 Task: Search one way flight ticket for 3 adults, 3 children in business from Brunswick: Brunswick Golden Isles Airport to Riverton: Central Wyoming Regional Airport (was Riverton Regional) on 5-4-2023. Choice of flights is Frontier. Number of bags: 1 carry on bag and 3 checked bags. Price is upto 79000. Outbound departure time preference is 21:45.
Action: Mouse moved to (387, 353)
Screenshot: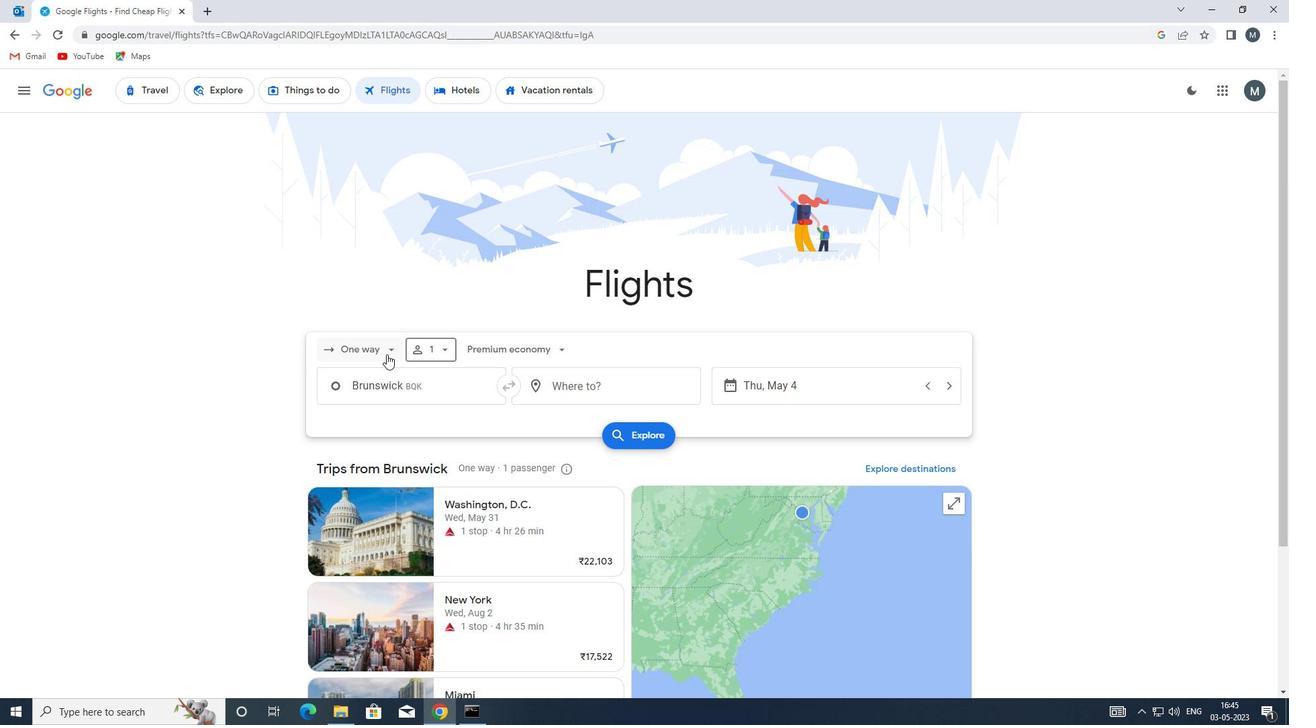 
Action: Mouse pressed left at (387, 353)
Screenshot: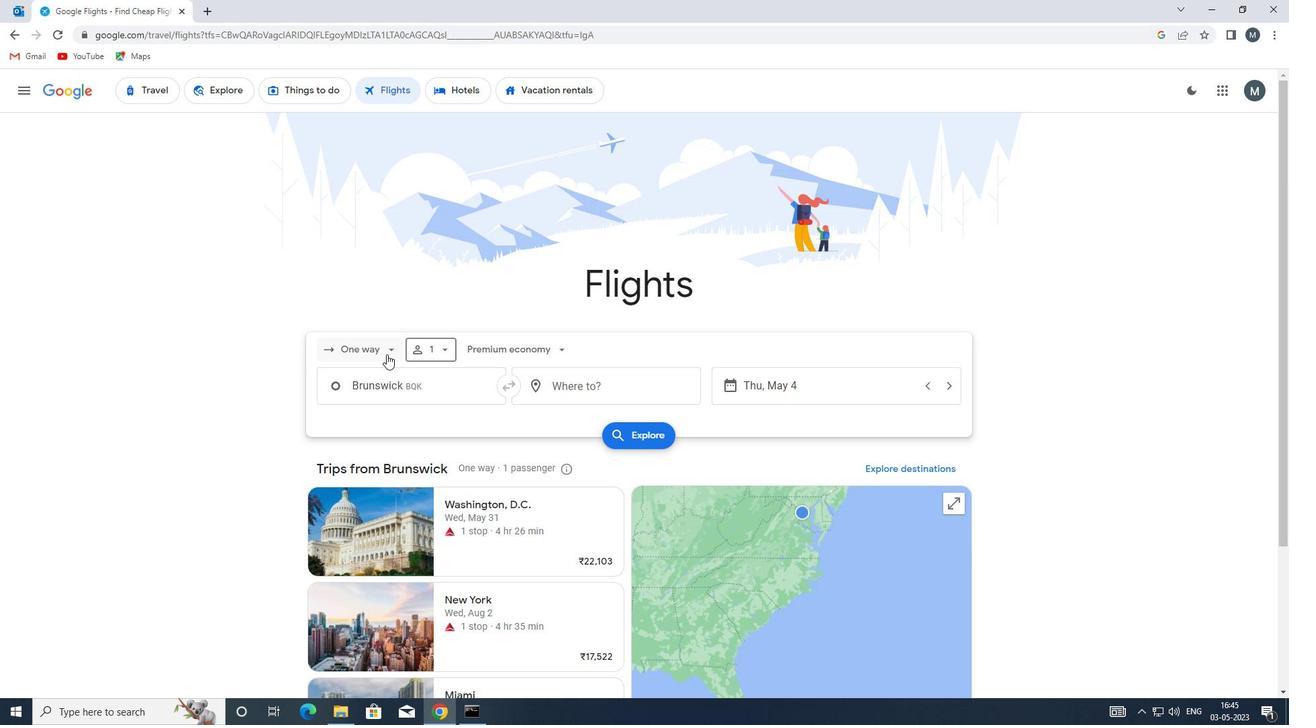 
Action: Mouse moved to (378, 349)
Screenshot: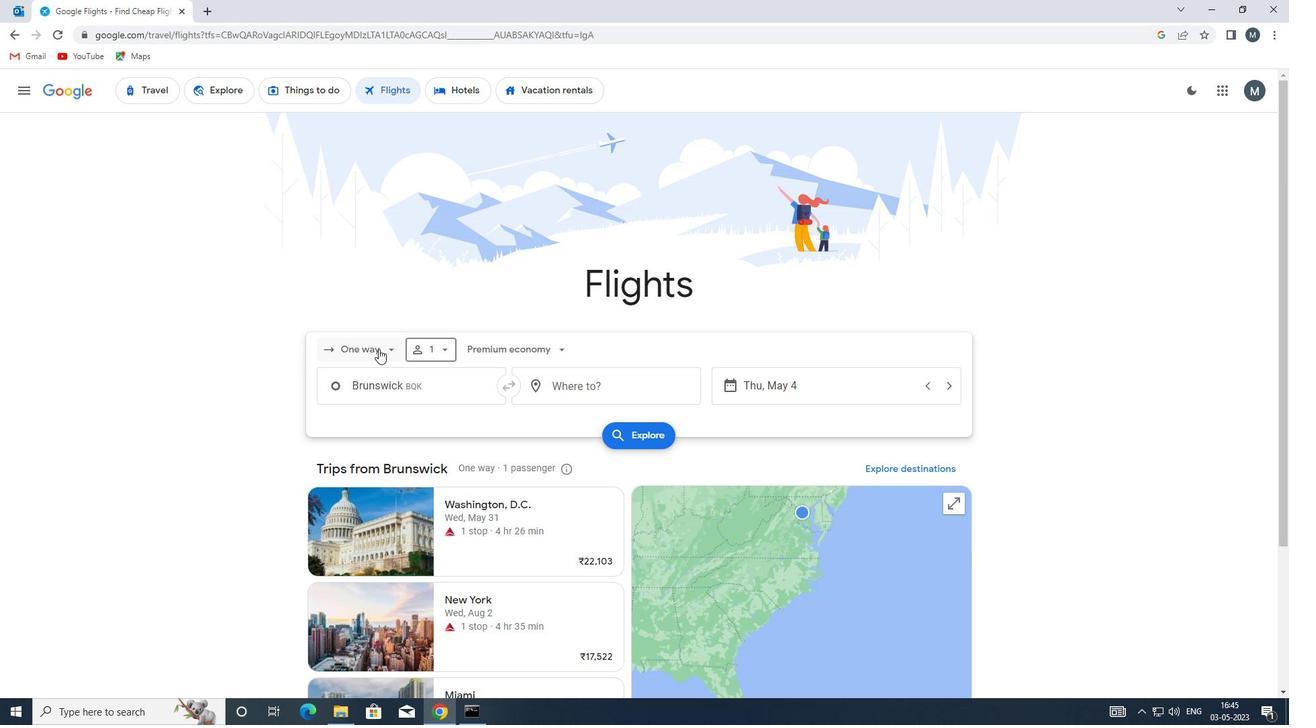 
Action: Mouse pressed left at (378, 349)
Screenshot: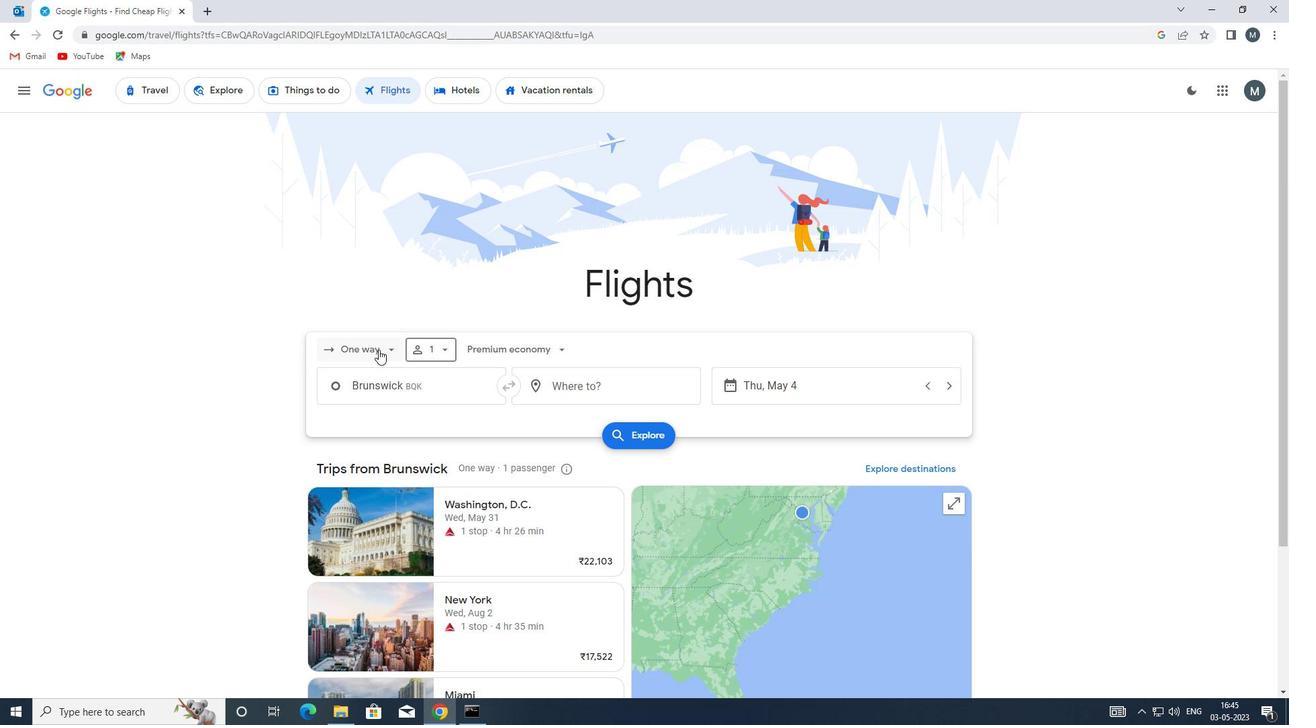 
Action: Mouse pressed left at (378, 349)
Screenshot: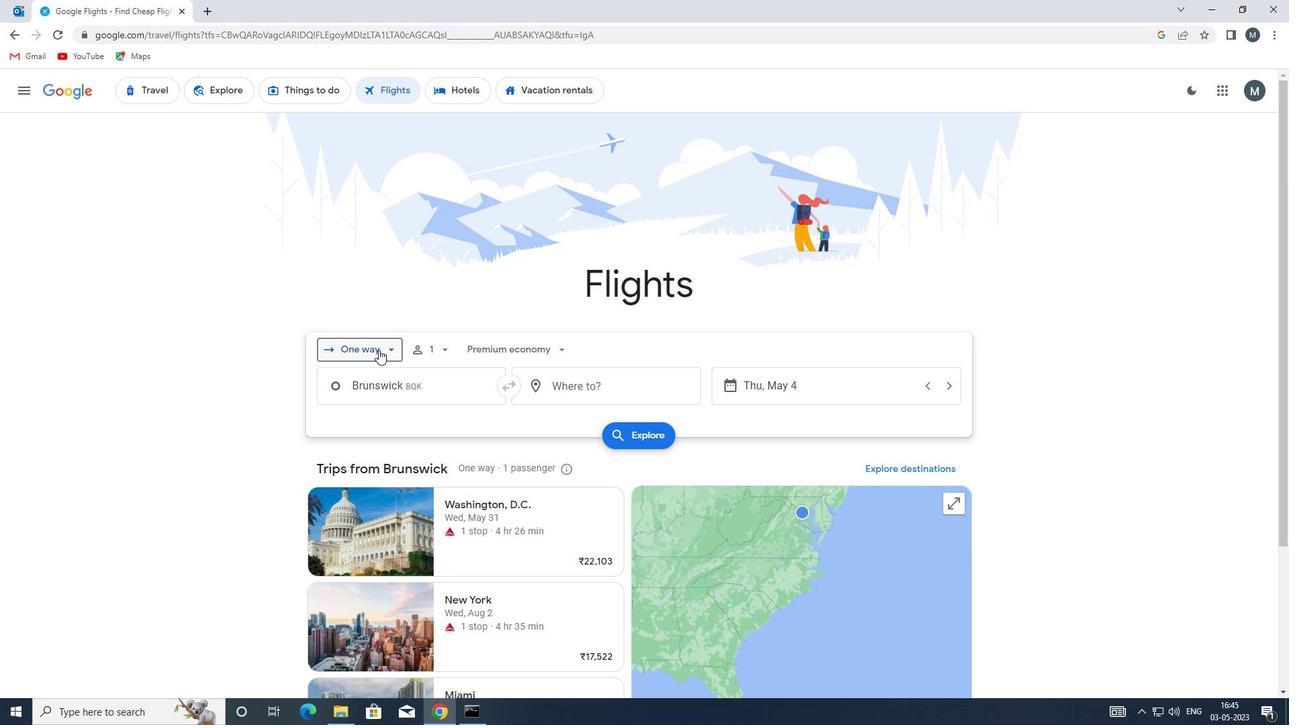 
Action: Mouse moved to (378, 409)
Screenshot: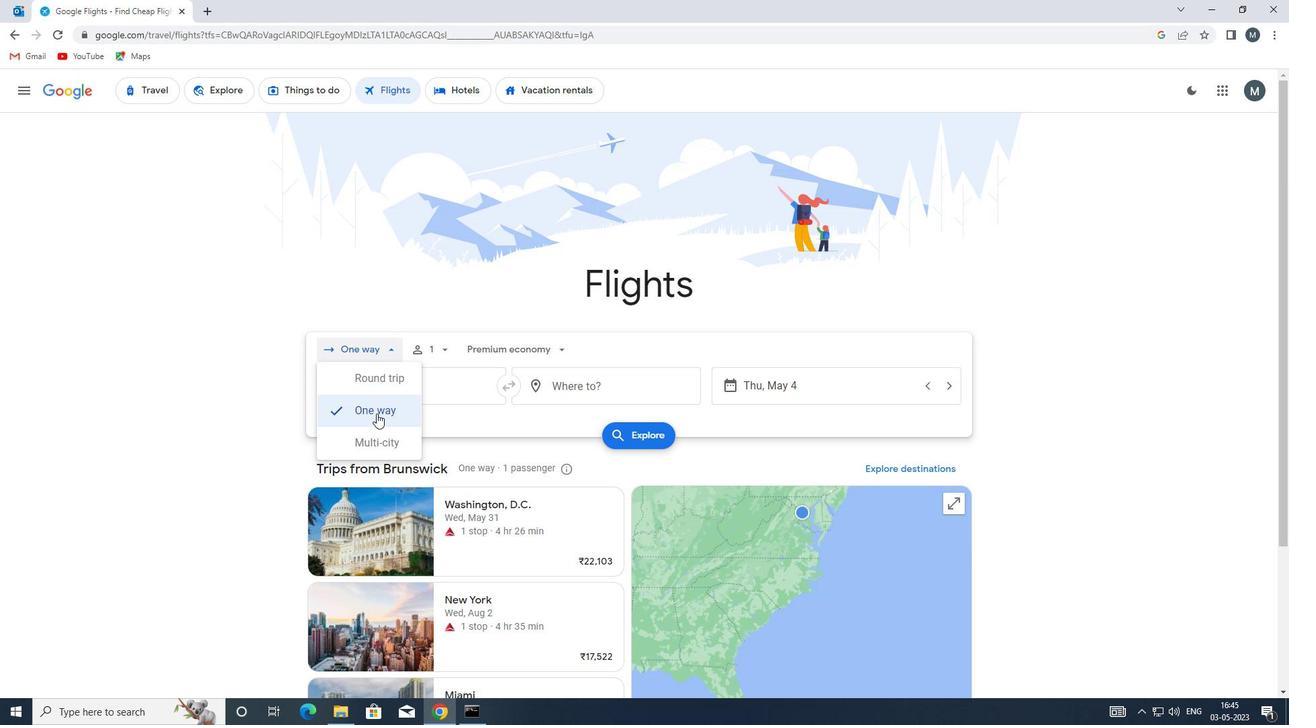 
Action: Mouse pressed left at (378, 409)
Screenshot: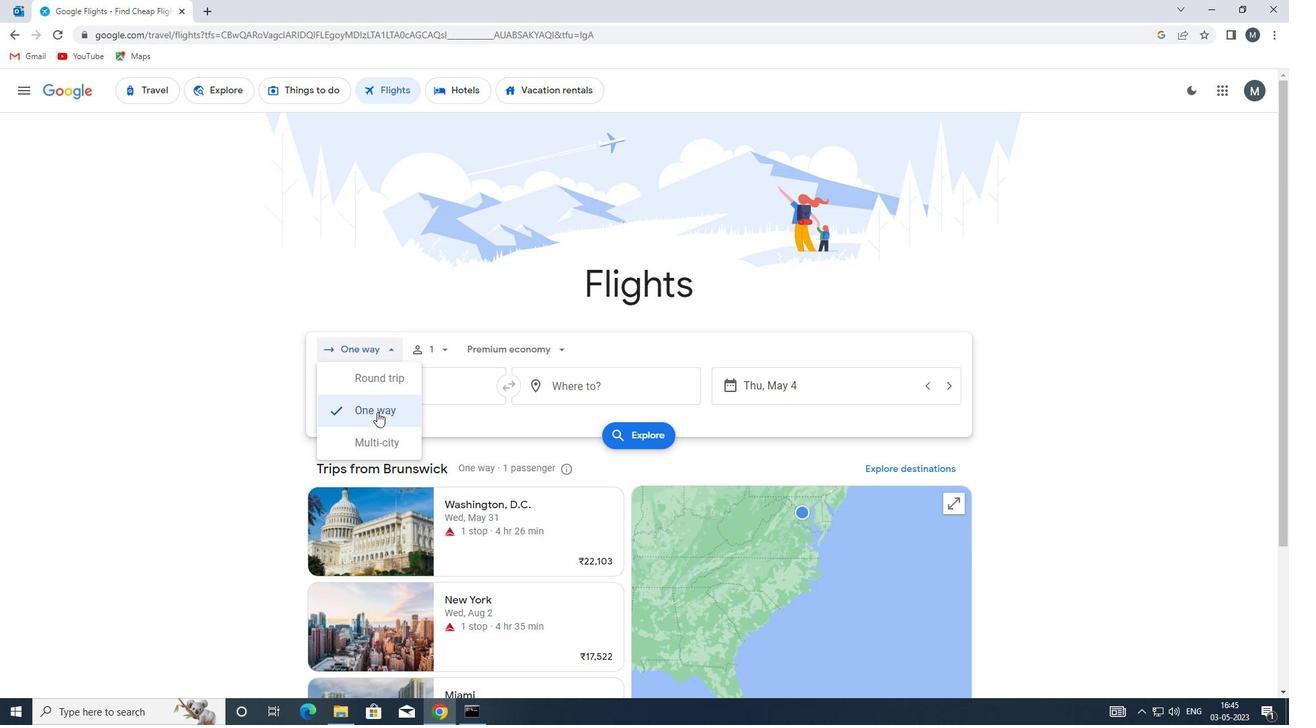 
Action: Mouse moved to (439, 347)
Screenshot: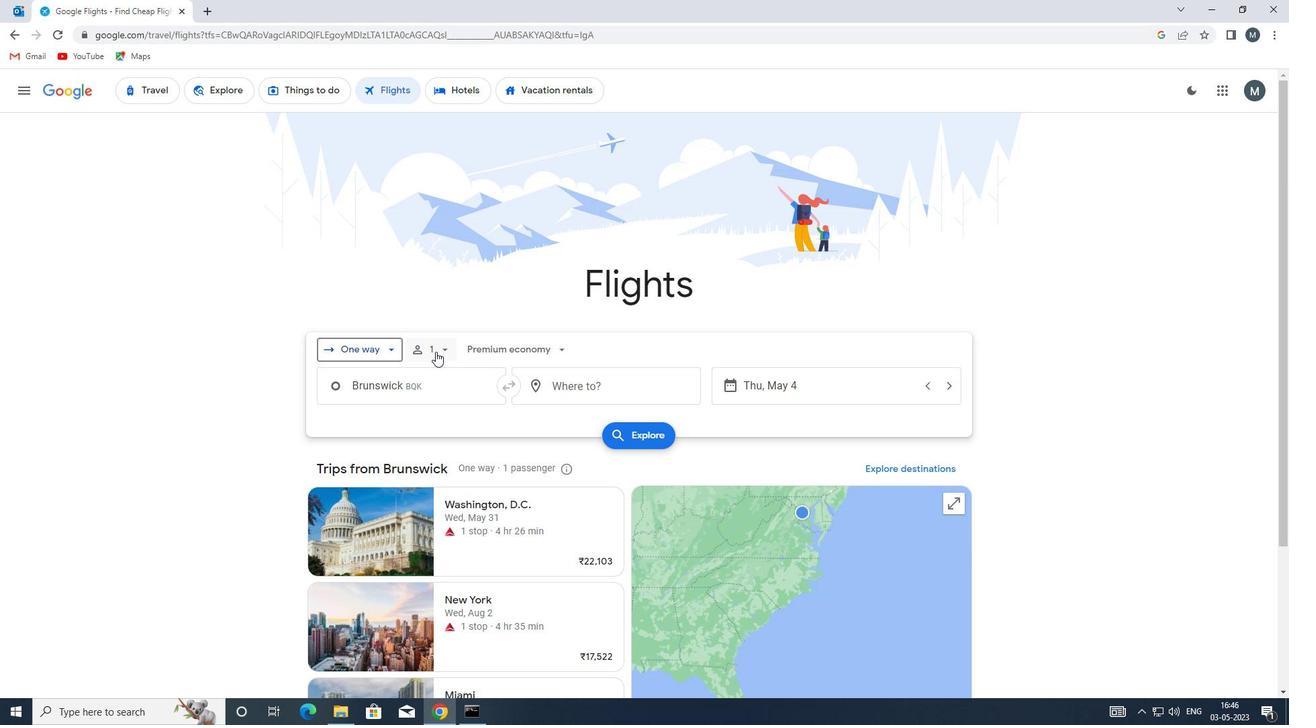 
Action: Mouse pressed left at (439, 347)
Screenshot: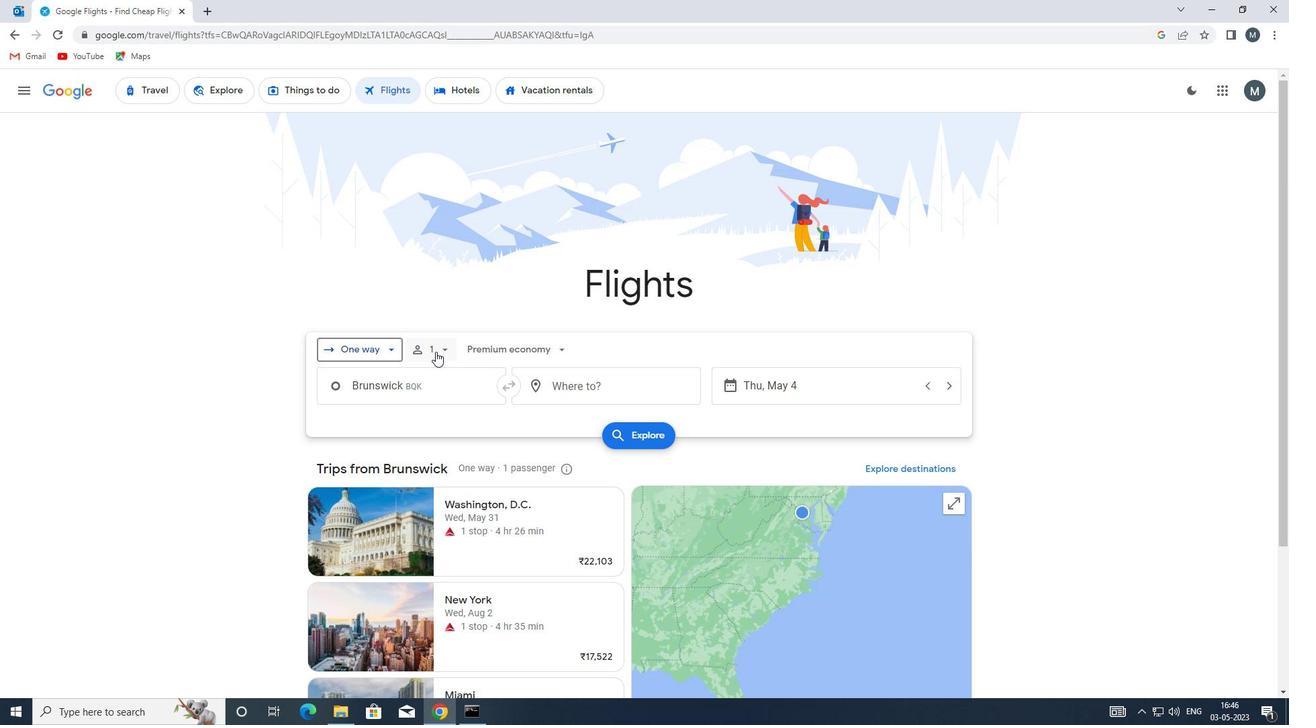 
Action: Mouse moved to (544, 386)
Screenshot: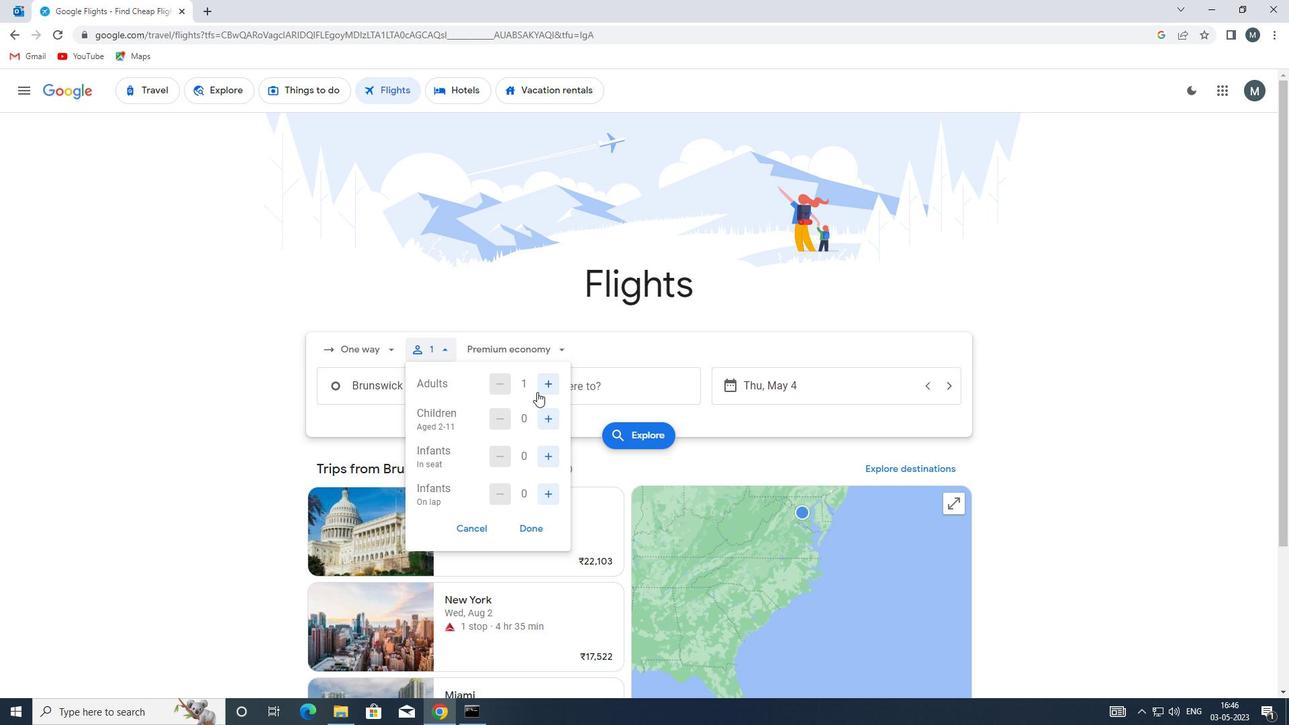 
Action: Mouse pressed left at (544, 386)
Screenshot: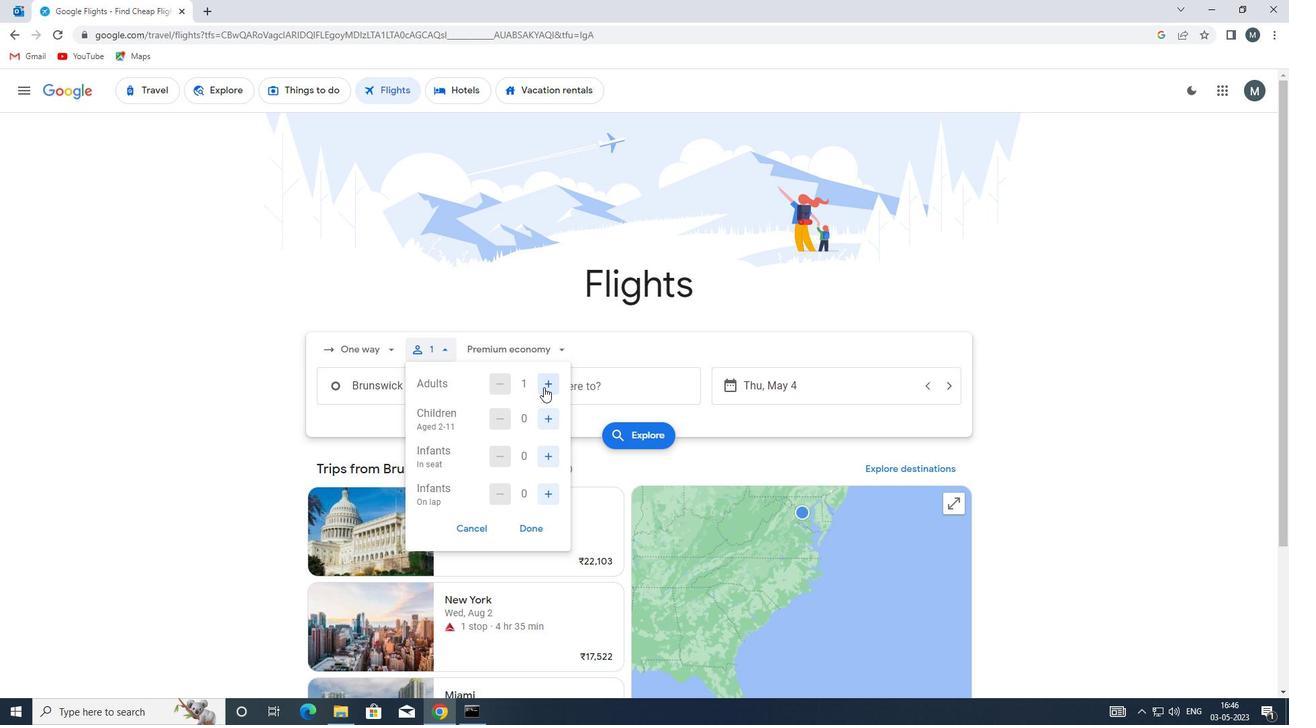 
Action: Mouse pressed left at (544, 386)
Screenshot: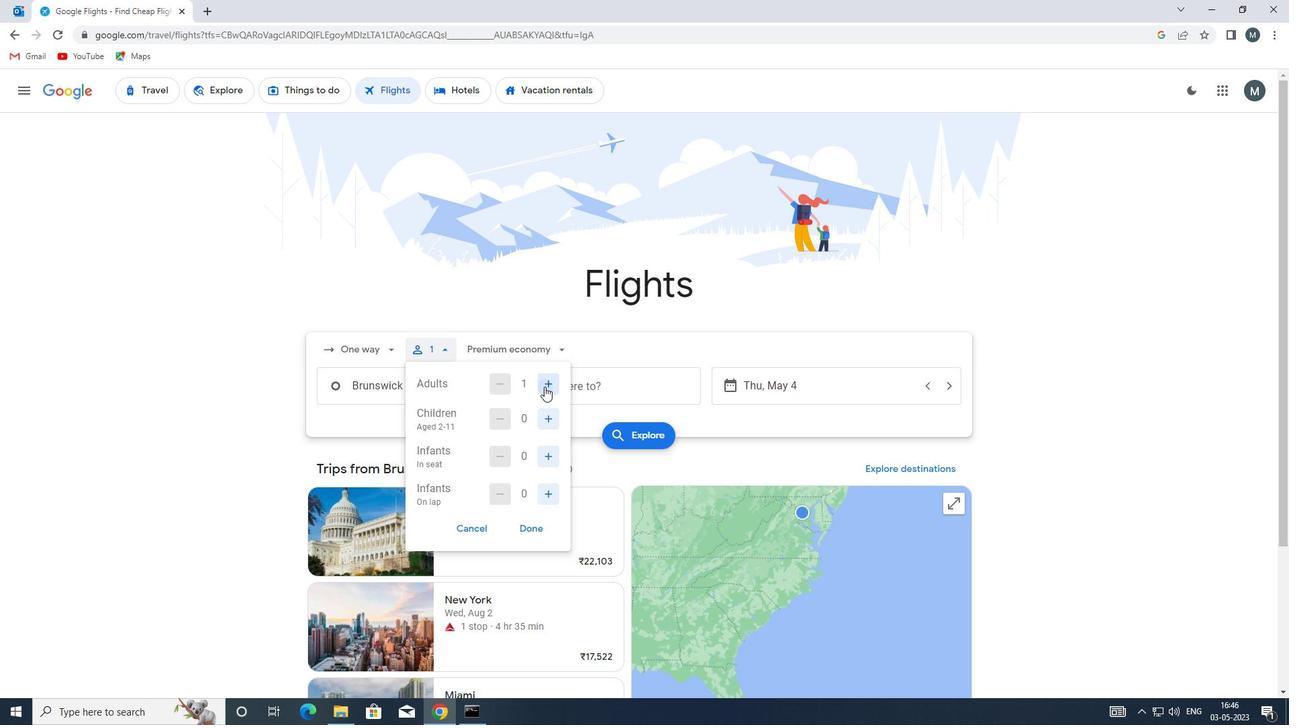 
Action: Mouse moved to (550, 420)
Screenshot: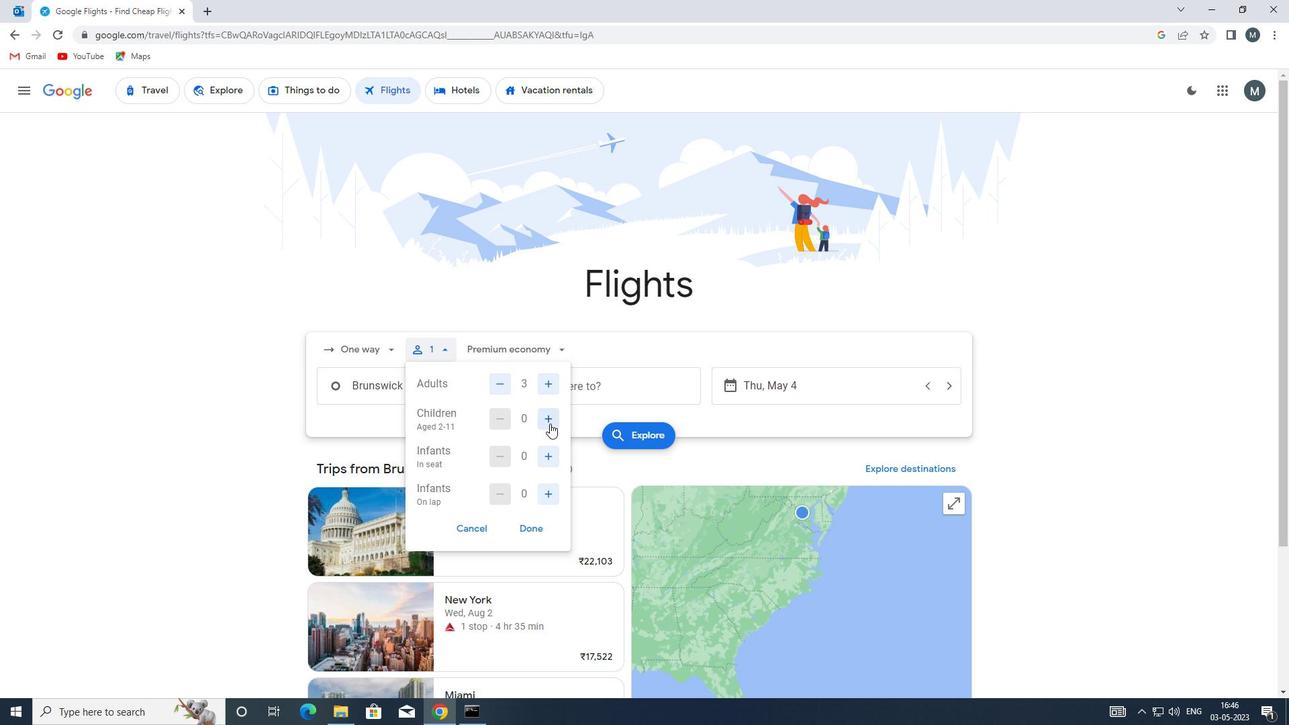
Action: Mouse pressed left at (550, 420)
Screenshot: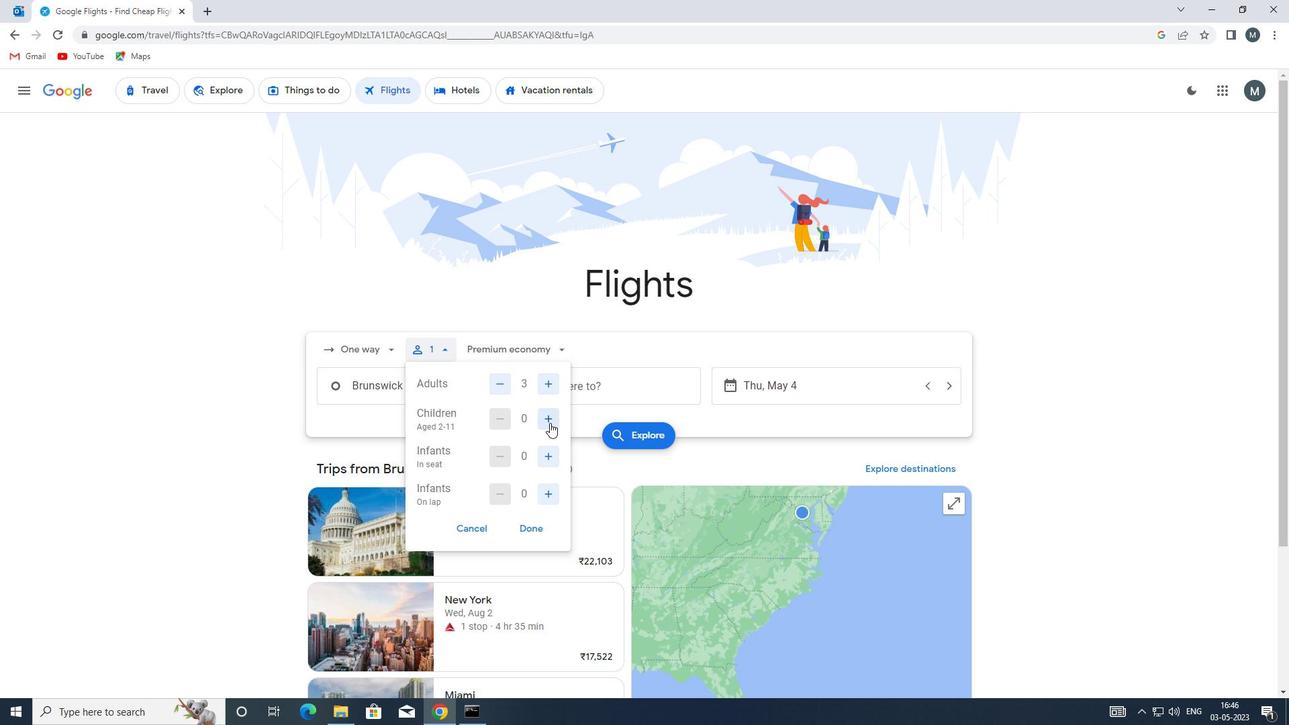 
Action: Mouse pressed left at (550, 420)
Screenshot: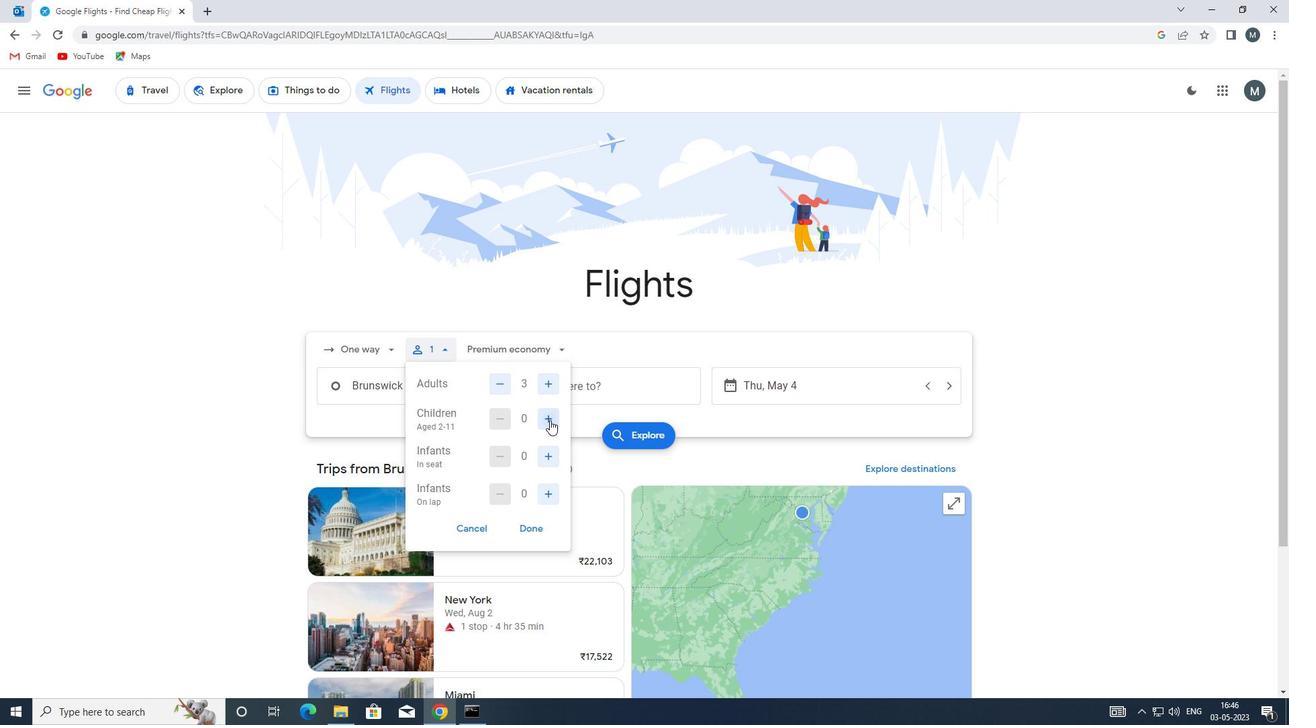 
Action: Mouse pressed left at (550, 420)
Screenshot: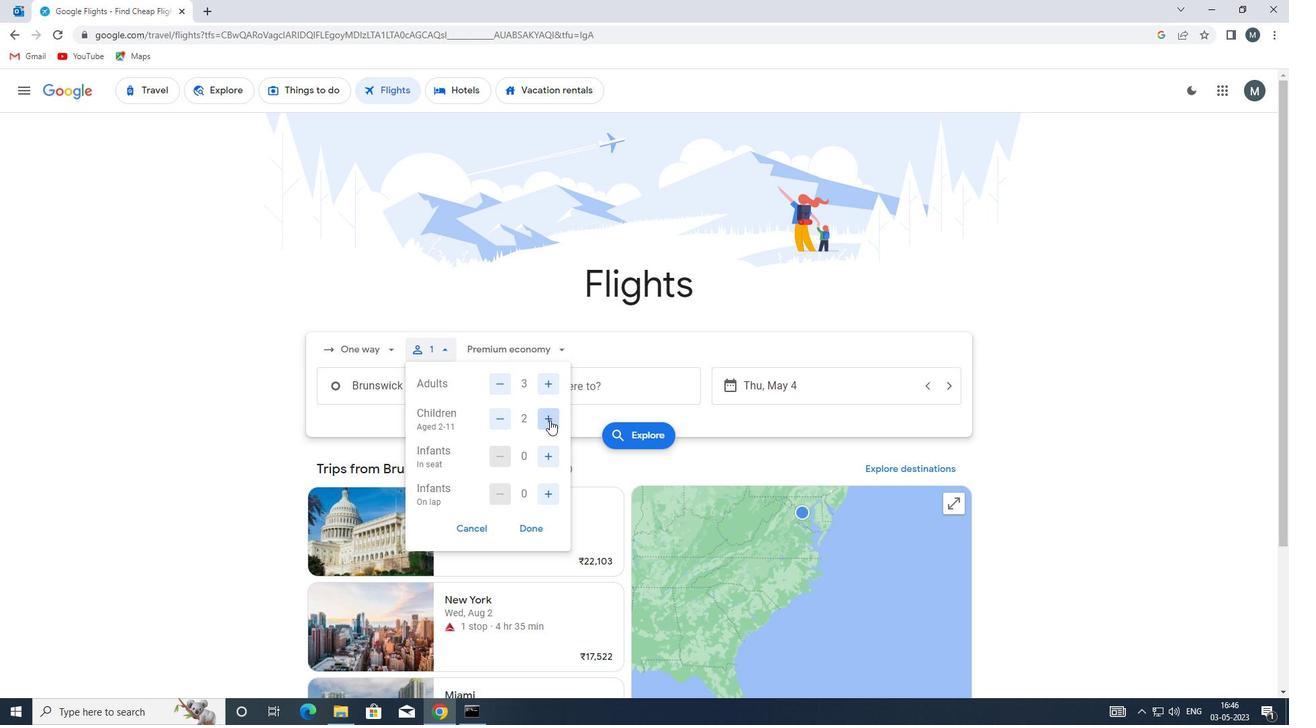 
Action: Mouse moved to (536, 527)
Screenshot: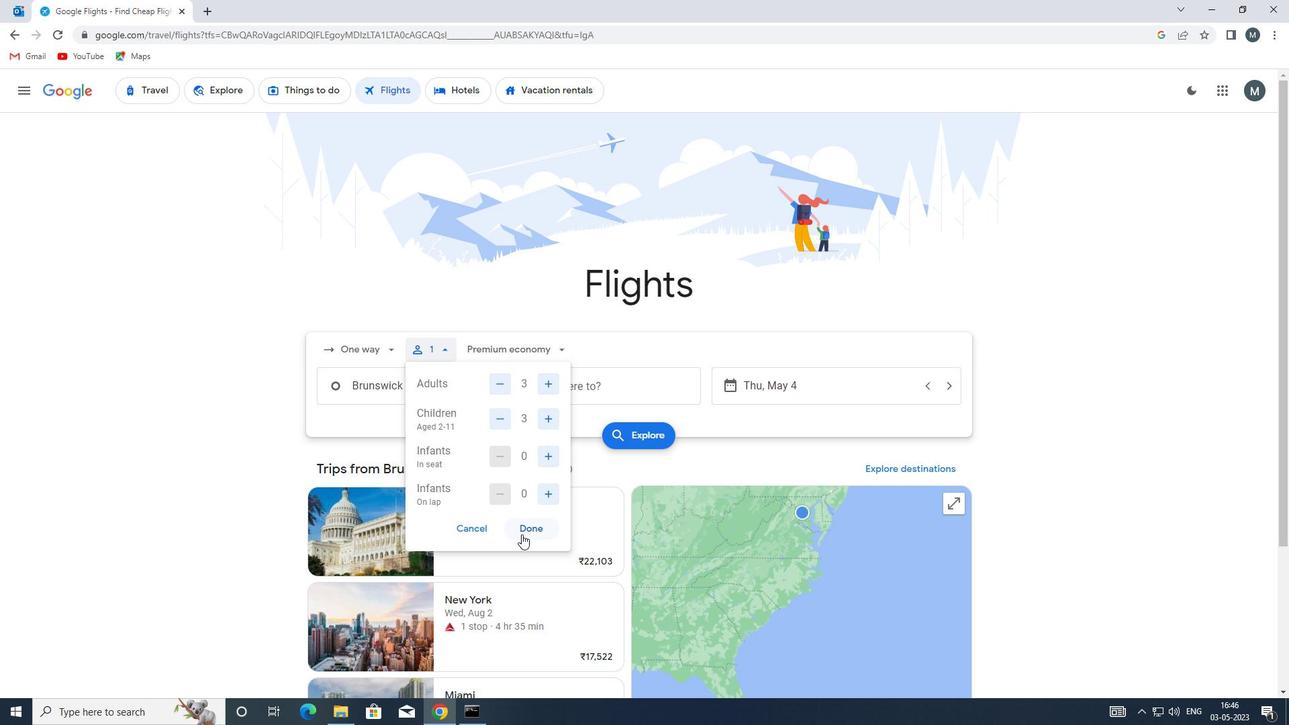 
Action: Mouse pressed left at (536, 527)
Screenshot: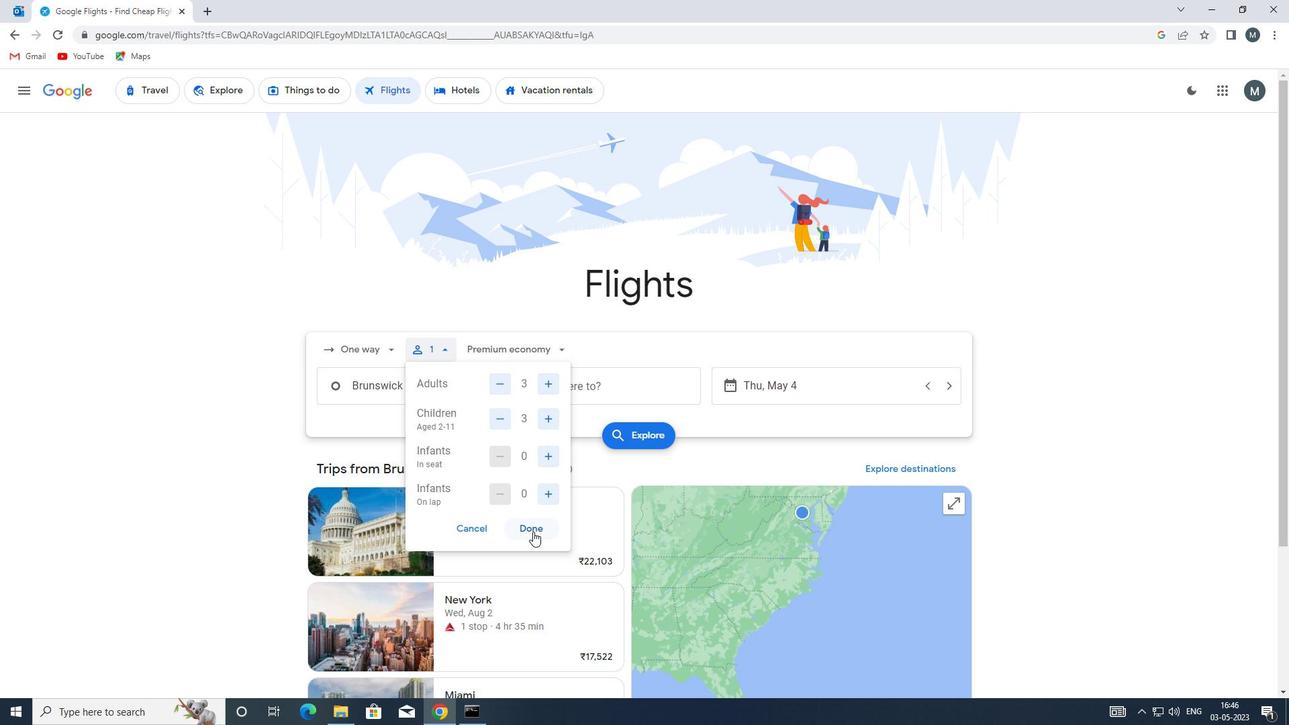 
Action: Mouse moved to (530, 352)
Screenshot: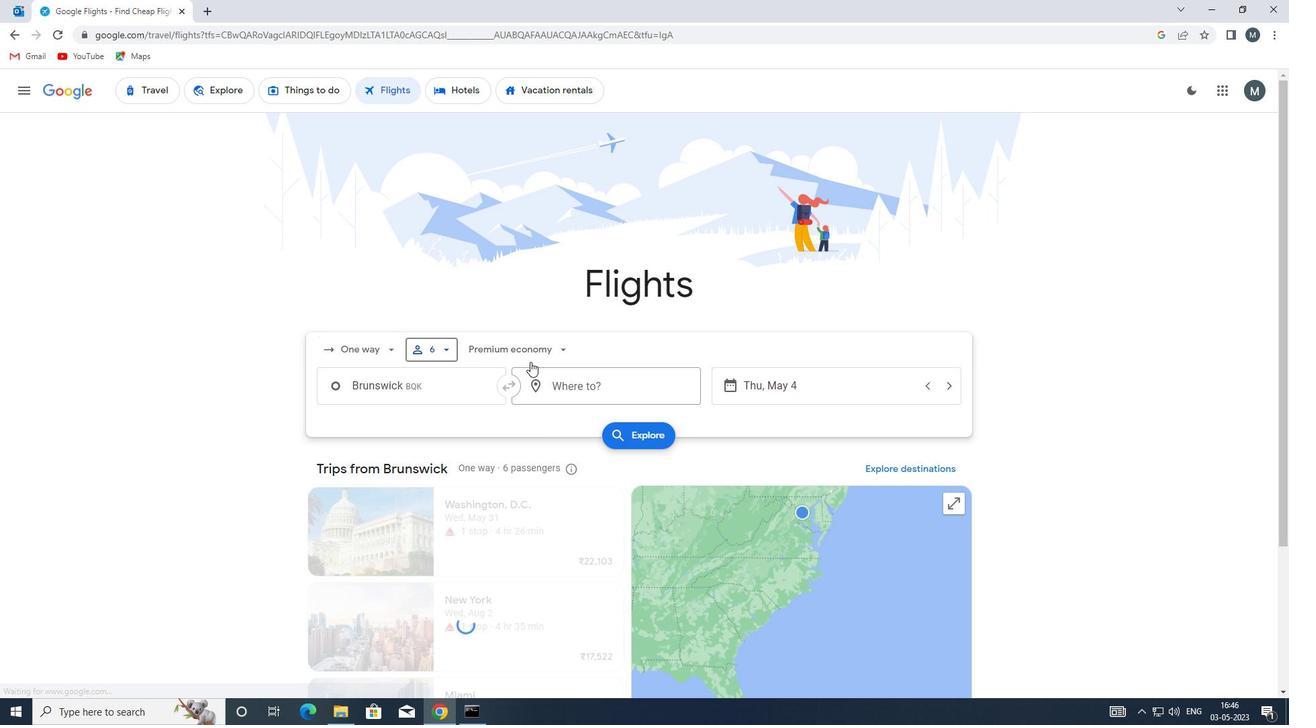 
Action: Mouse pressed left at (530, 352)
Screenshot: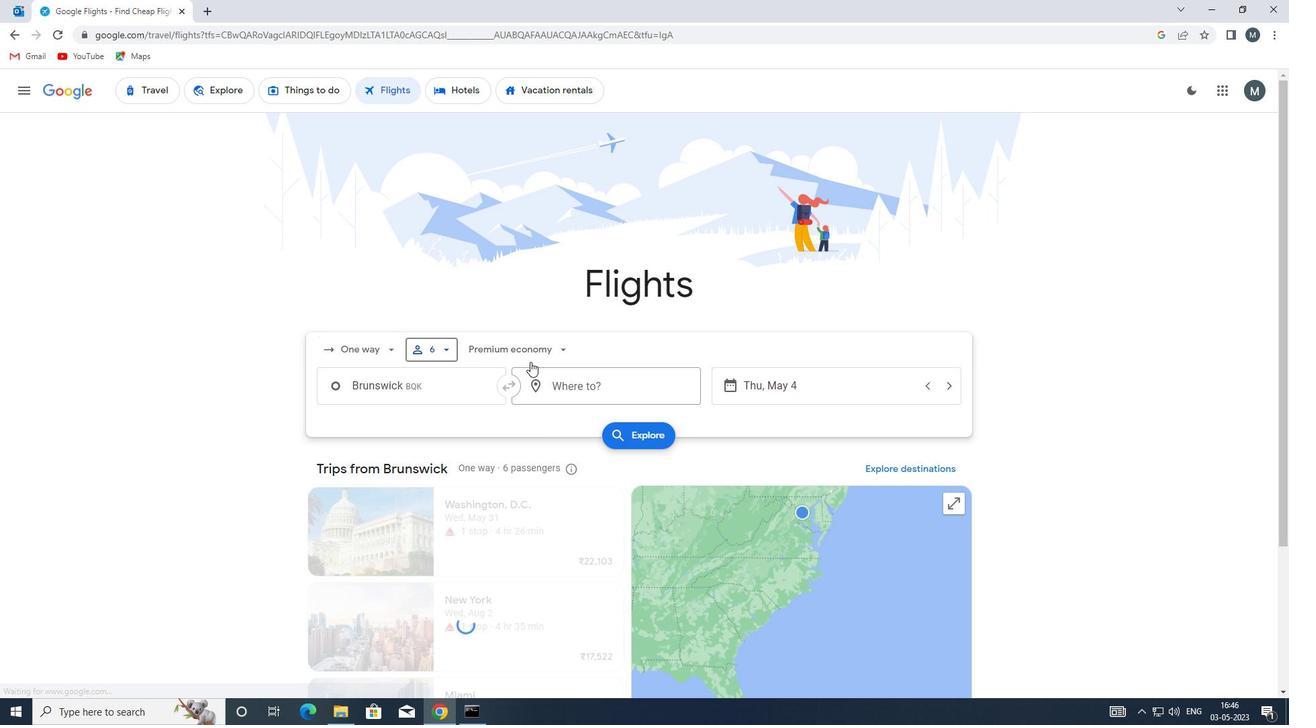 
Action: Mouse moved to (526, 441)
Screenshot: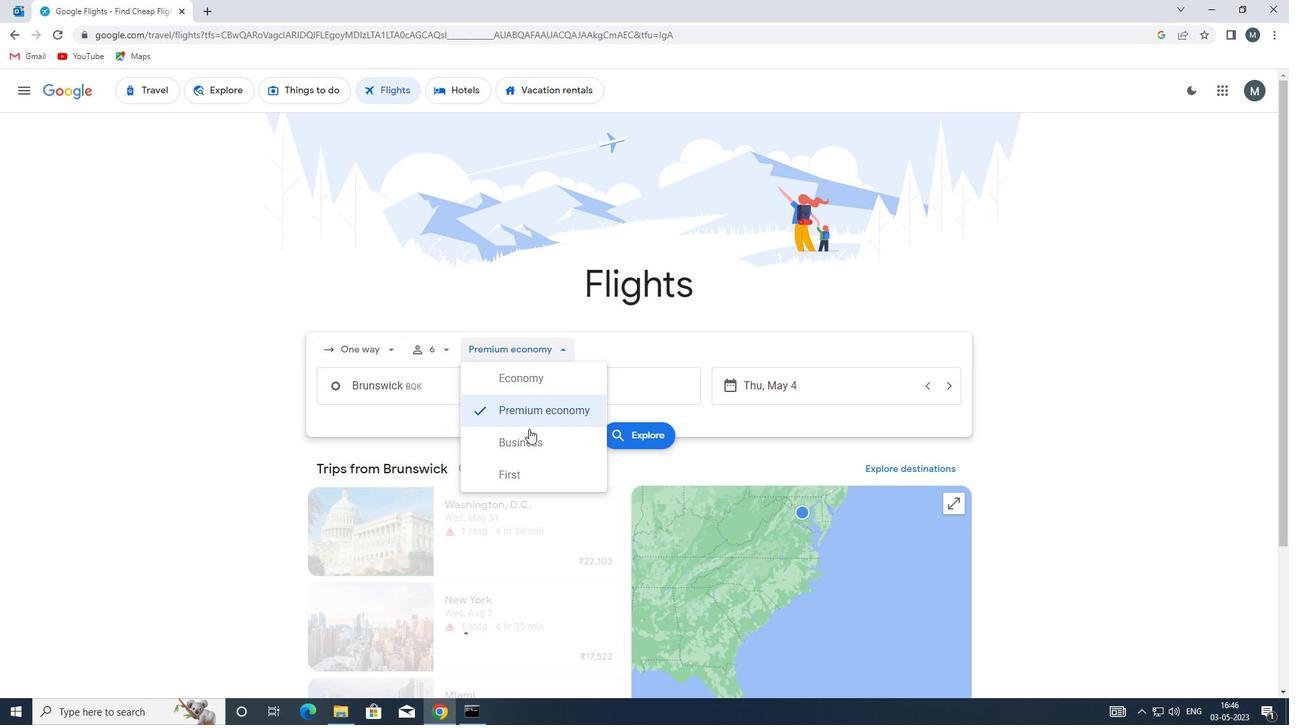 
Action: Mouse pressed left at (526, 441)
Screenshot: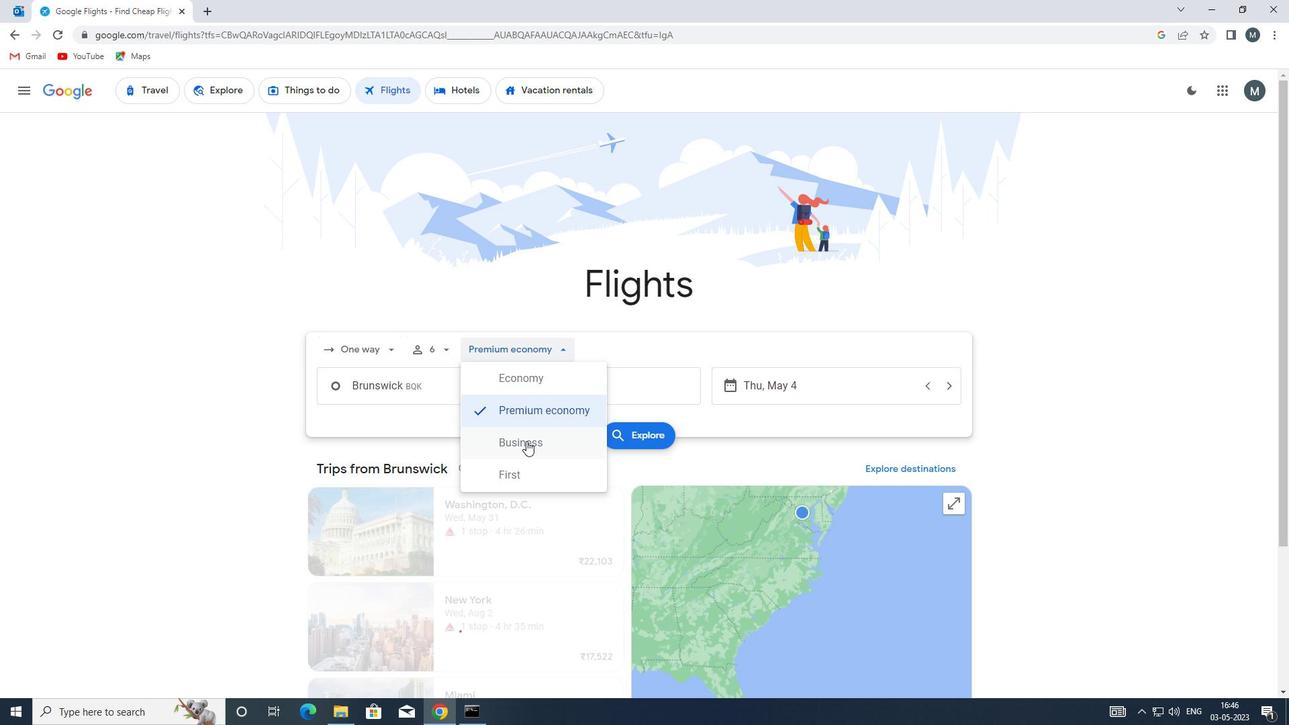 
Action: Mouse moved to (439, 387)
Screenshot: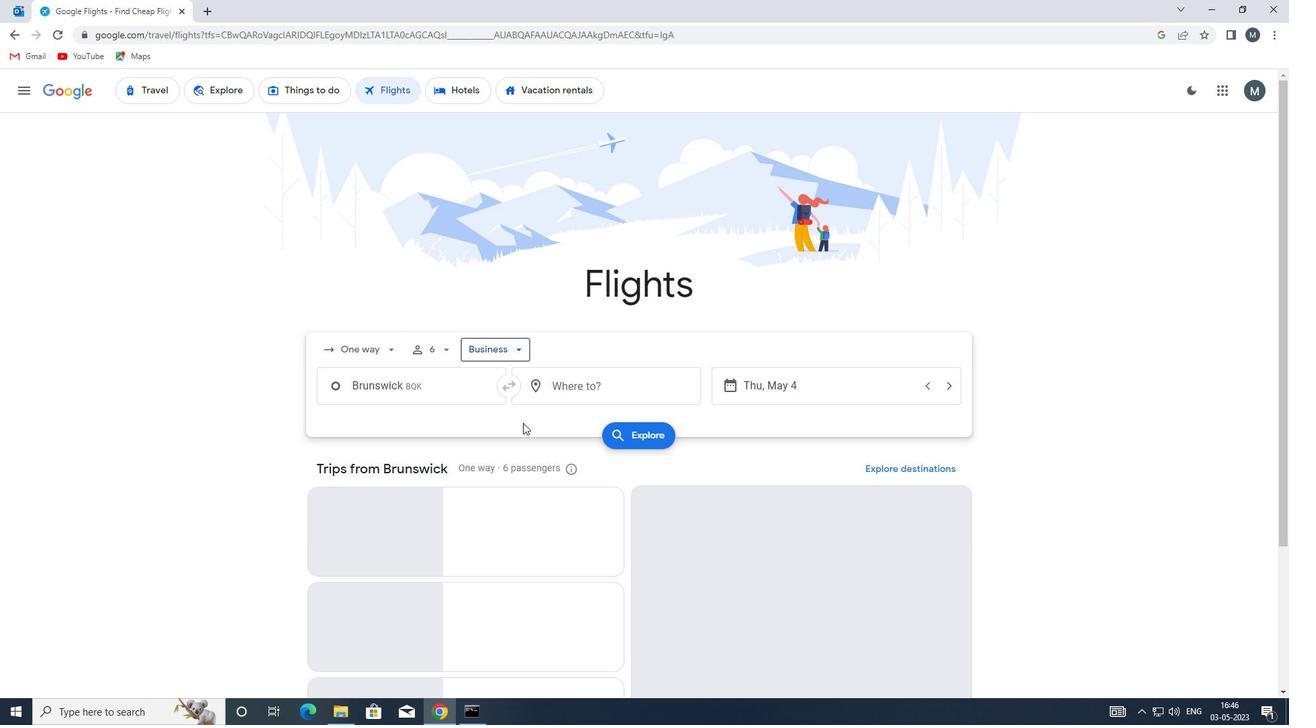 
Action: Mouse pressed left at (439, 387)
Screenshot: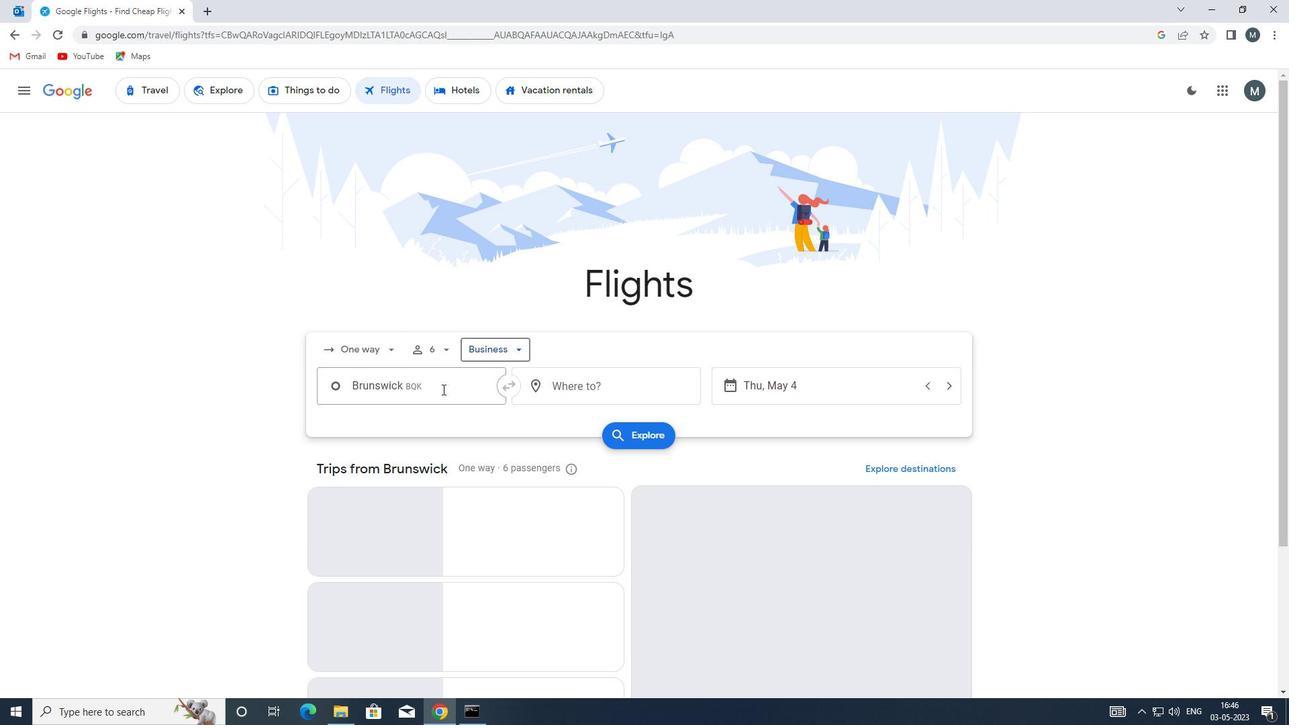 
Action: Key pressed bqk
Screenshot: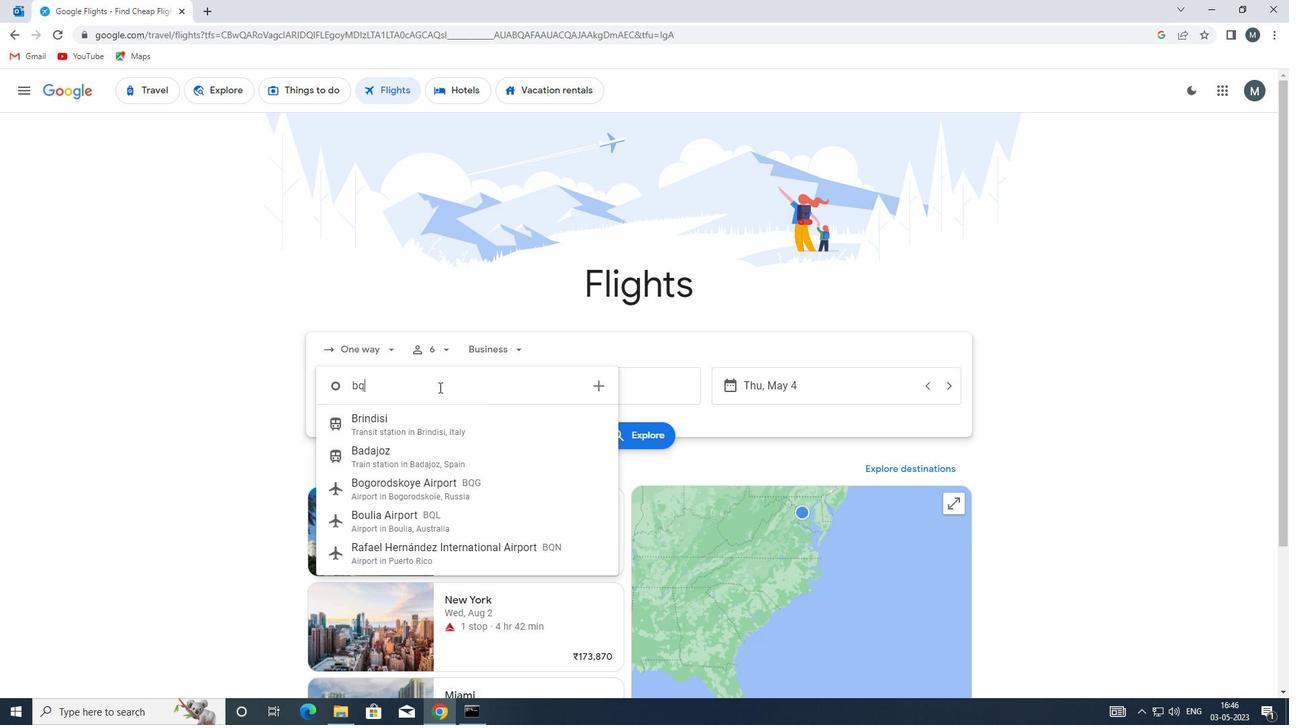 
Action: Mouse moved to (439, 416)
Screenshot: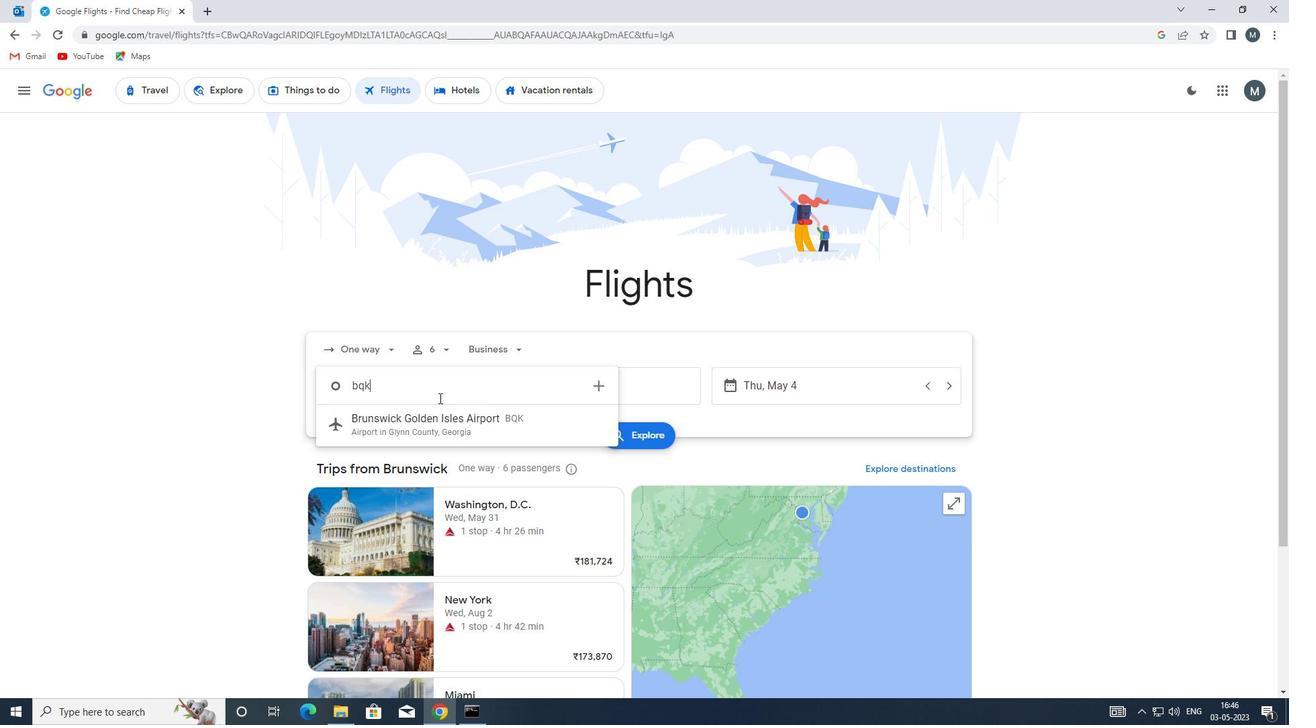 
Action: Mouse pressed left at (439, 416)
Screenshot: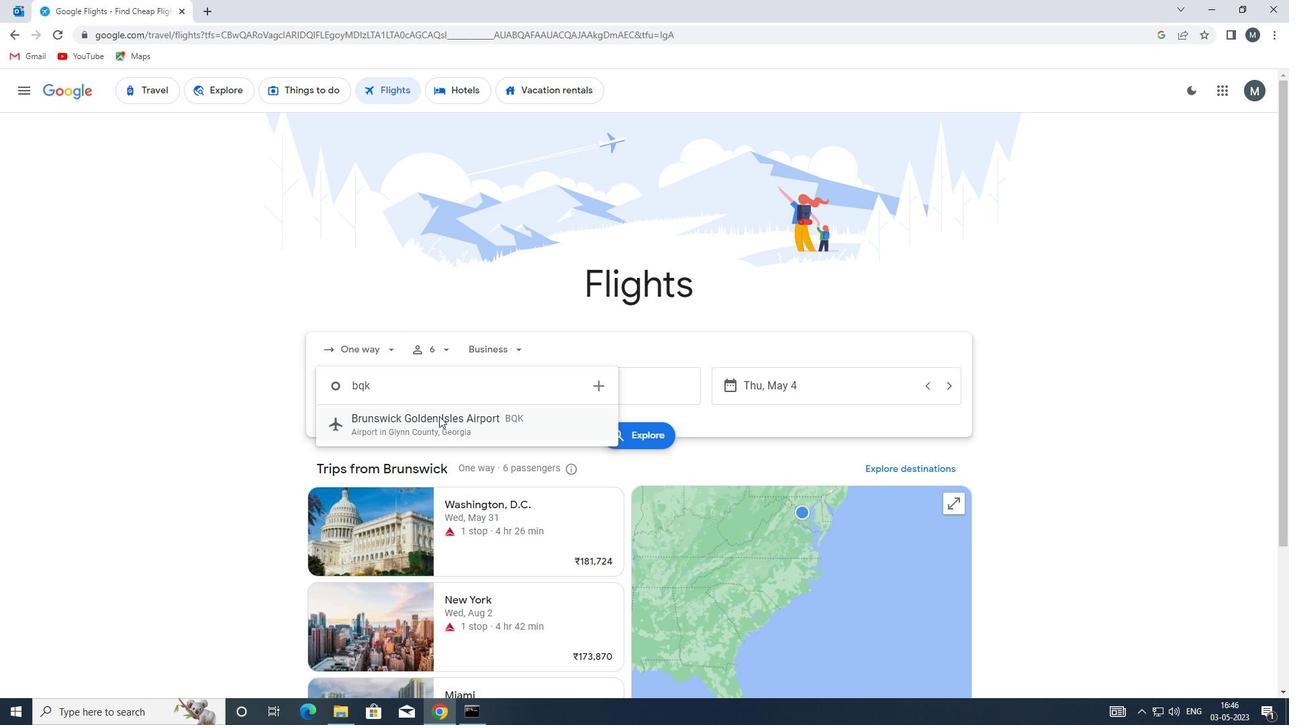 
Action: Mouse moved to (554, 388)
Screenshot: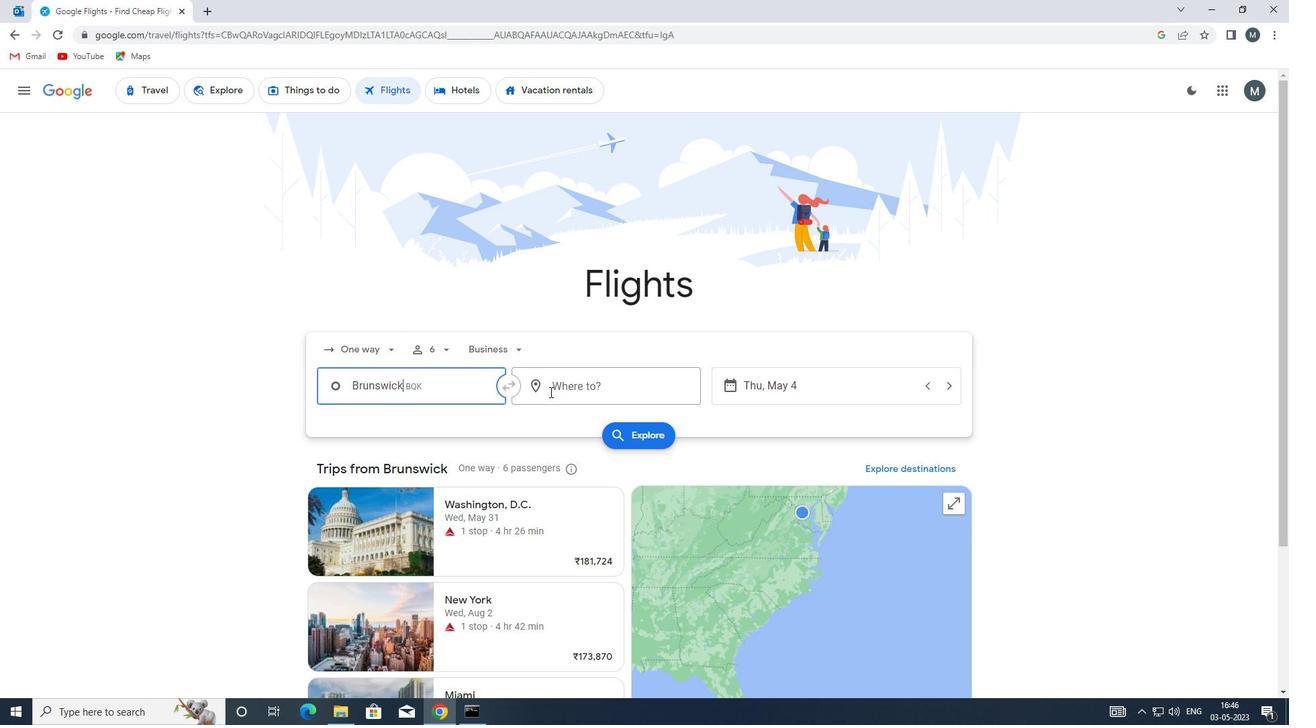 
Action: Mouse pressed left at (554, 388)
Screenshot: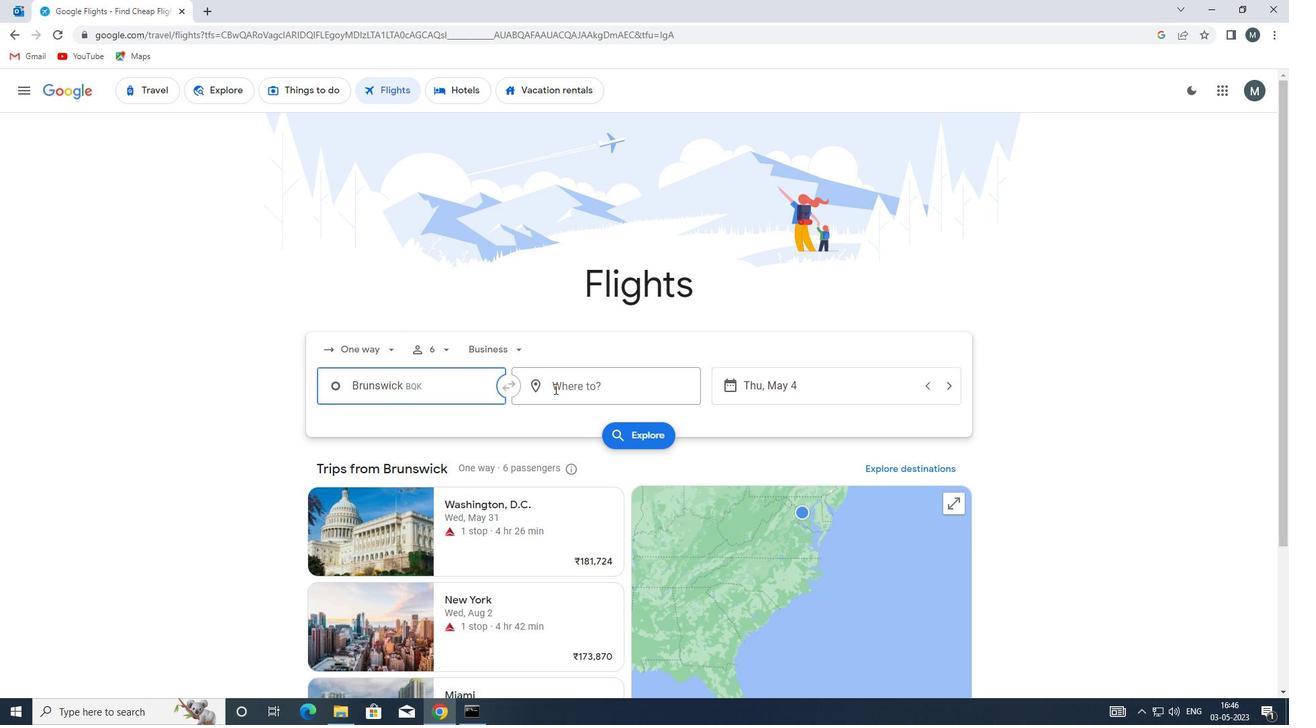 
Action: Key pressed riw
Screenshot: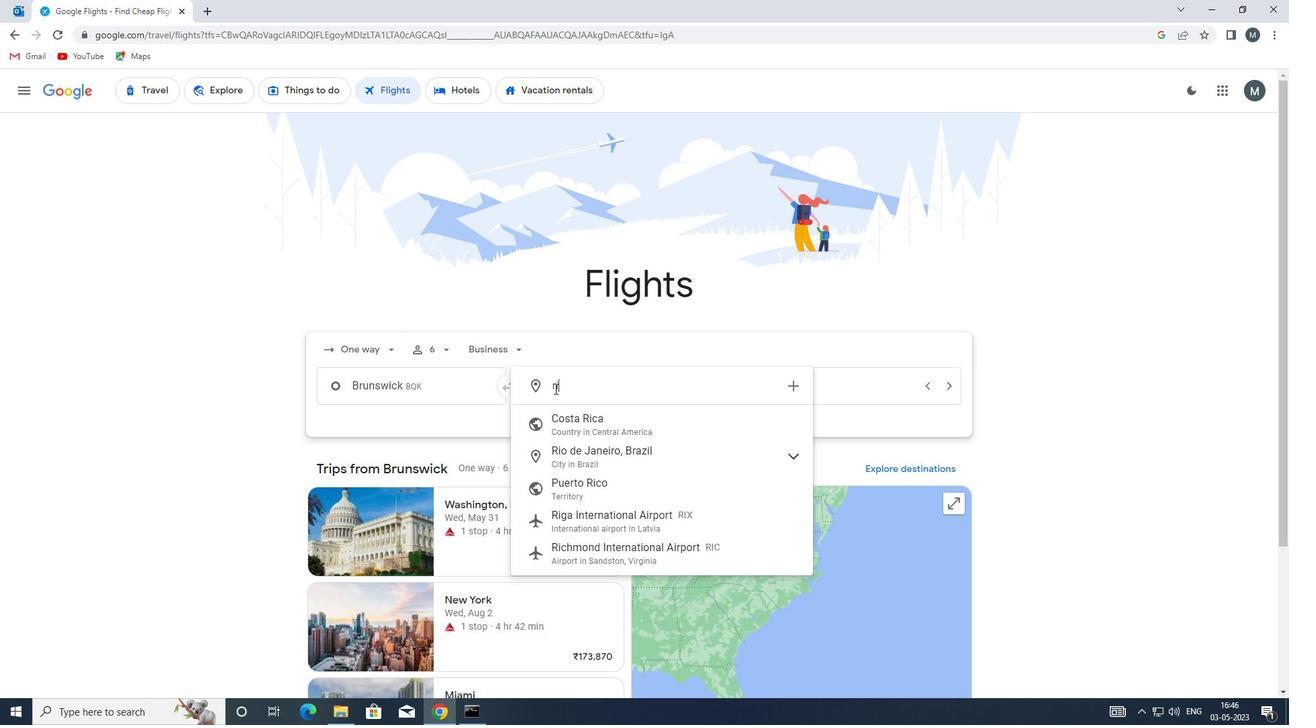 
Action: Mouse moved to (615, 421)
Screenshot: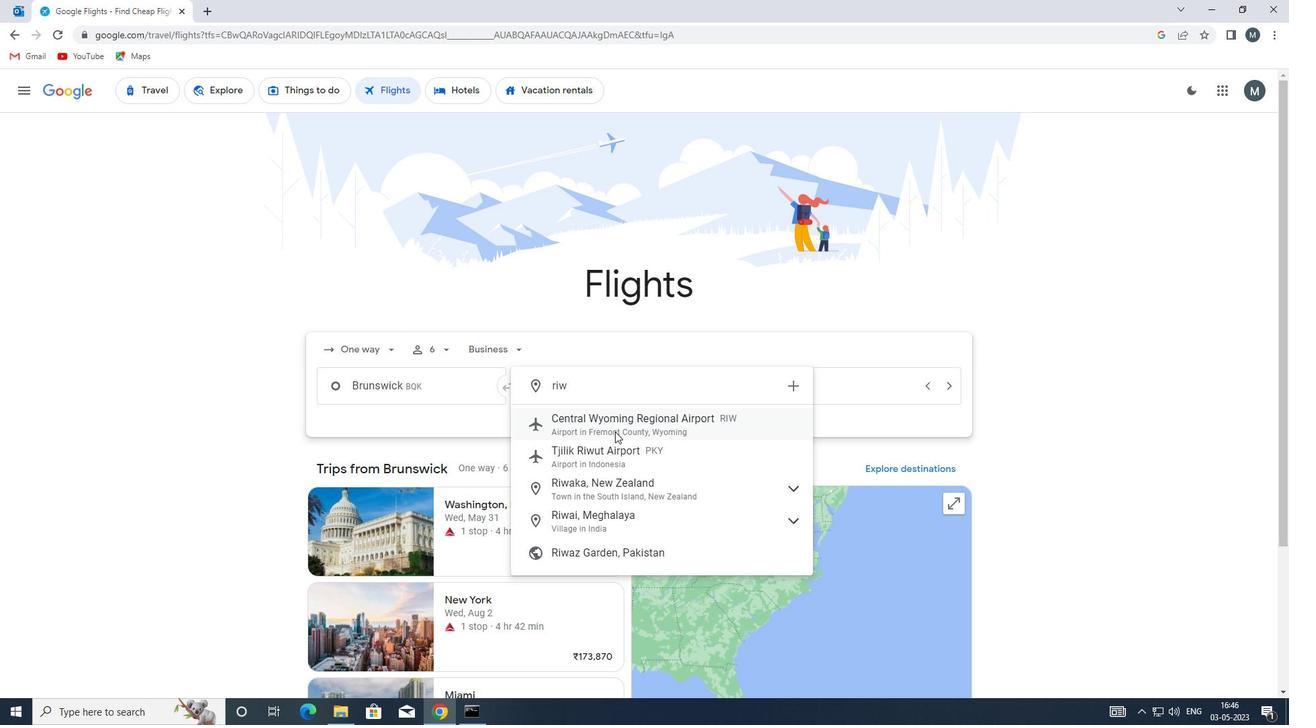 
Action: Mouse pressed left at (615, 421)
Screenshot: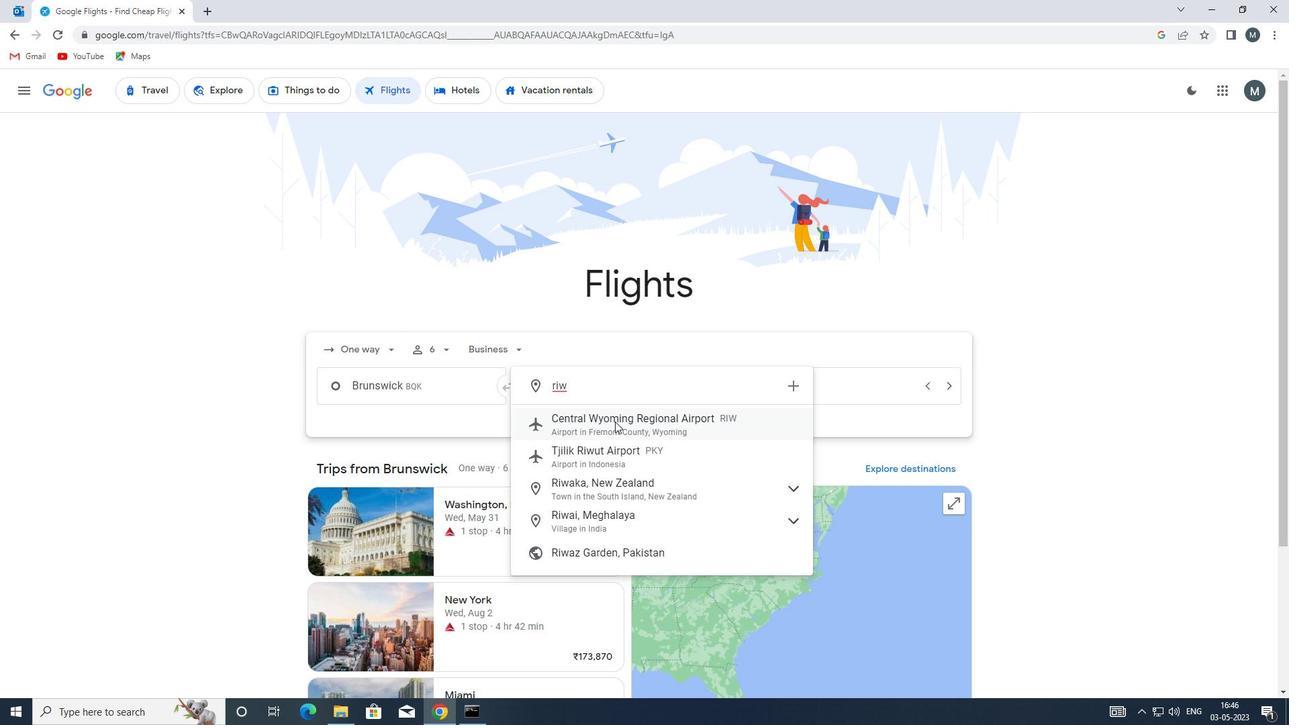 
Action: Mouse moved to (753, 382)
Screenshot: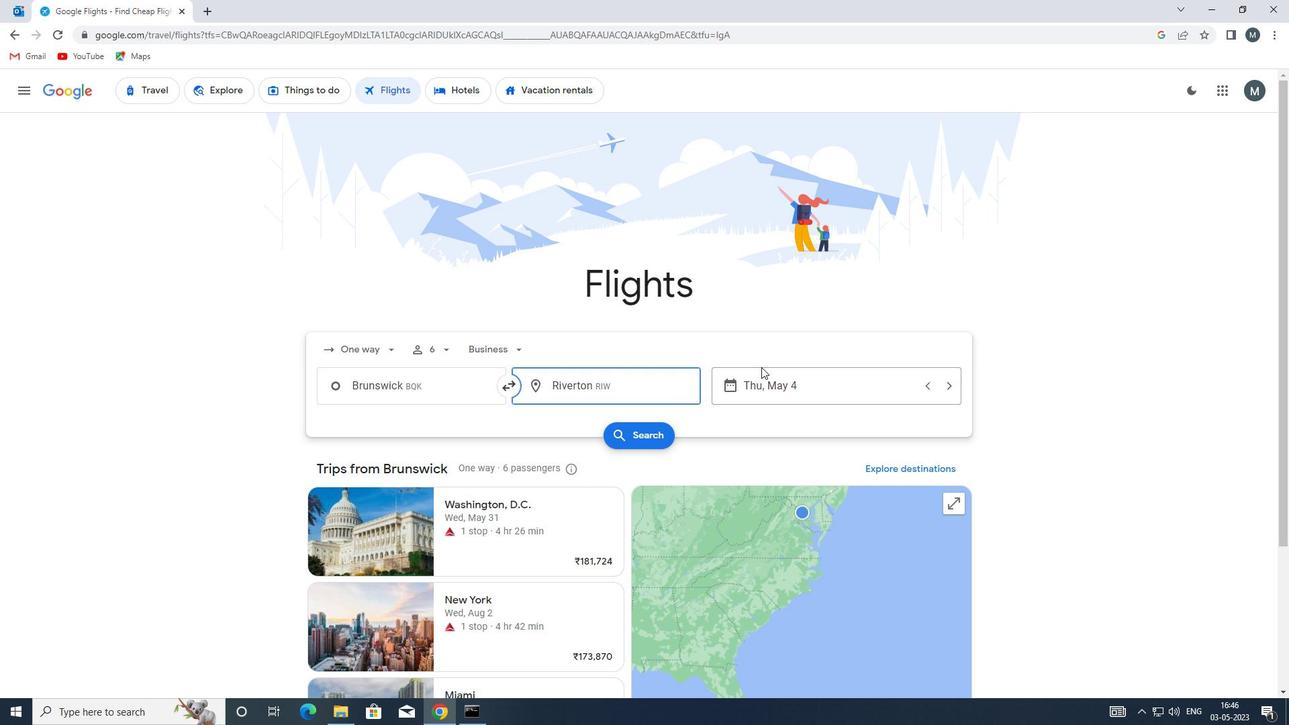 
Action: Mouse pressed left at (753, 382)
Screenshot: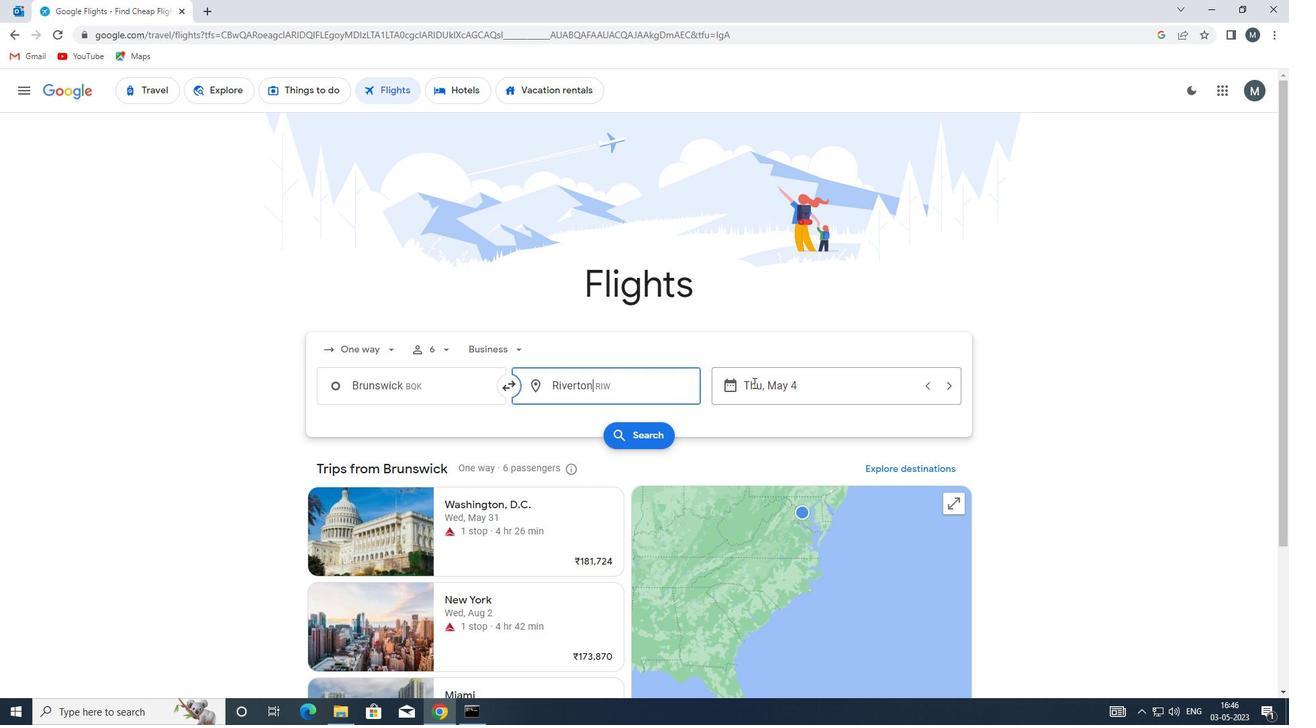 
Action: Mouse moved to (611, 458)
Screenshot: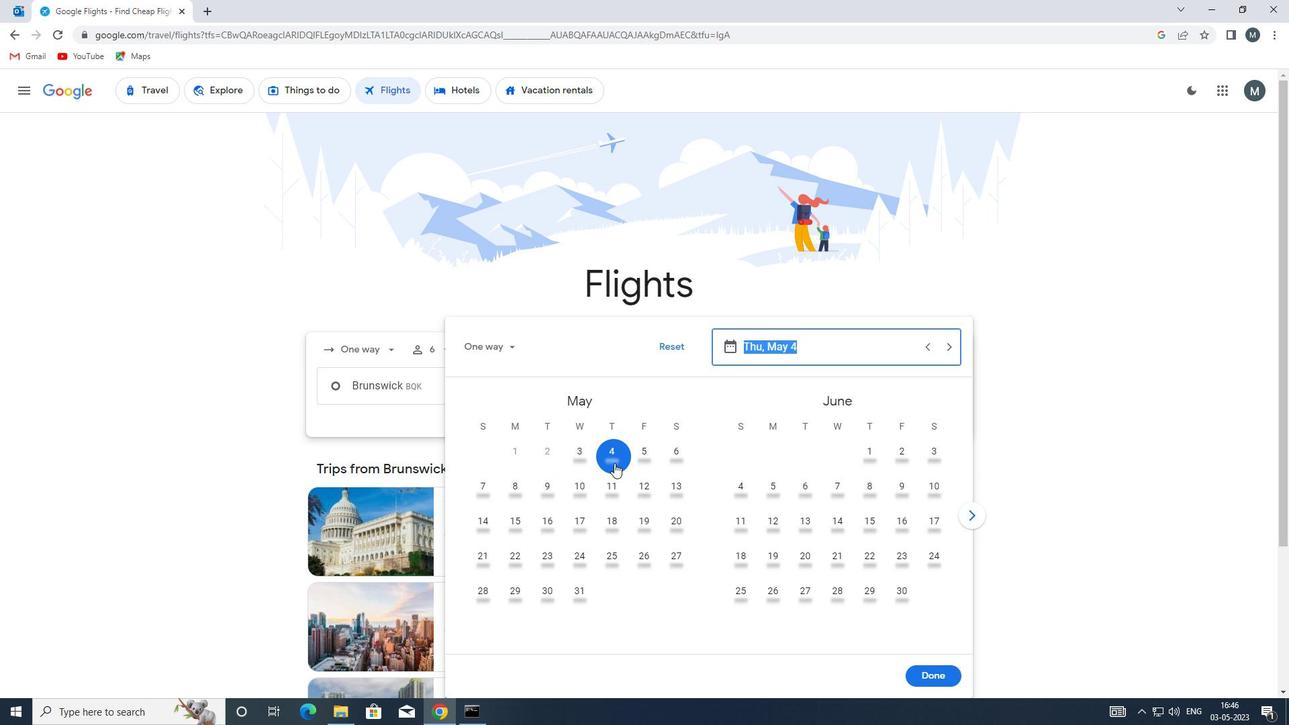 
Action: Mouse pressed left at (611, 458)
Screenshot: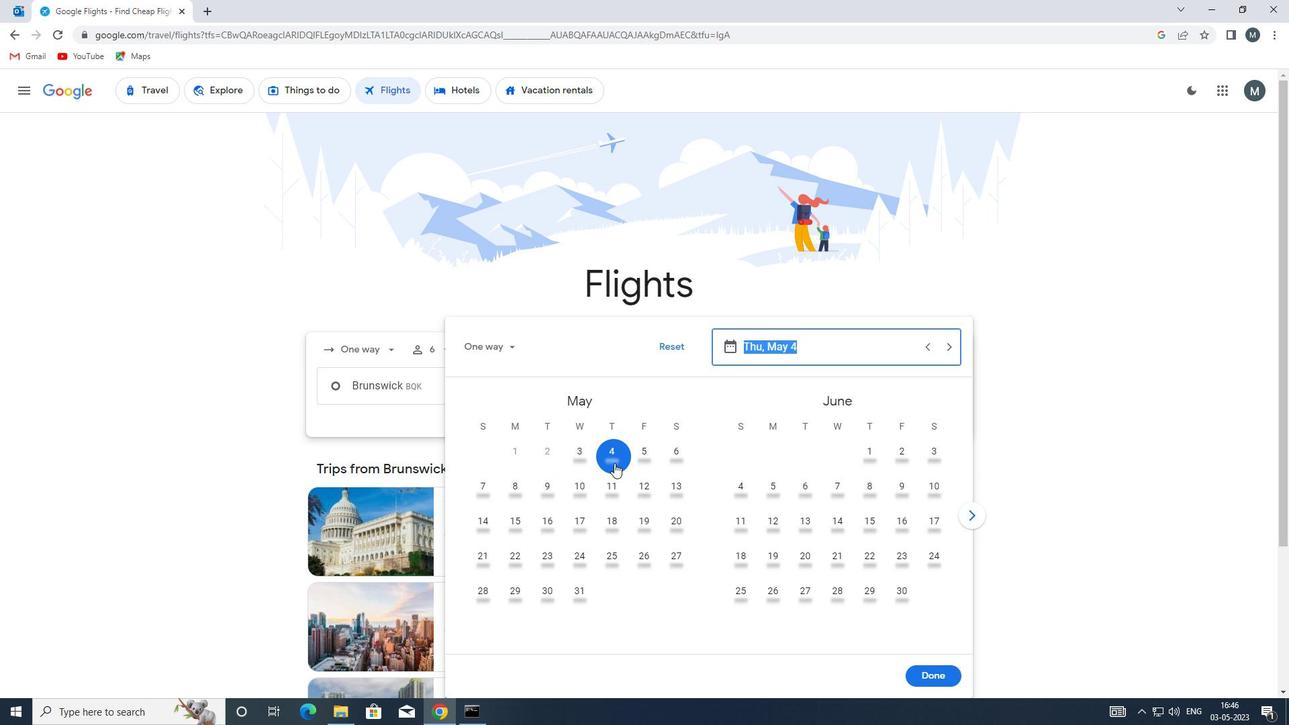 
Action: Mouse moved to (932, 677)
Screenshot: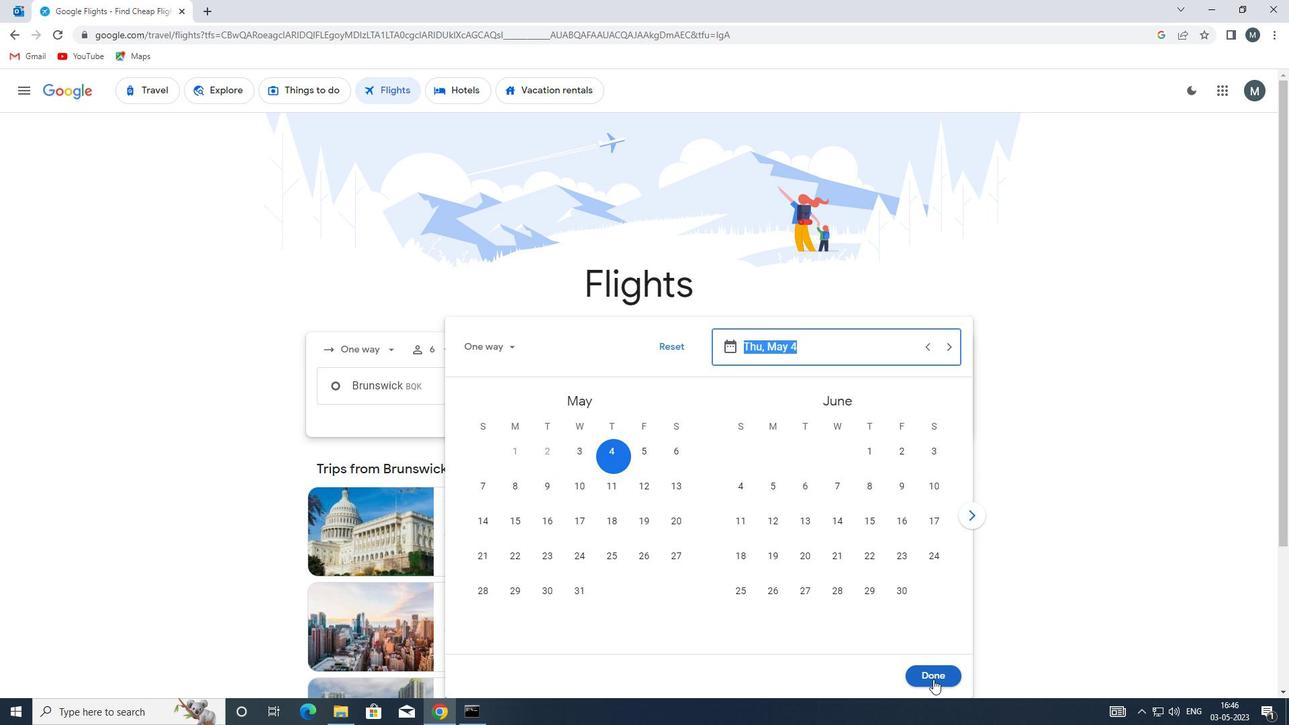 
Action: Mouse pressed left at (932, 677)
Screenshot: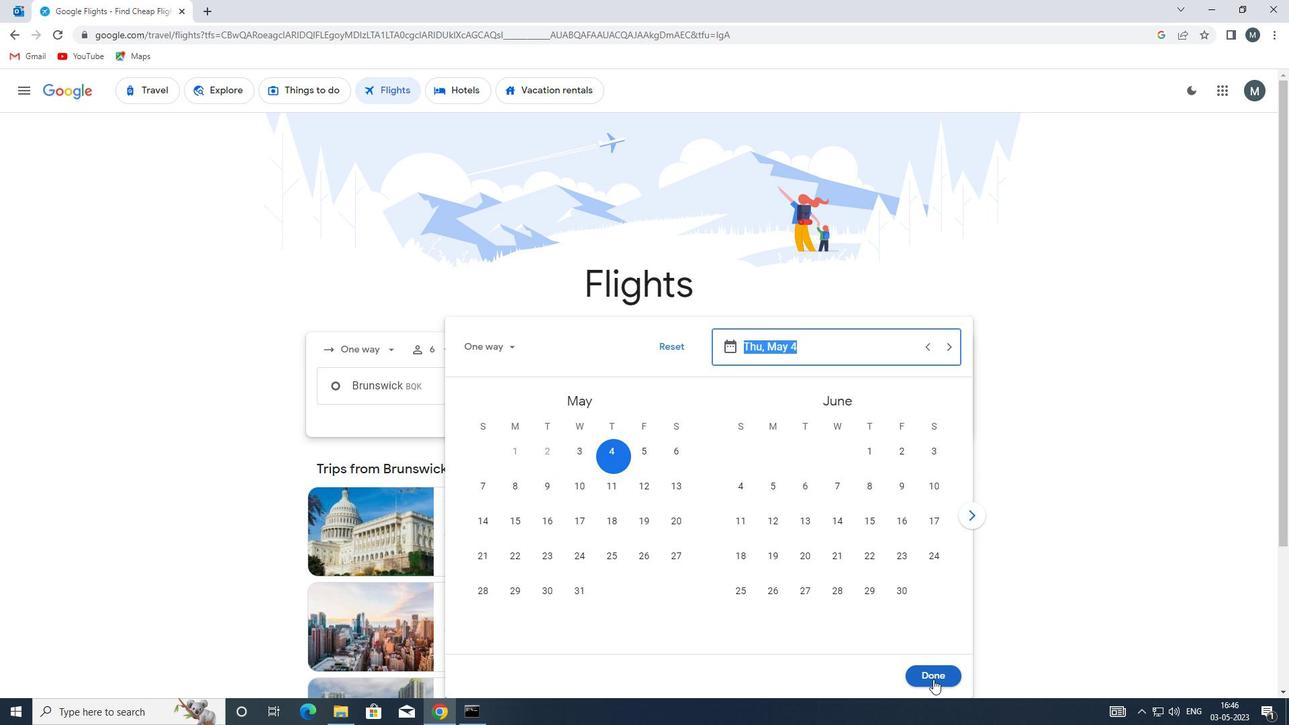 
Action: Mouse moved to (641, 444)
Screenshot: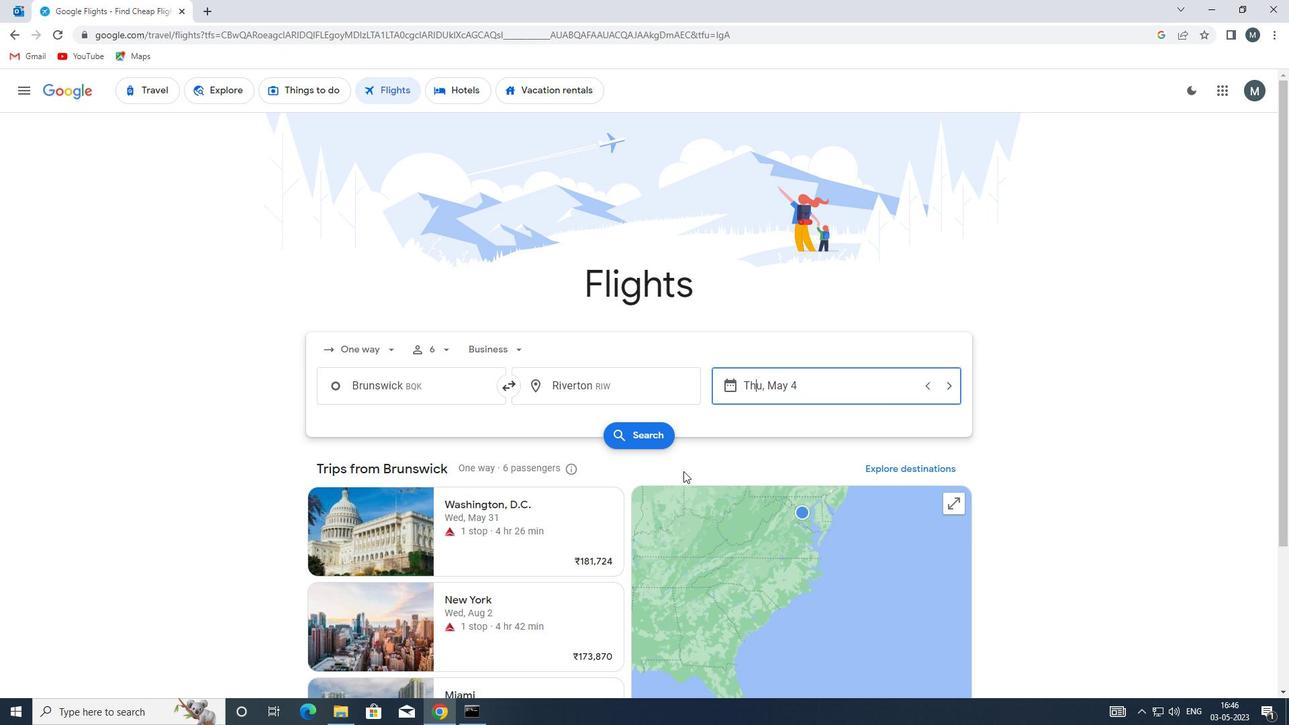 
Action: Mouse pressed left at (641, 444)
Screenshot: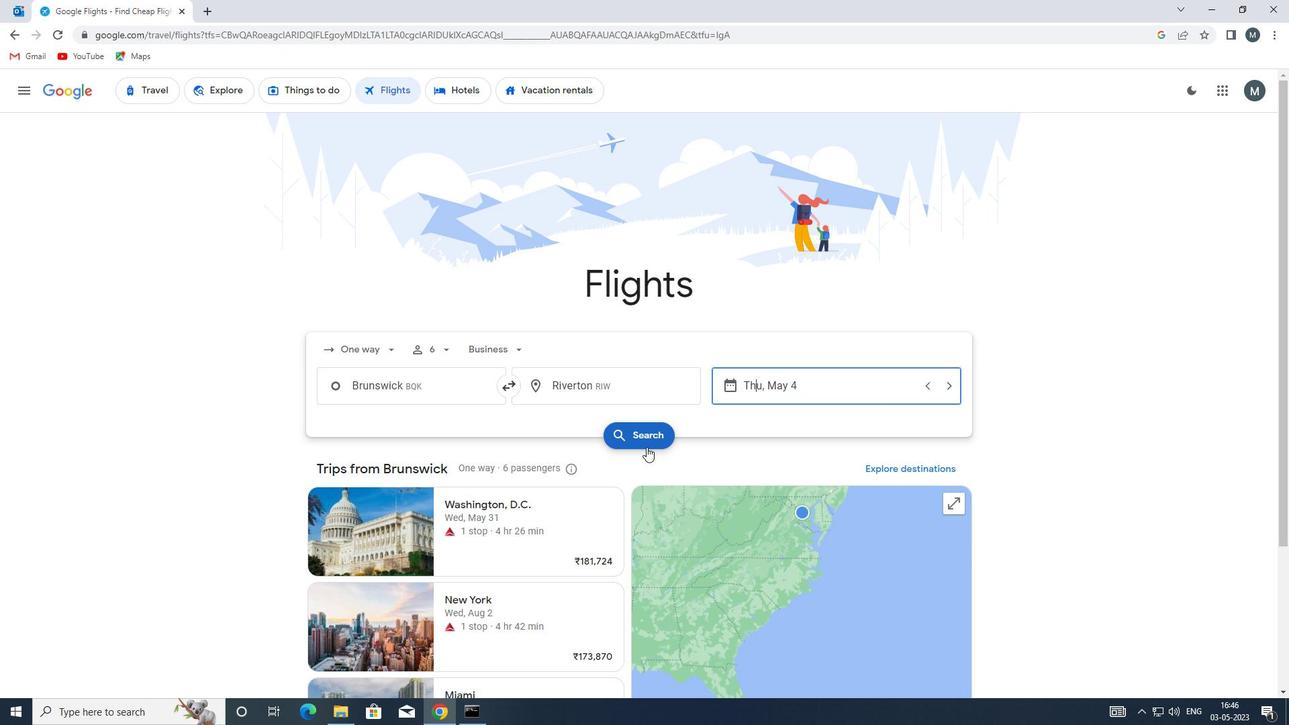 
Action: Mouse moved to (322, 218)
Screenshot: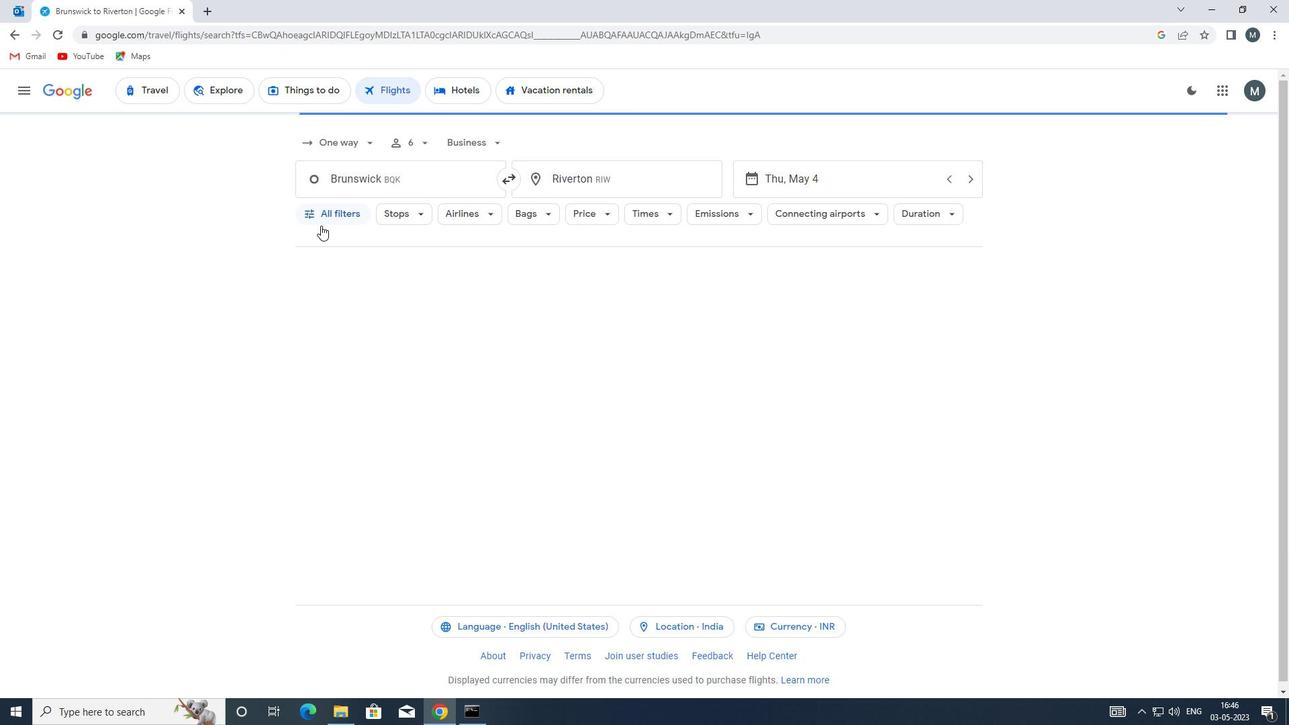 
Action: Mouse pressed left at (322, 218)
Screenshot: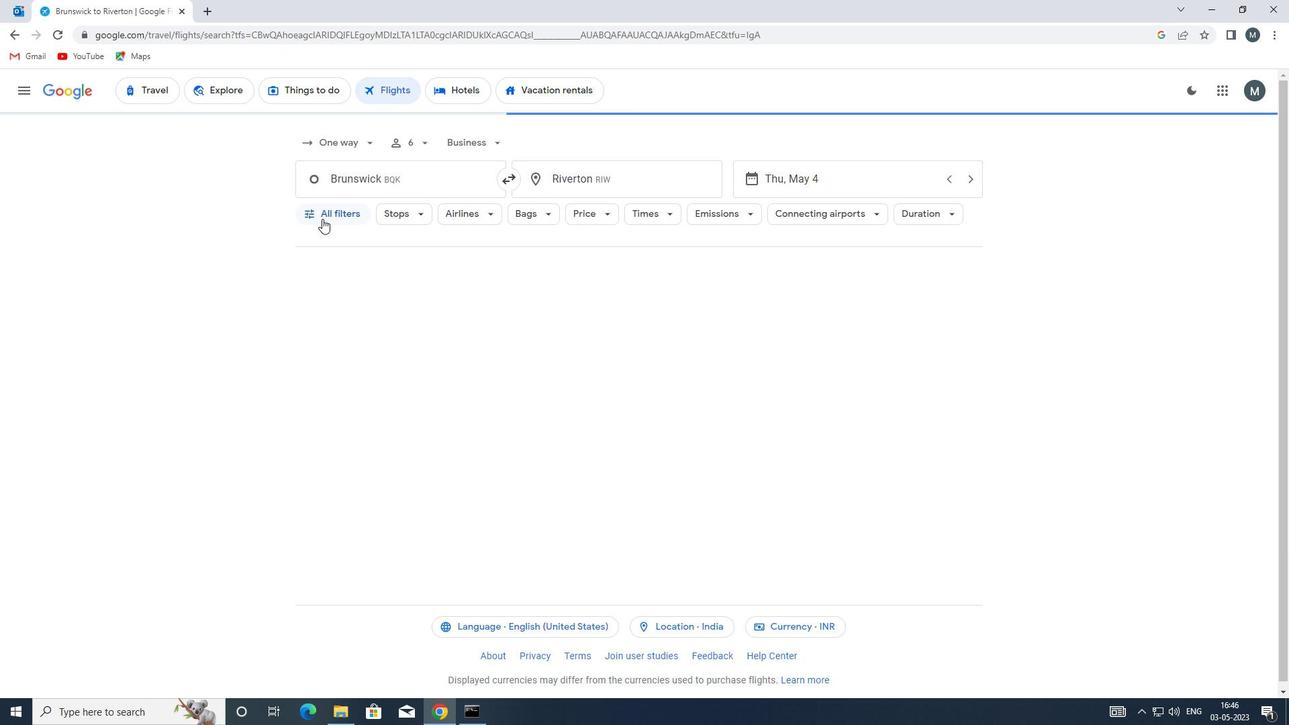 
Action: Mouse moved to (377, 370)
Screenshot: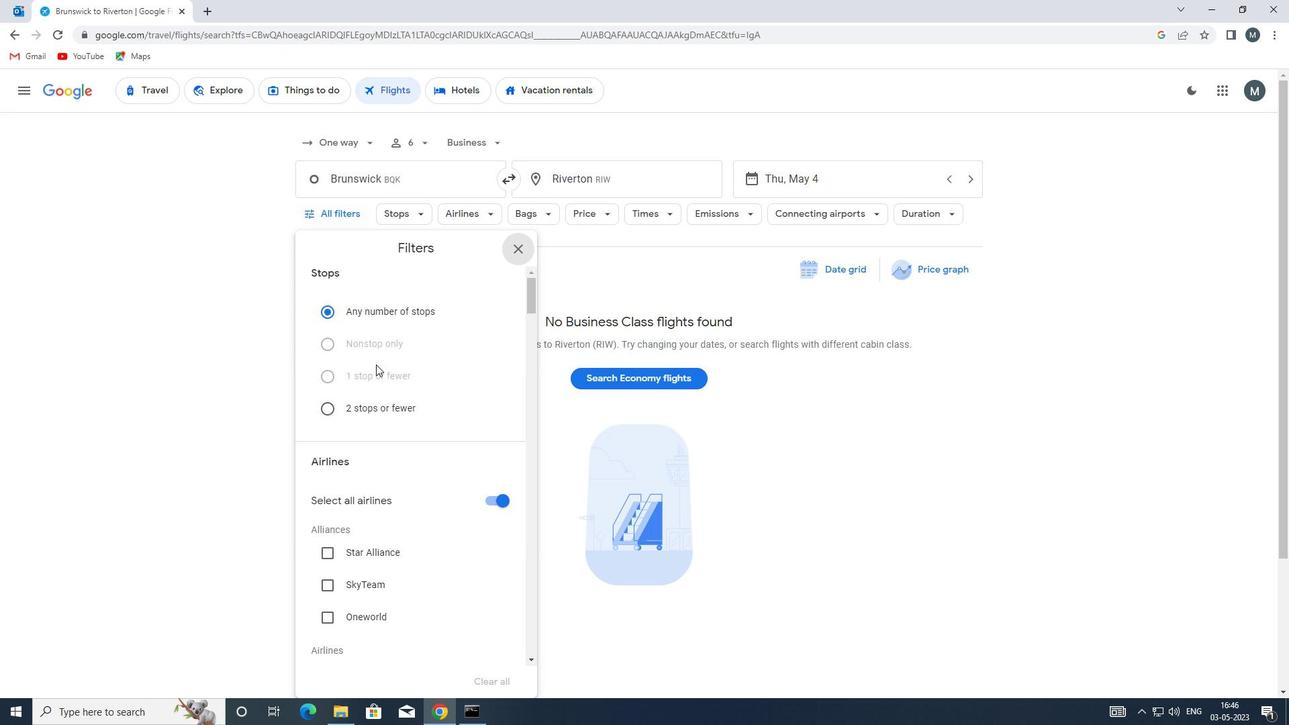
Action: Mouse scrolled (377, 369) with delta (0, 0)
Screenshot: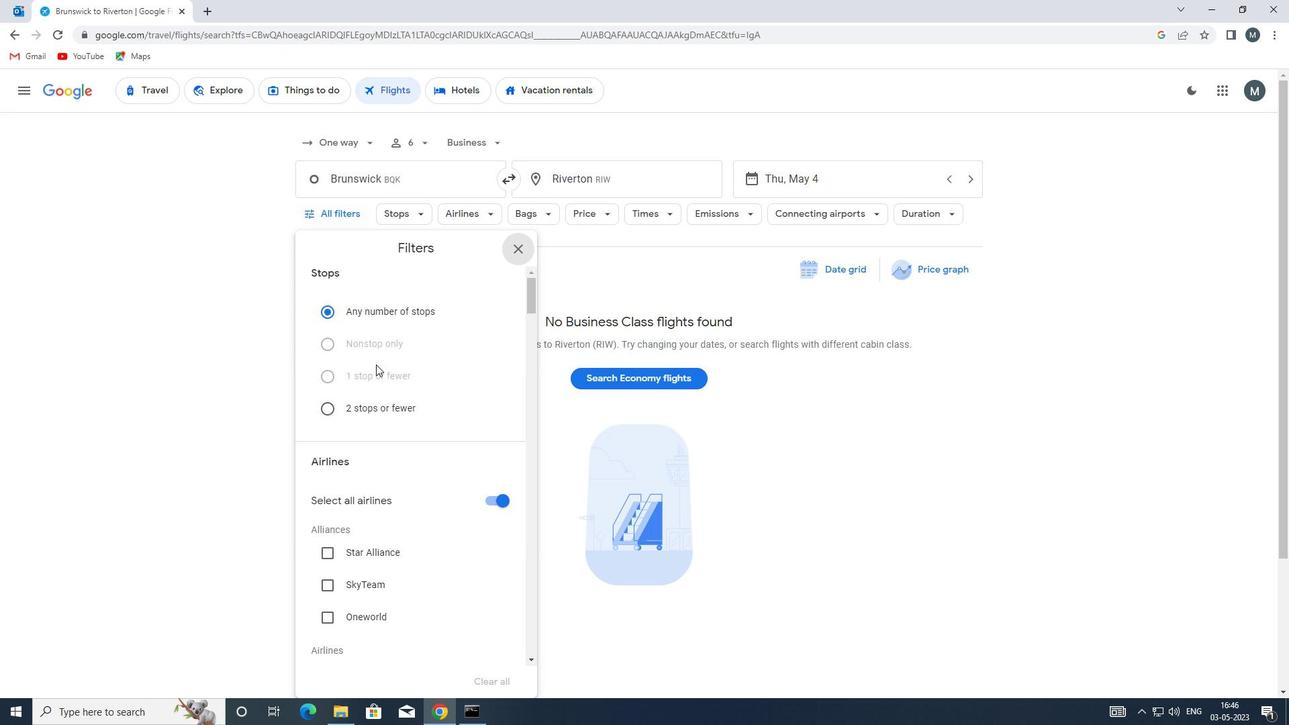 
Action: Mouse moved to (399, 391)
Screenshot: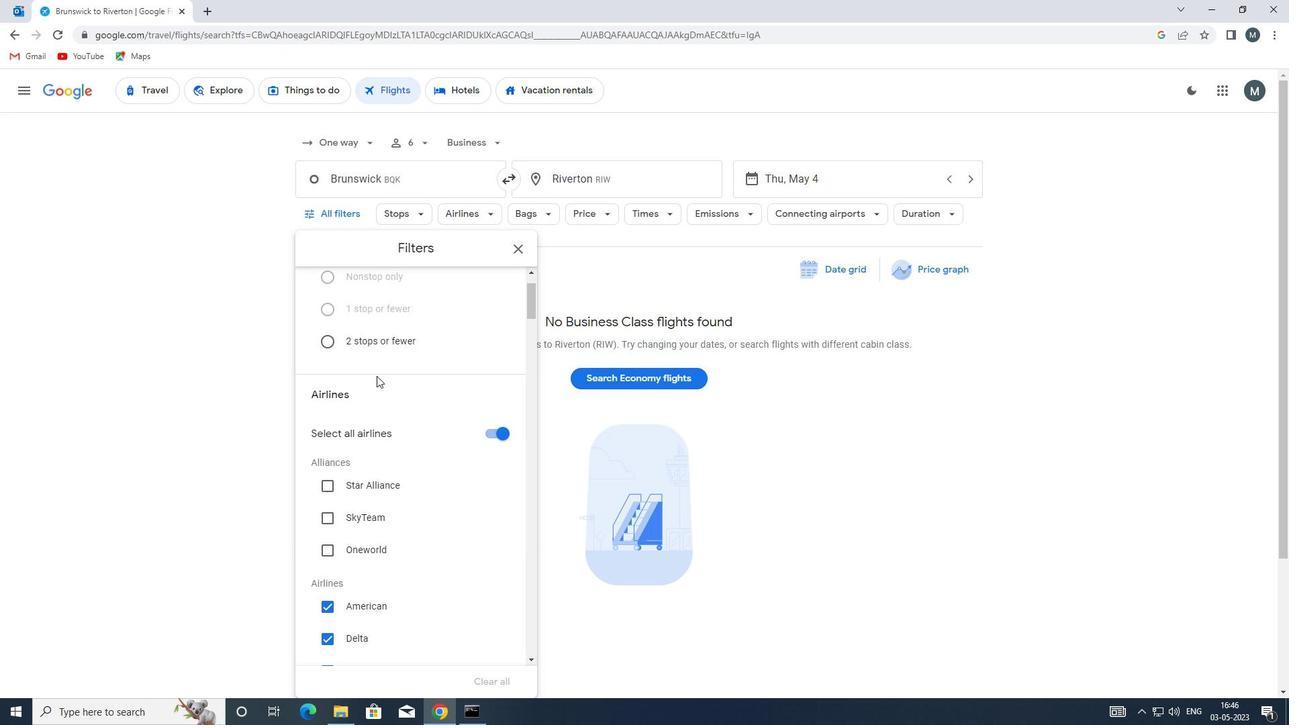 
Action: Mouse scrolled (399, 390) with delta (0, 0)
Screenshot: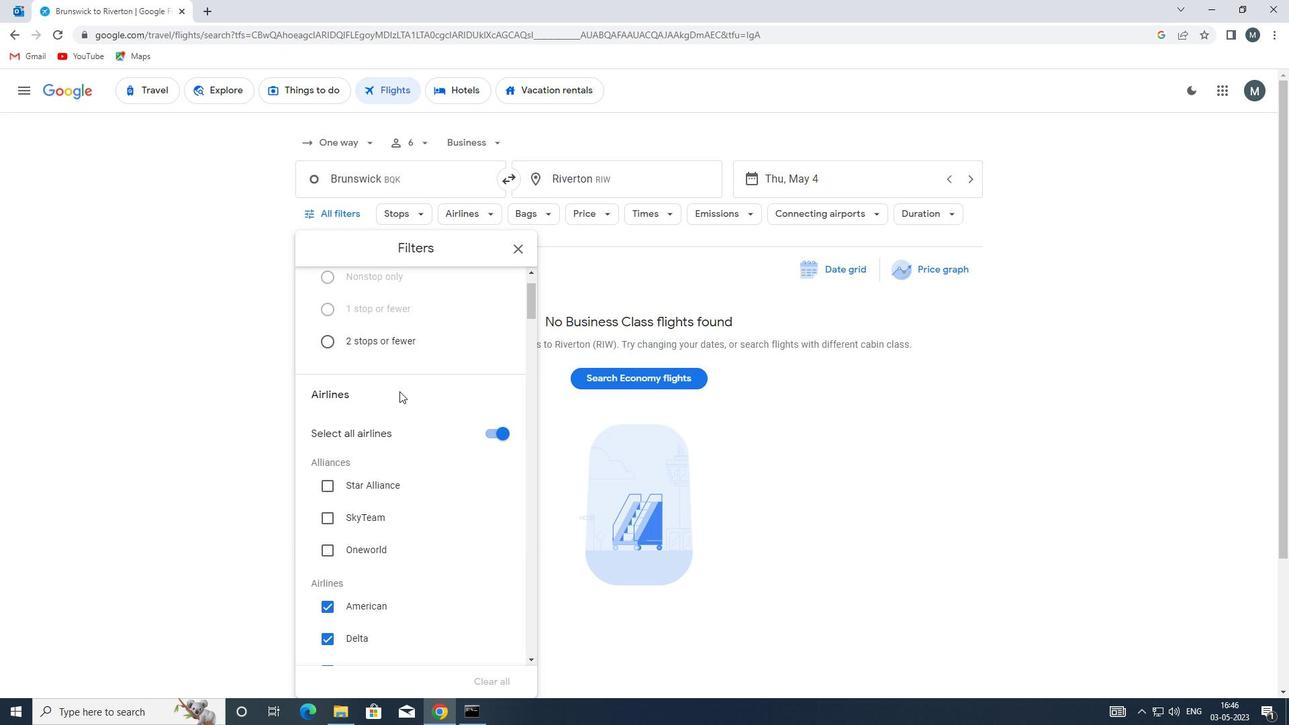 
Action: Mouse moved to (495, 371)
Screenshot: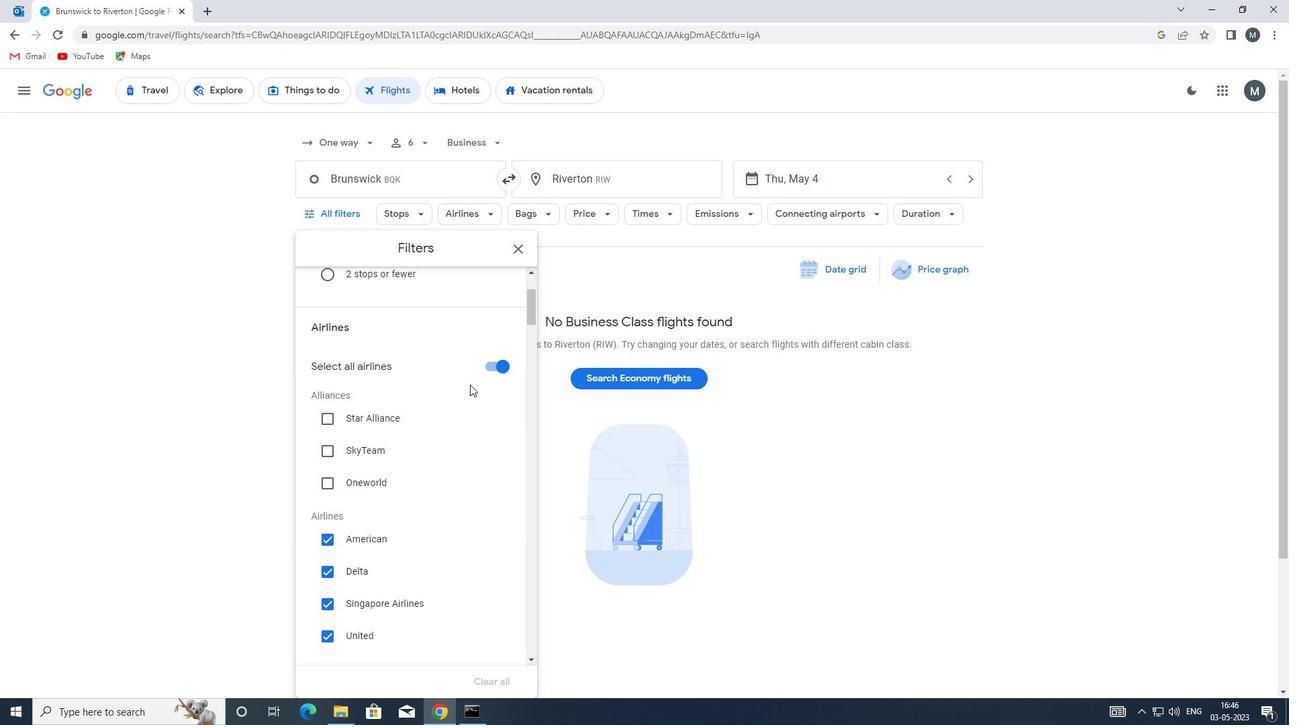 
Action: Mouse pressed left at (495, 371)
Screenshot: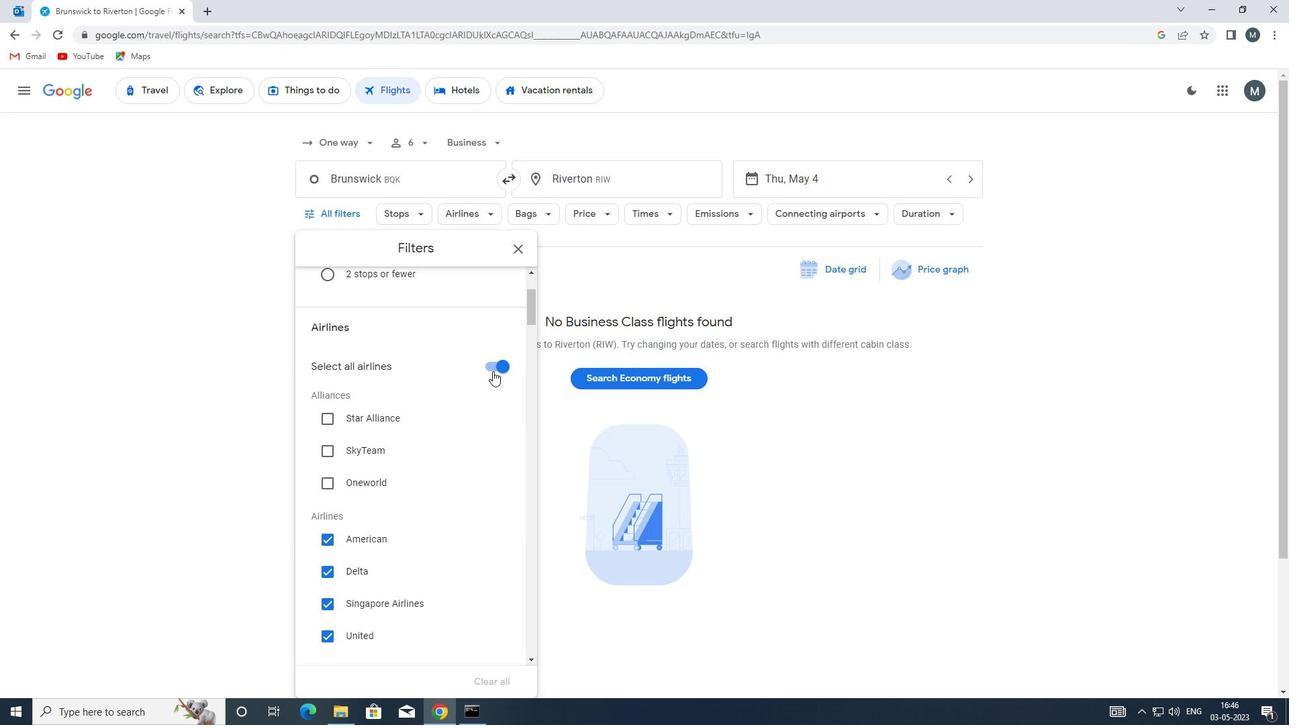 
Action: Mouse moved to (431, 403)
Screenshot: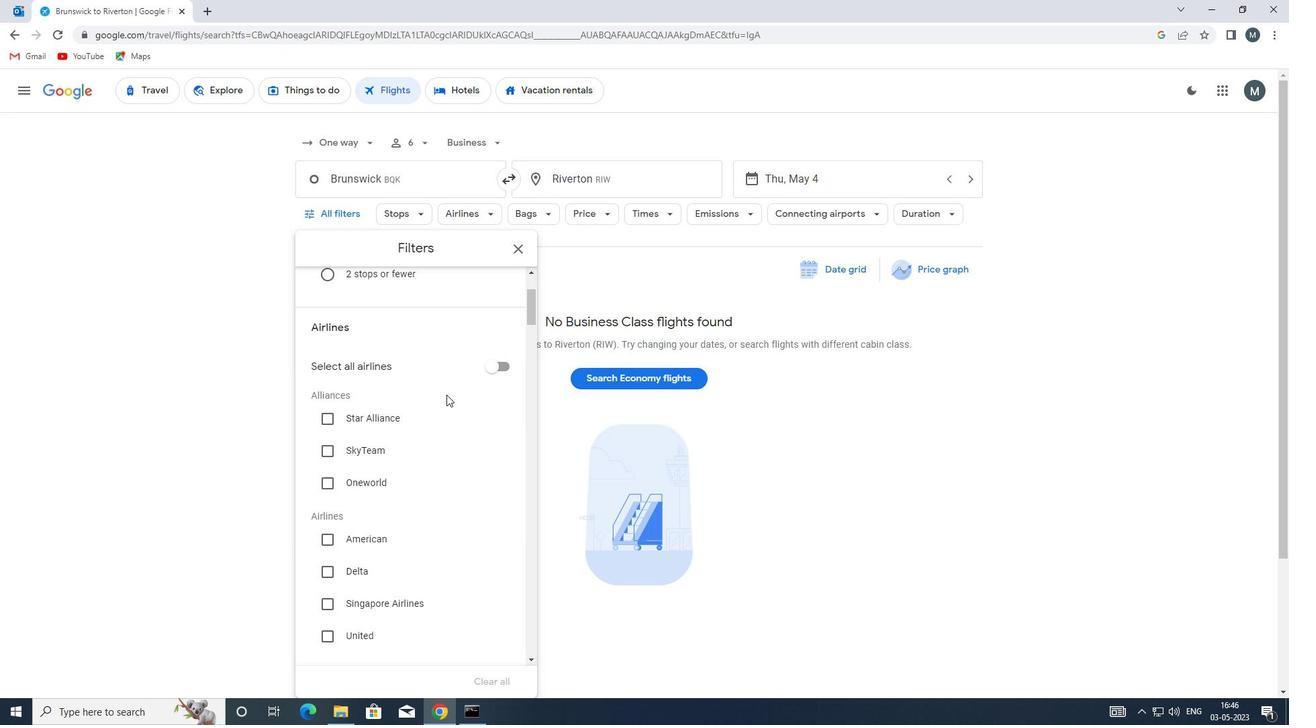 
Action: Mouse scrolled (431, 403) with delta (0, 0)
Screenshot: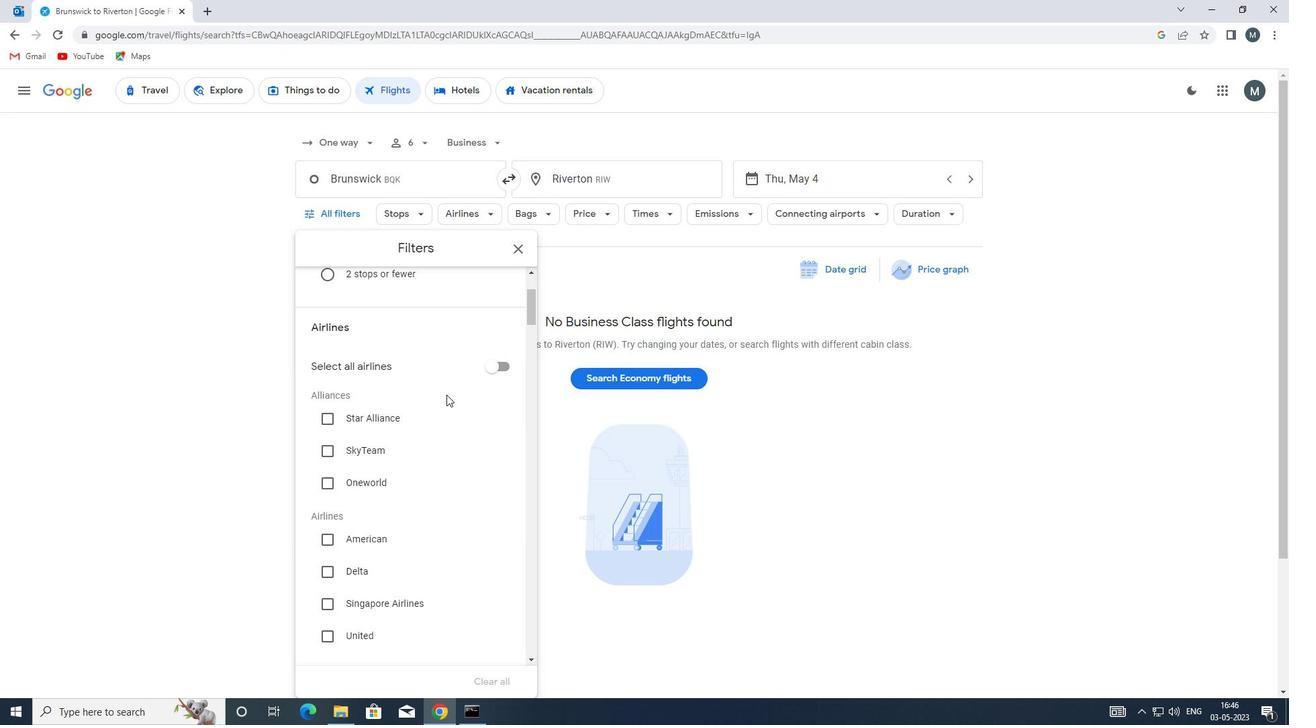 
Action: Mouse moved to (407, 425)
Screenshot: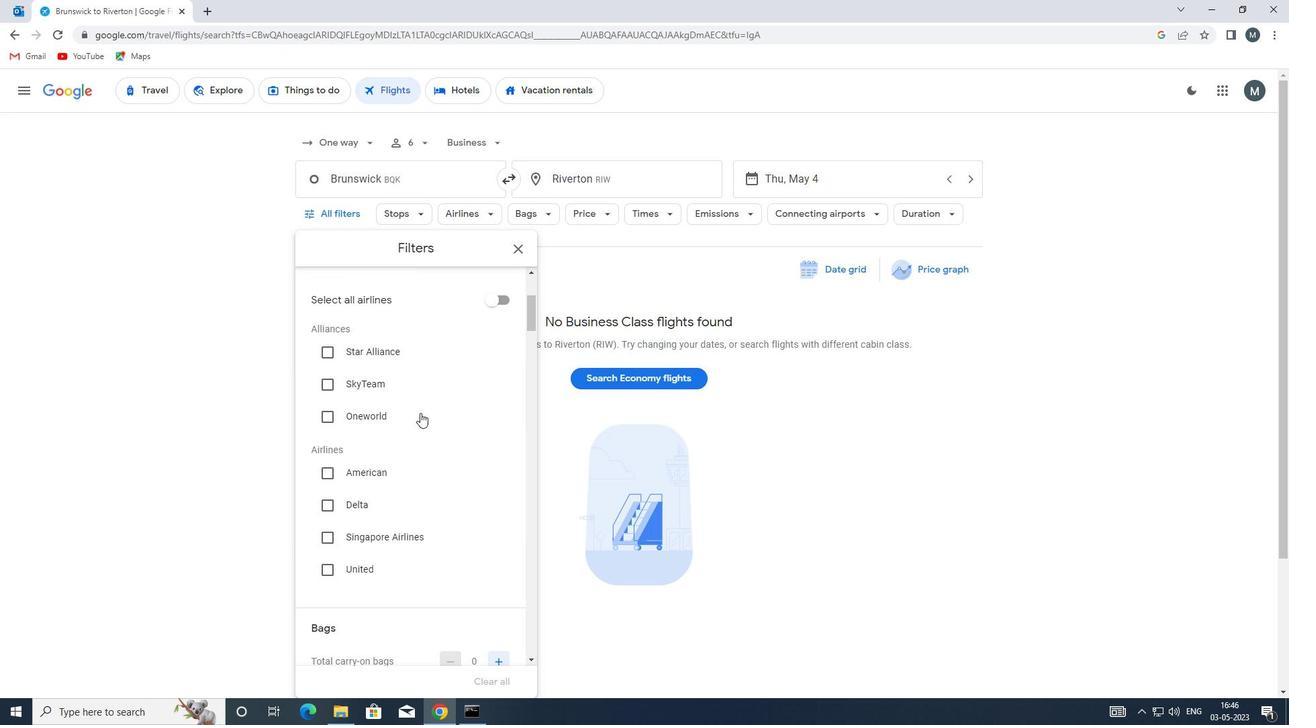 
Action: Mouse scrolled (407, 424) with delta (0, 0)
Screenshot: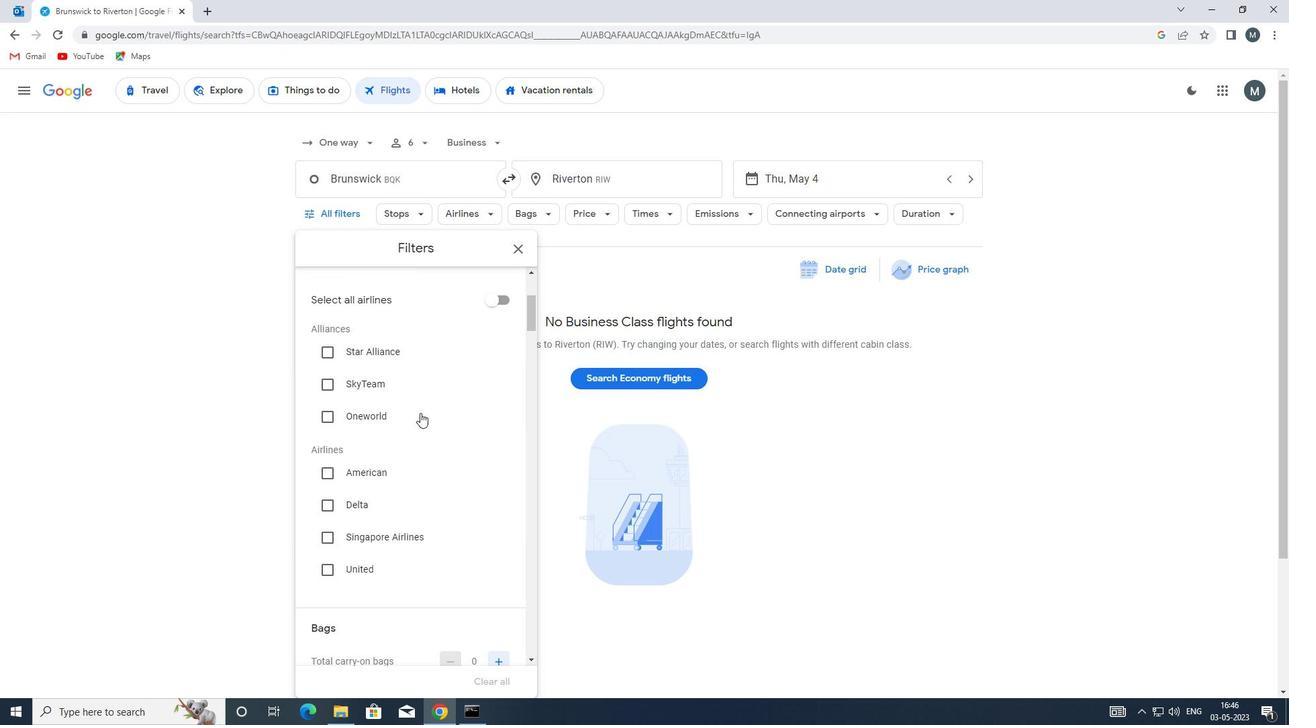 
Action: Mouse moved to (386, 459)
Screenshot: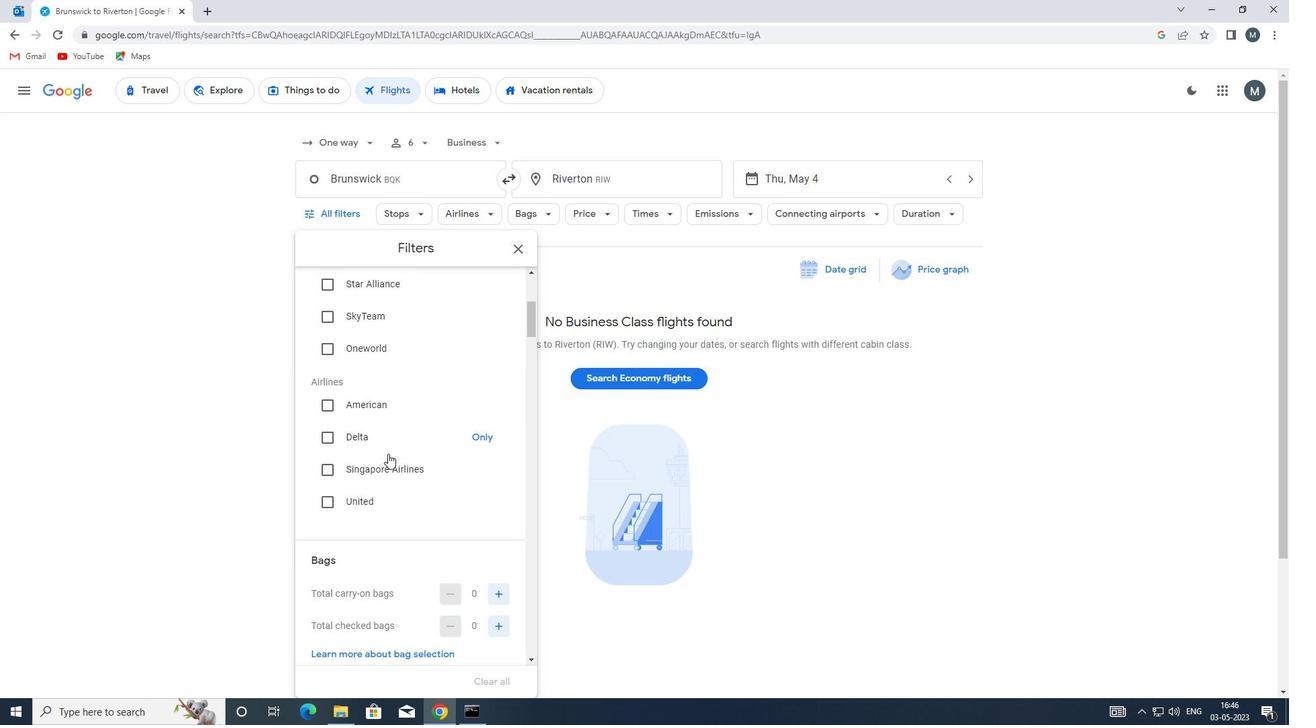 
Action: Mouse scrolled (386, 458) with delta (0, 0)
Screenshot: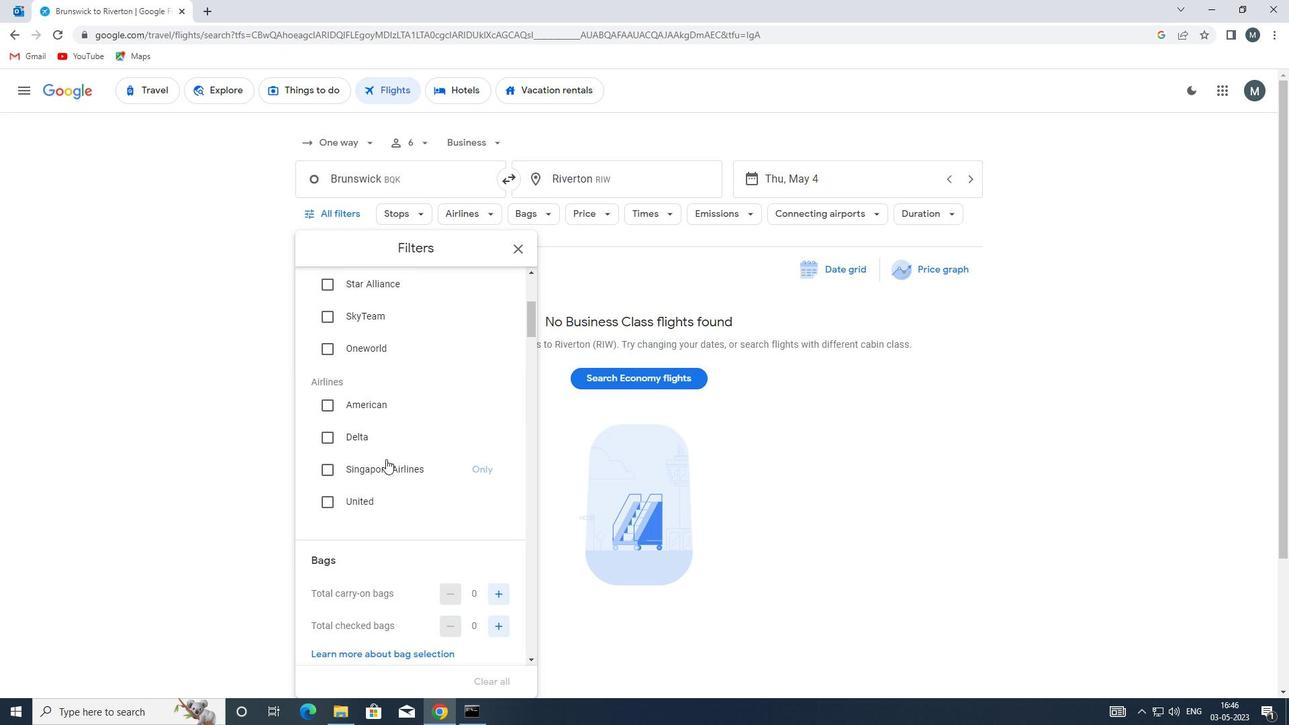 
Action: Mouse scrolled (386, 458) with delta (0, 0)
Screenshot: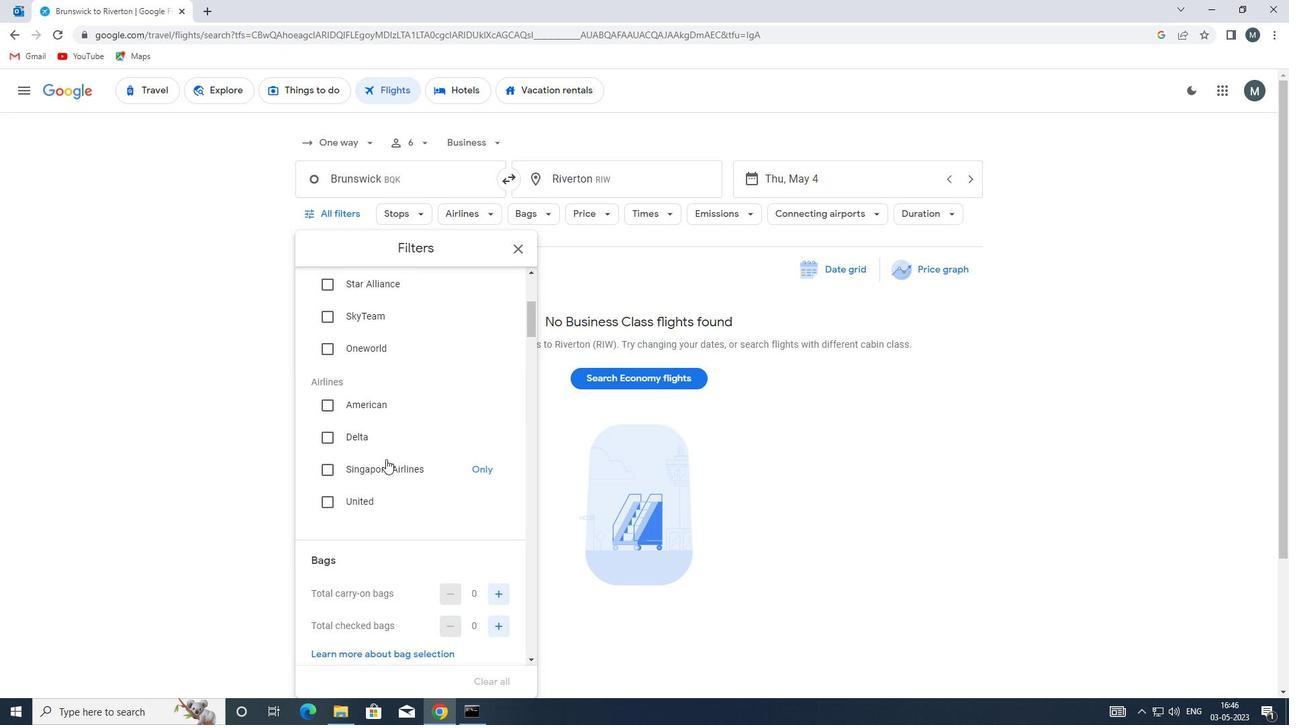 
Action: Mouse moved to (492, 455)
Screenshot: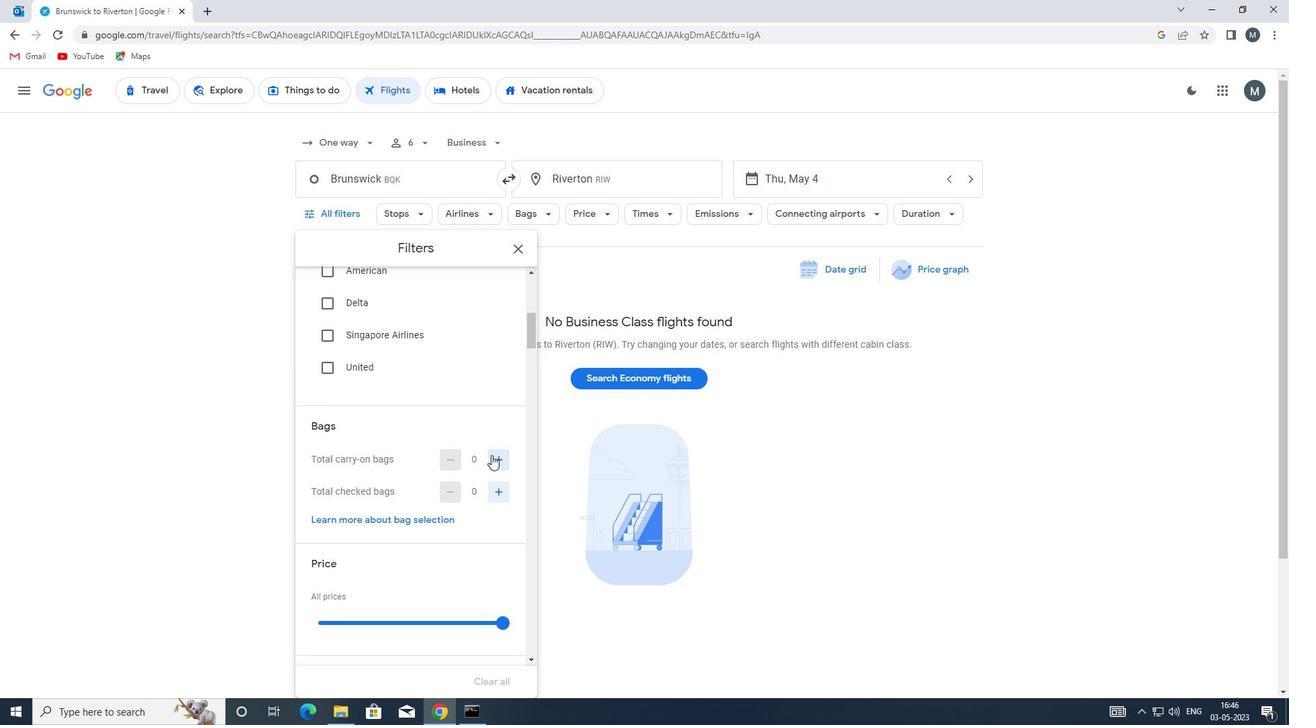 
Action: Mouse pressed left at (492, 455)
Screenshot: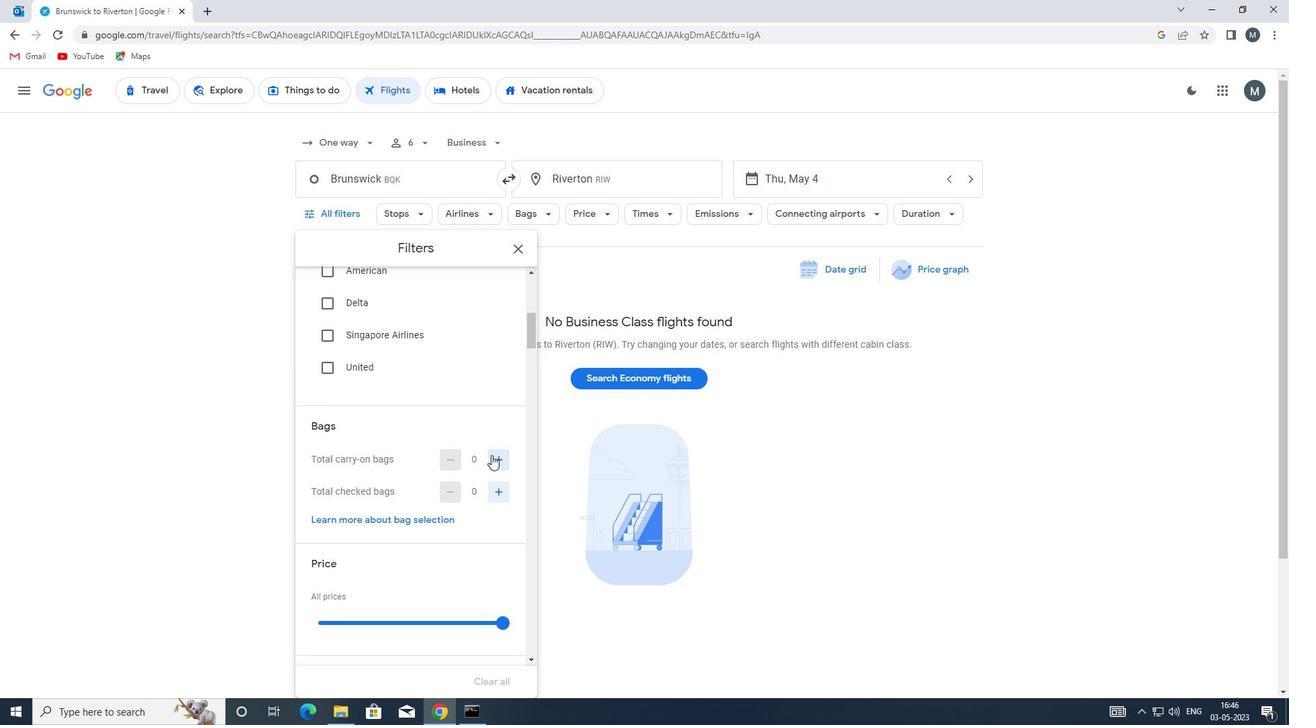 
Action: Mouse moved to (445, 473)
Screenshot: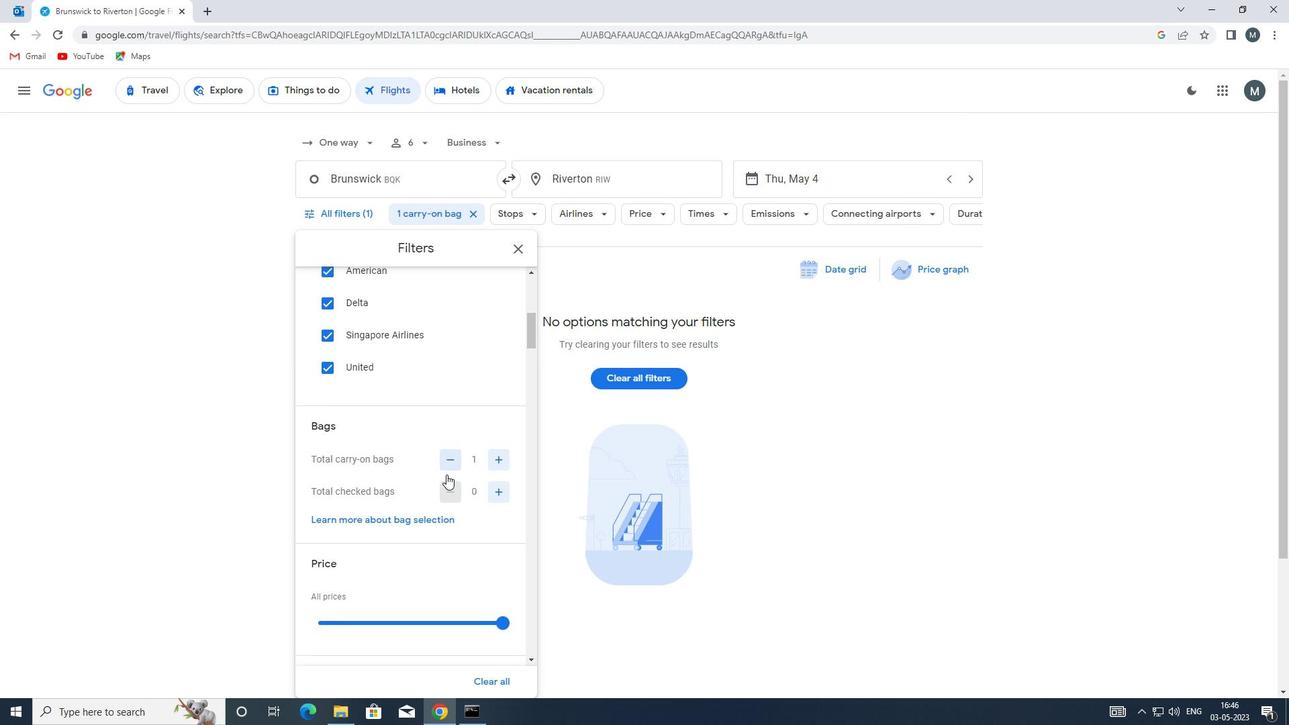 
Action: Mouse scrolled (445, 472) with delta (0, 0)
Screenshot: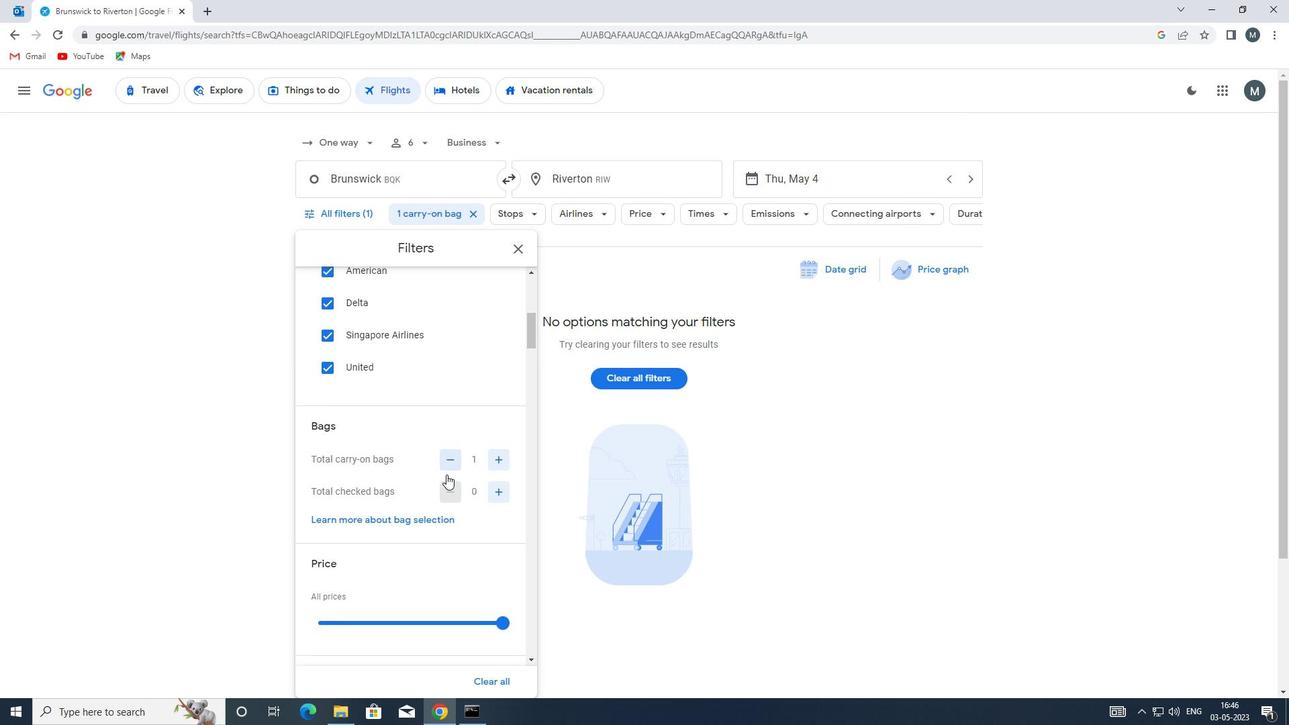 
Action: Mouse moved to (501, 426)
Screenshot: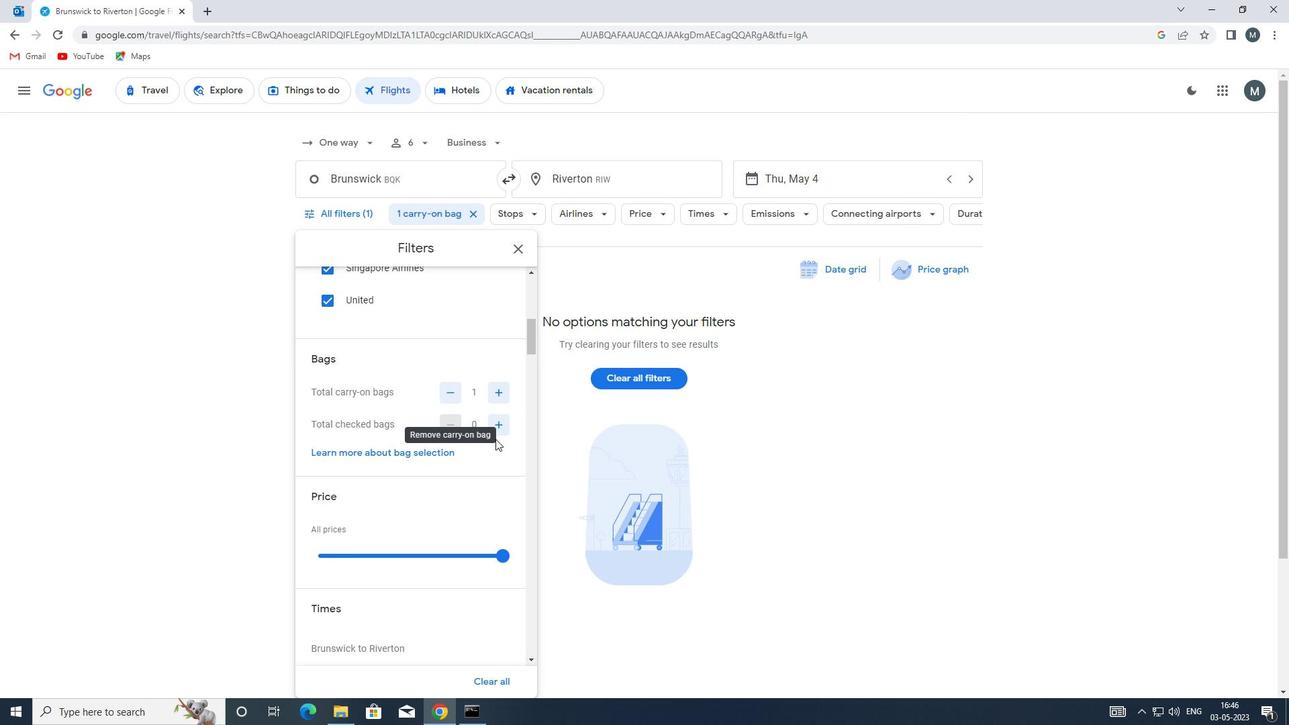 
Action: Mouse pressed left at (501, 426)
Screenshot: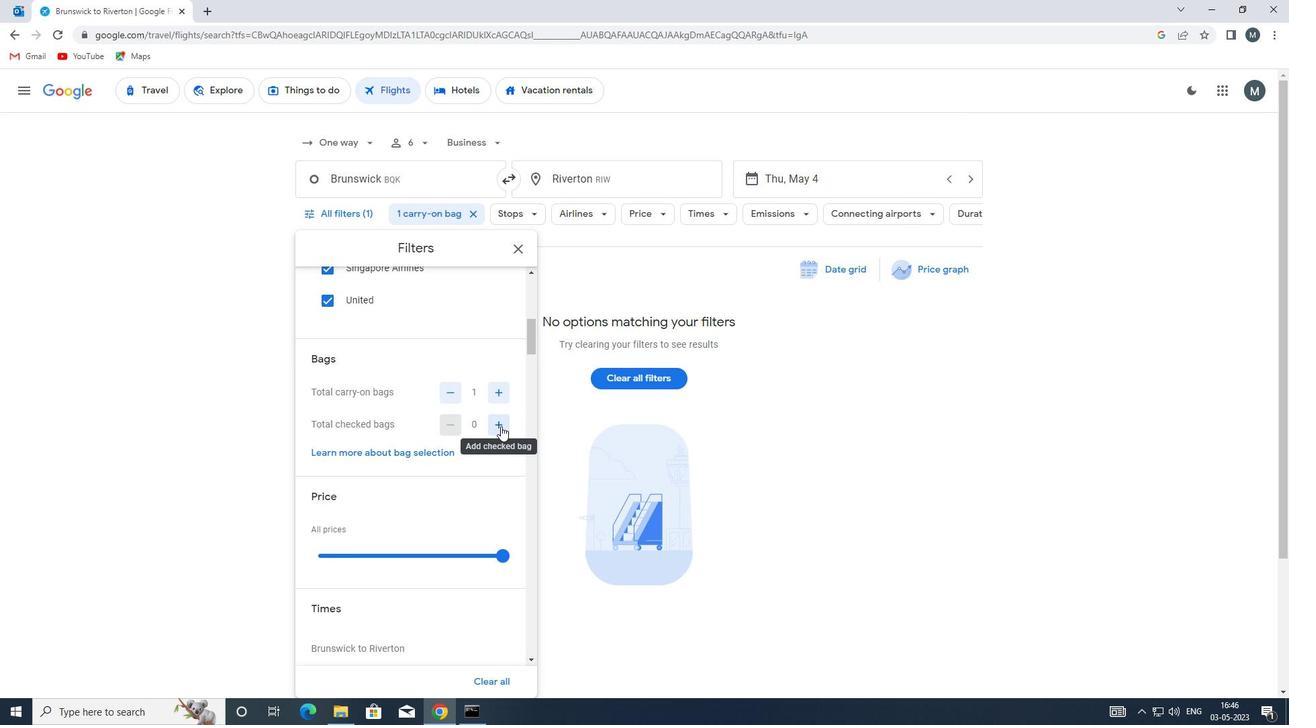 
Action: Mouse pressed left at (501, 426)
Screenshot: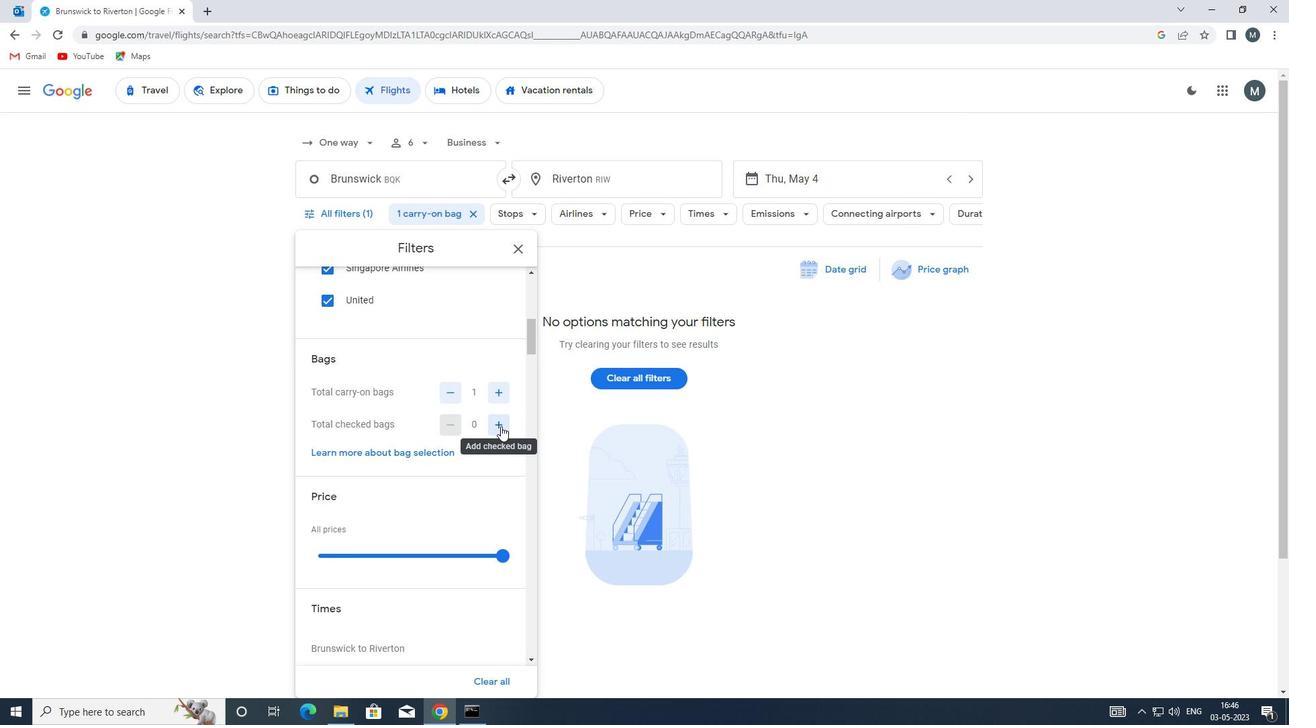 
Action: Mouse pressed left at (501, 426)
Screenshot: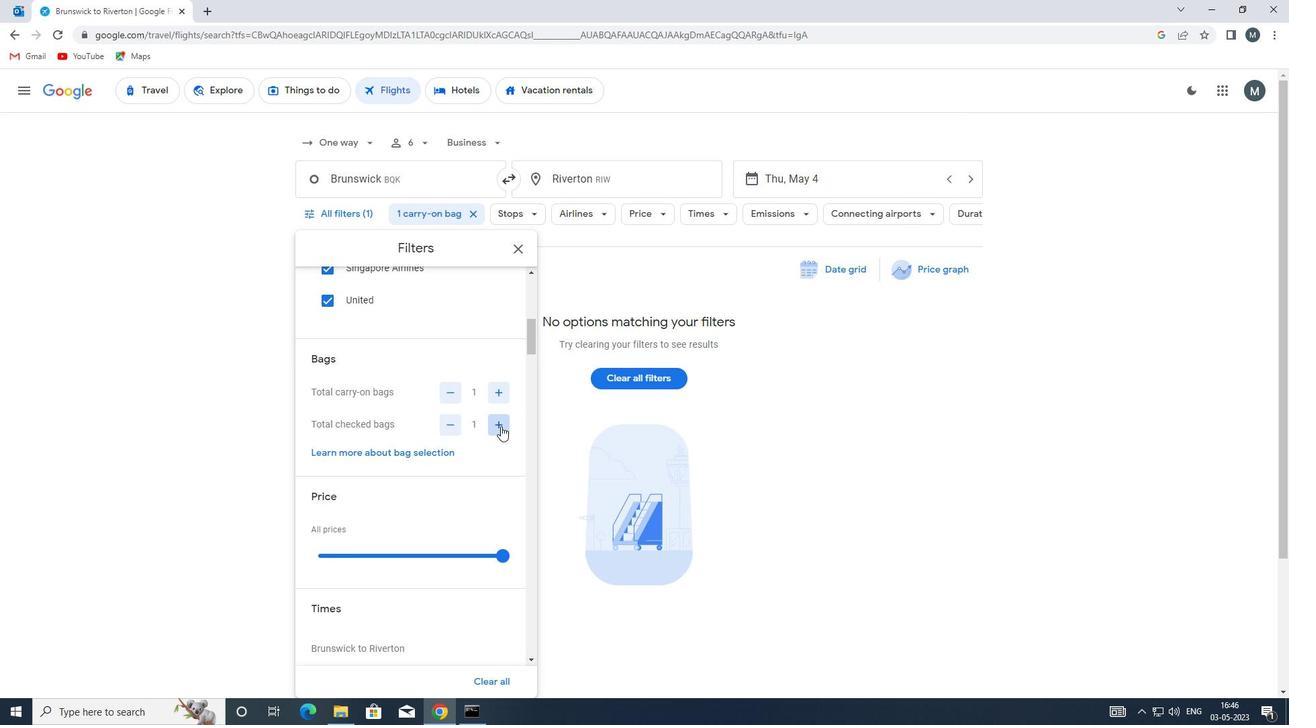 
Action: Mouse moved to (407, 443)
Screenshot: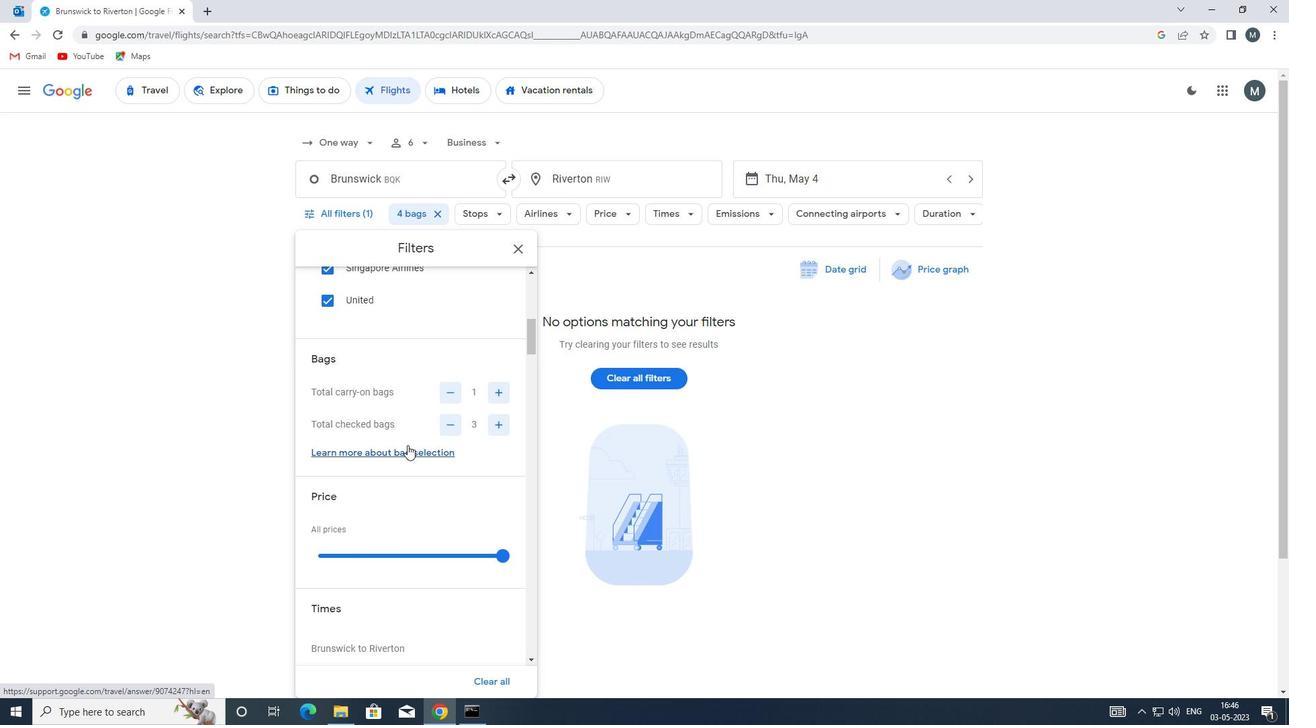 
Action: Mouse scrolled (407, 443) with delta (0, 0)
Screenshot: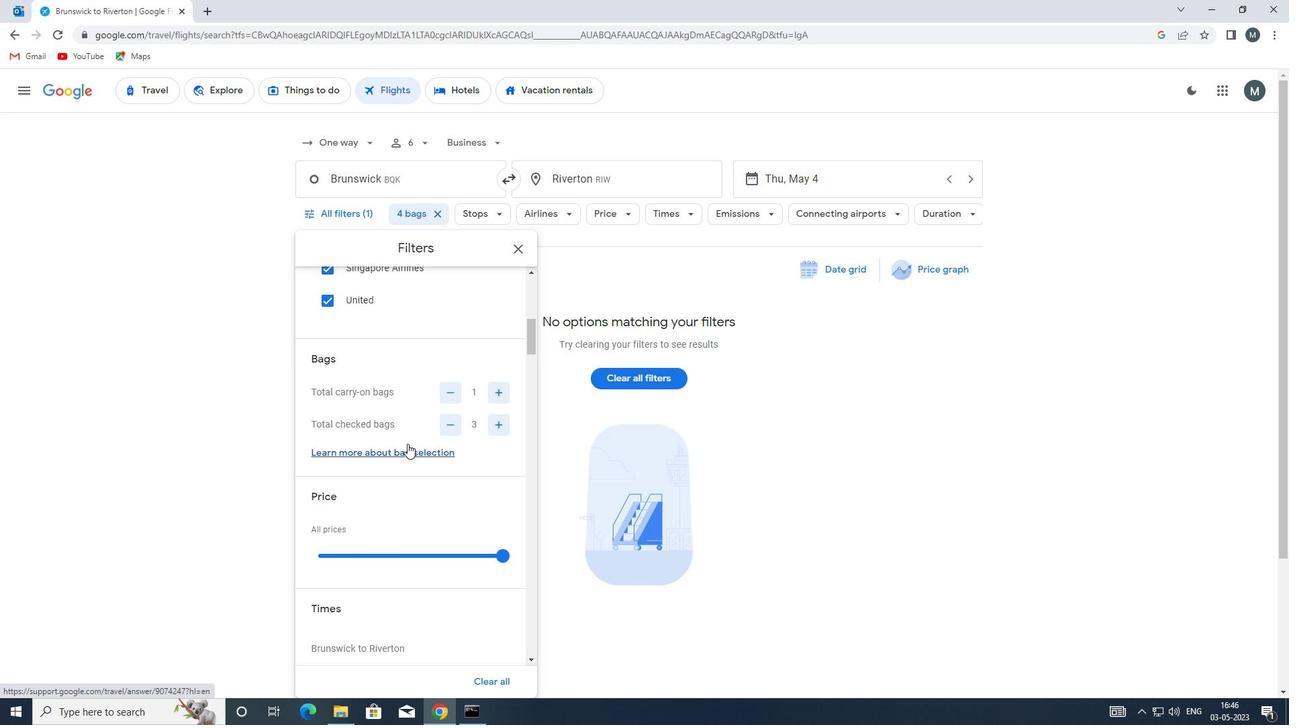 
Action: Mouse moved to (360, 484)
Screenshot: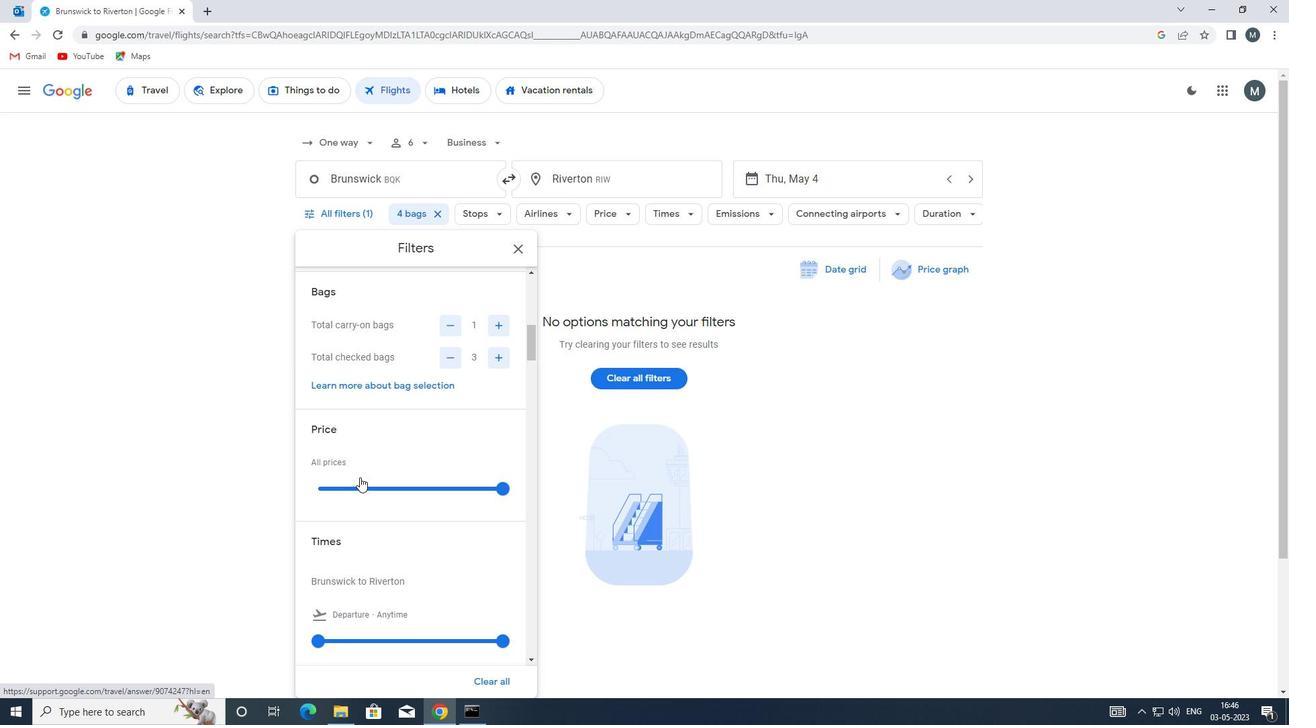 
Action: Mouse pressed left at (360, 484)
Screenshot: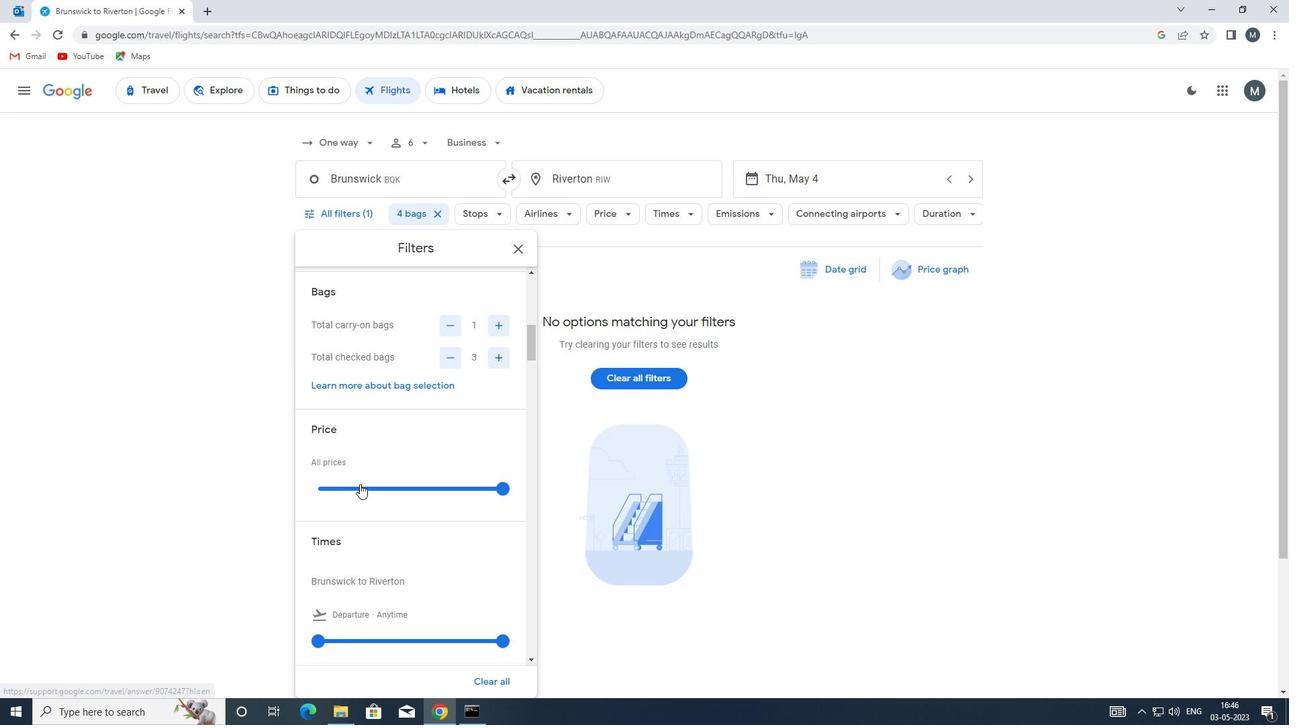 
Action: Mouse pressed left at (360, 484)
Screenshot: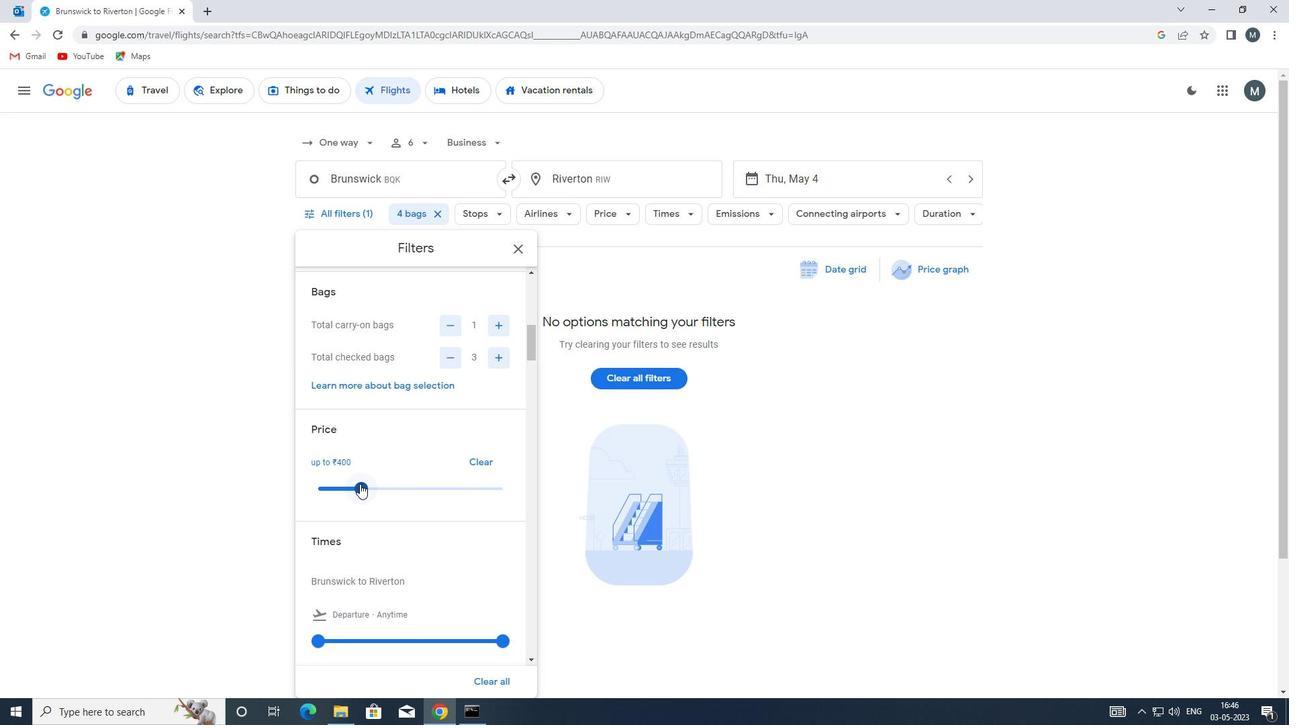 
Action: Mouse moved to (387, 463)
Screenshot: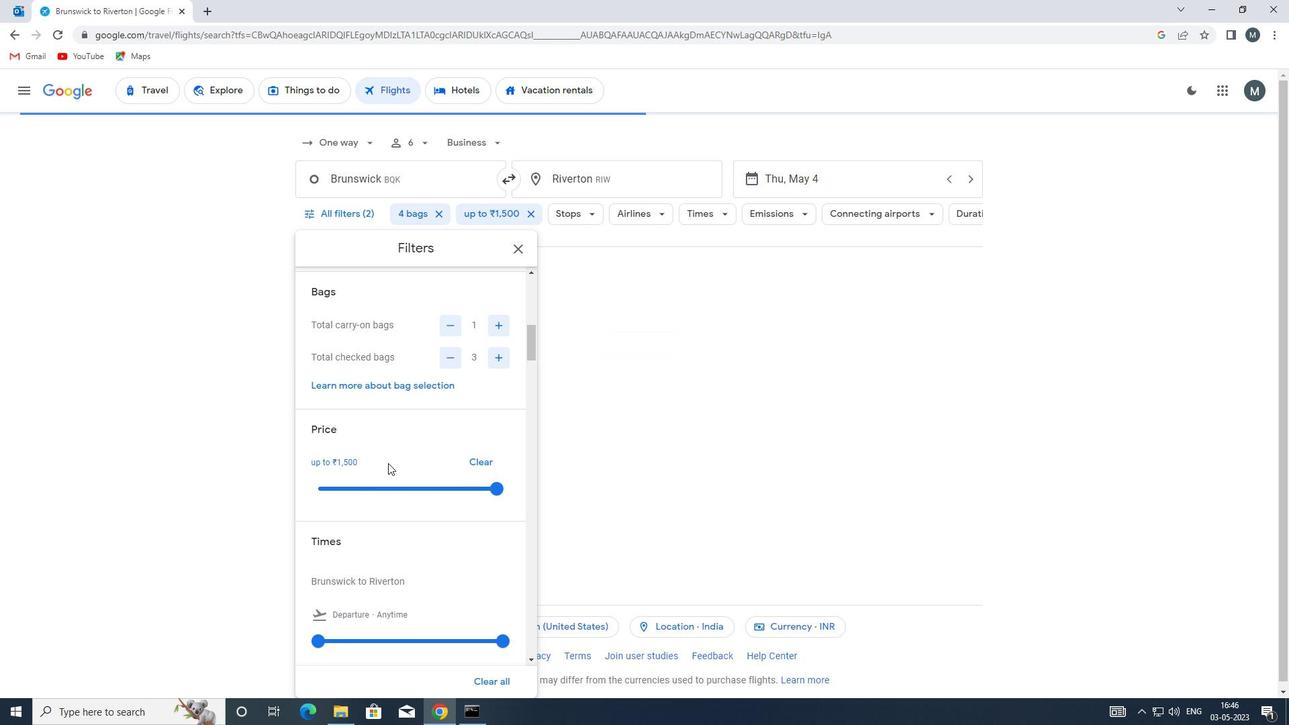 
Action: Mouse scrolled (387, 462) with delta (0, 0)
Screenshot: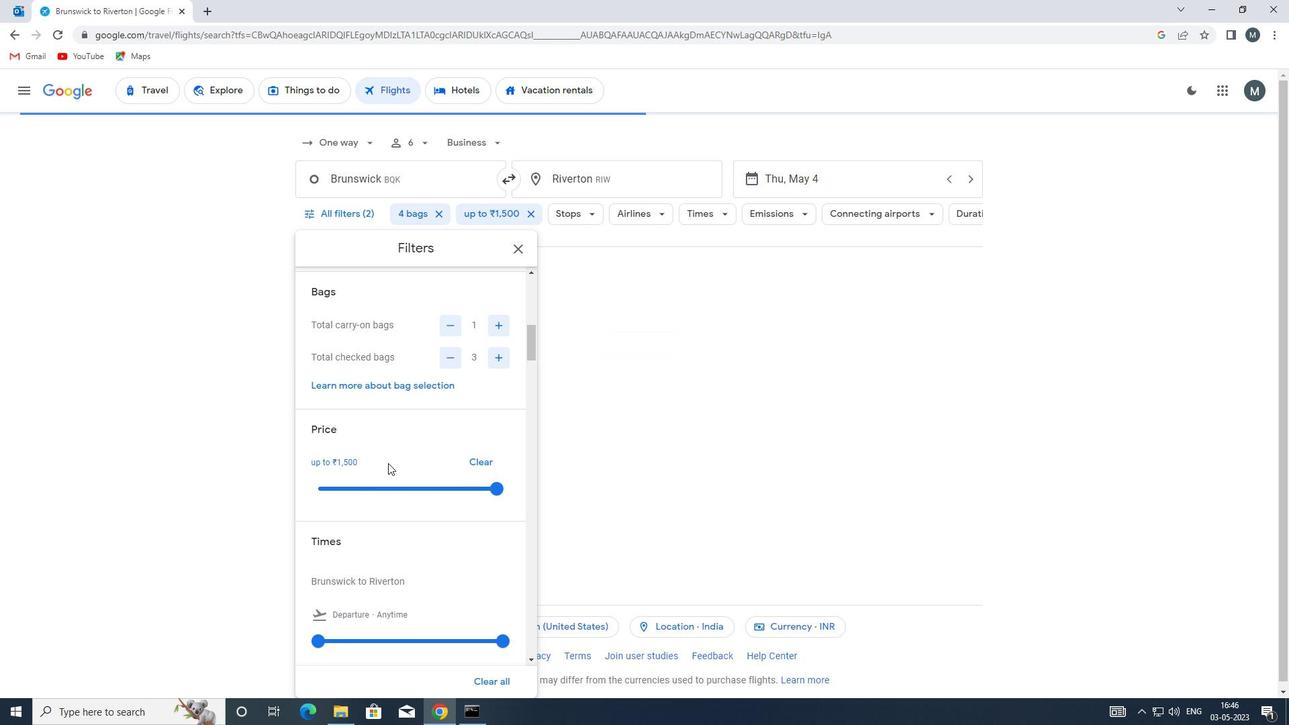
Action: Mouse moved to (386, 463)
Screenshot: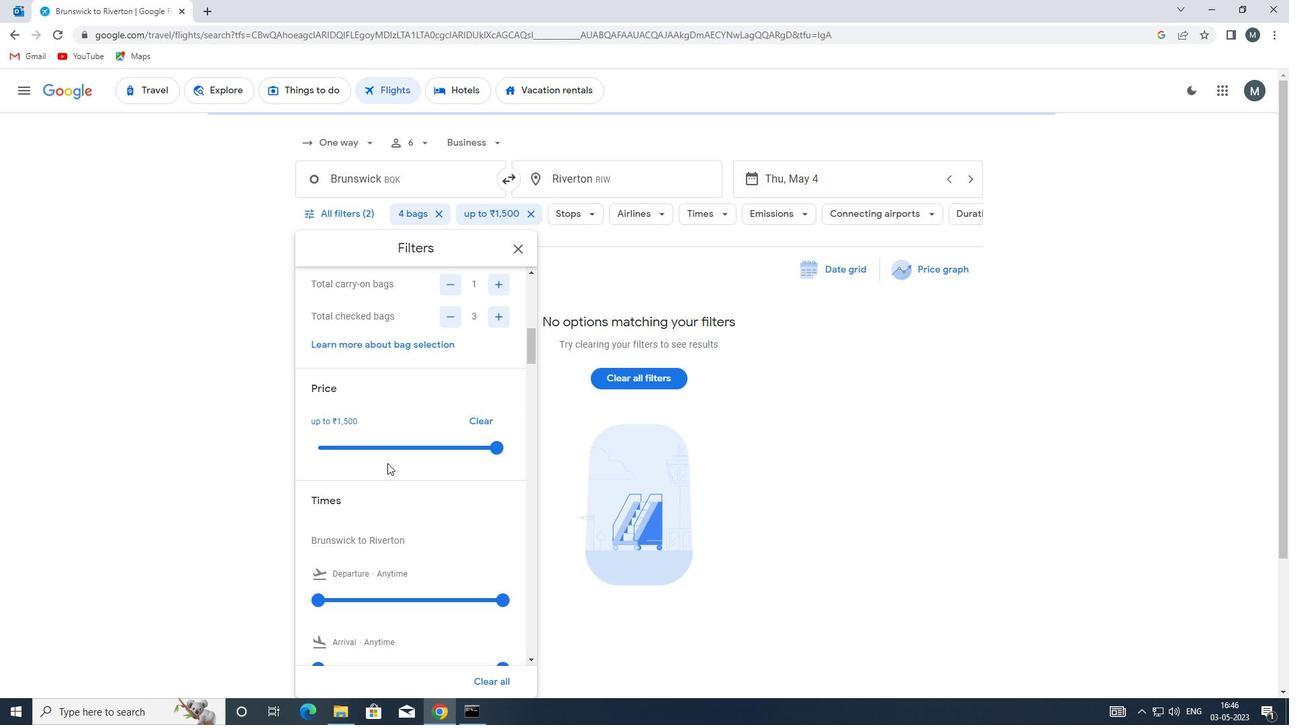 
Action: Mouse scrolled (386, 462) with delta (0, 0)
Screenshot: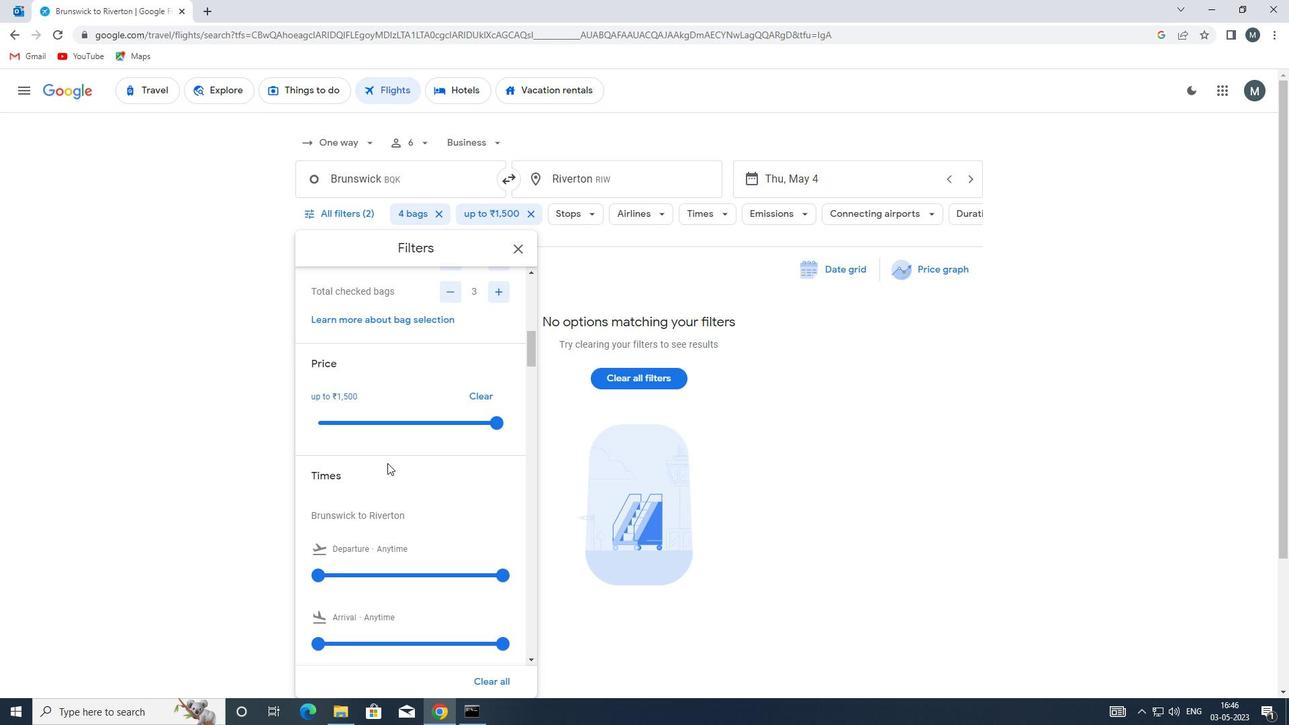 
Action: Mouse moved to (320, 505)
Screenshot: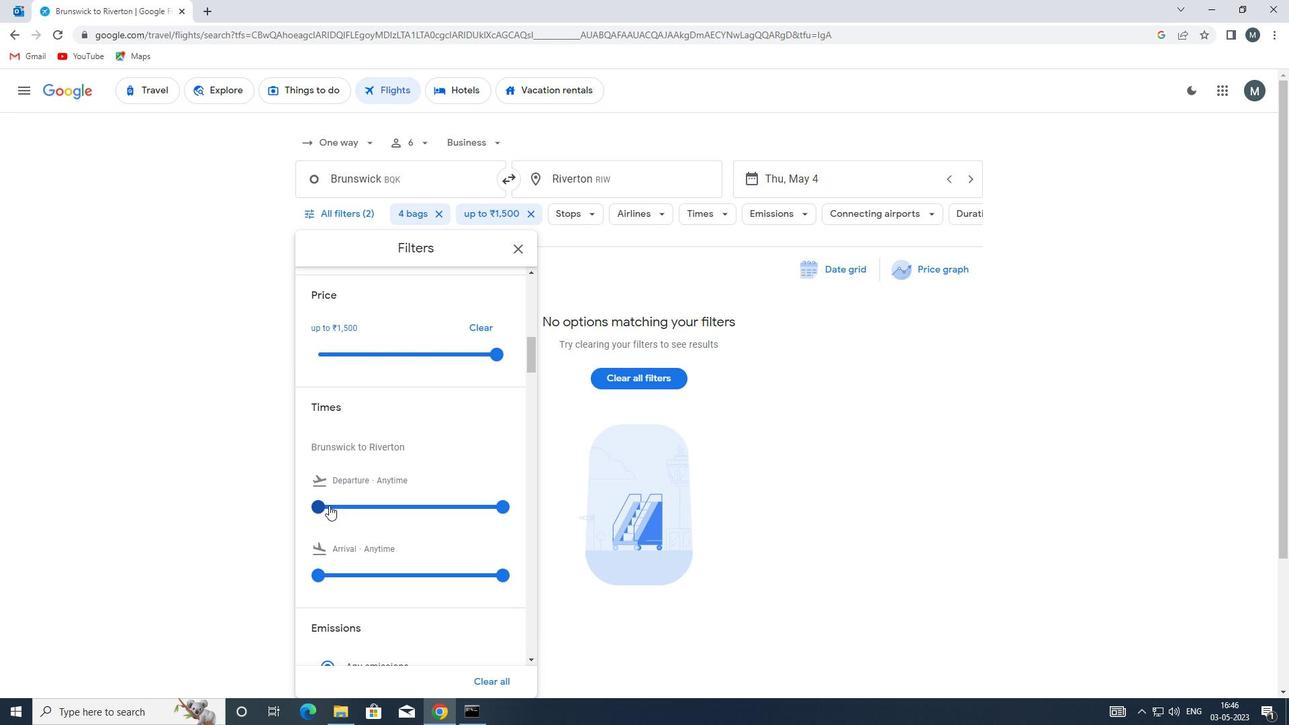 
Action: Mouse pressed left at (320, 505)
Screenshot: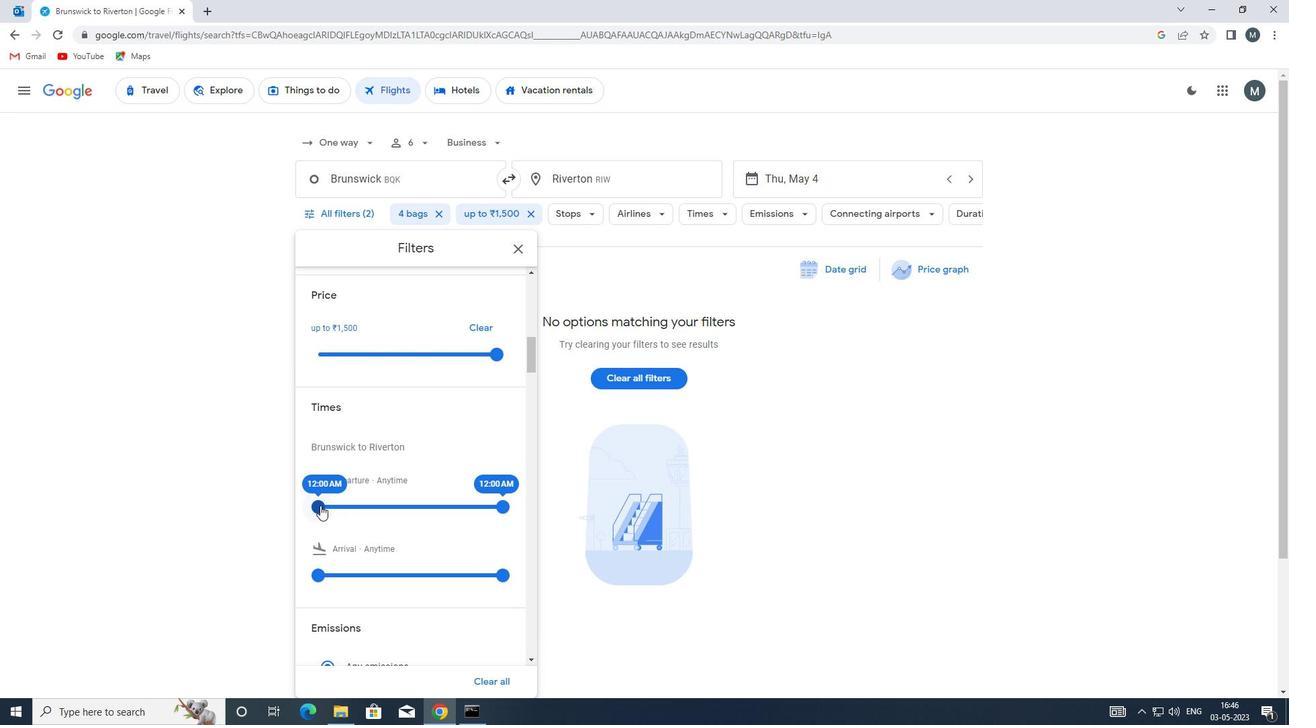 
Action: Mouse moved to (505, 508)
Screenshot: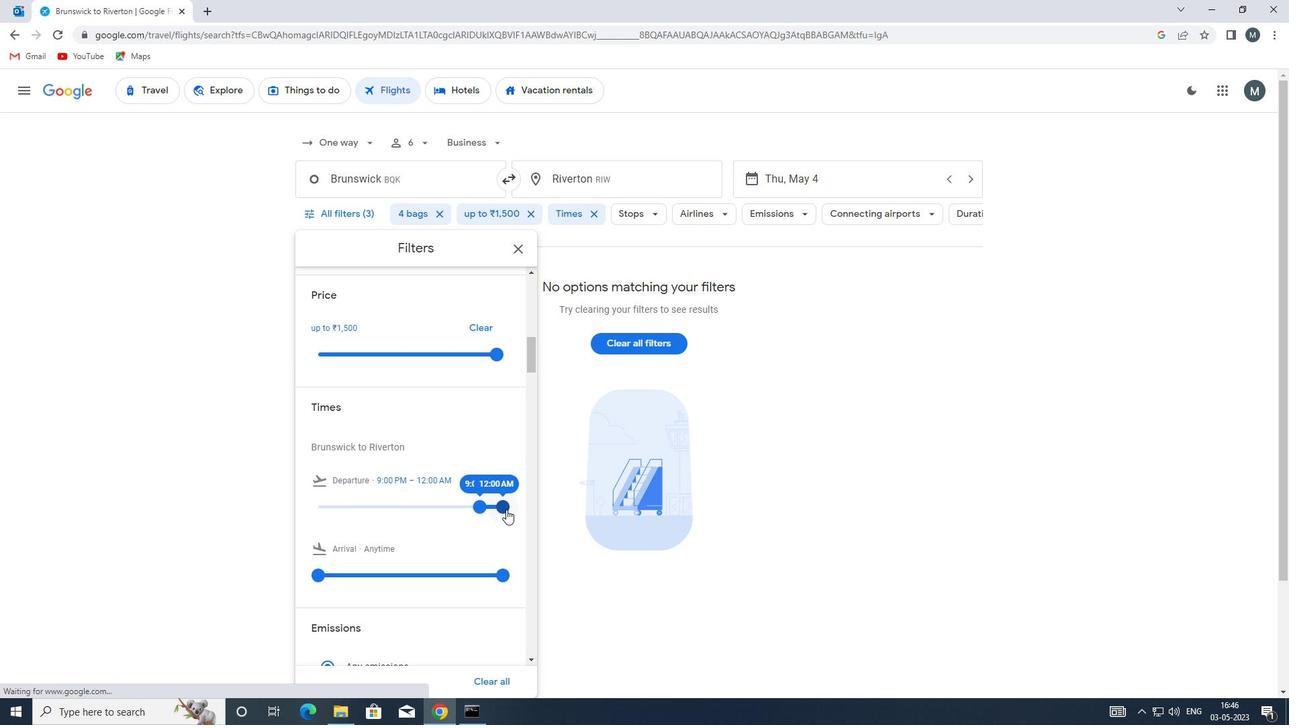 
Action: Mouse pressed left at (505, 508)
Screenshot: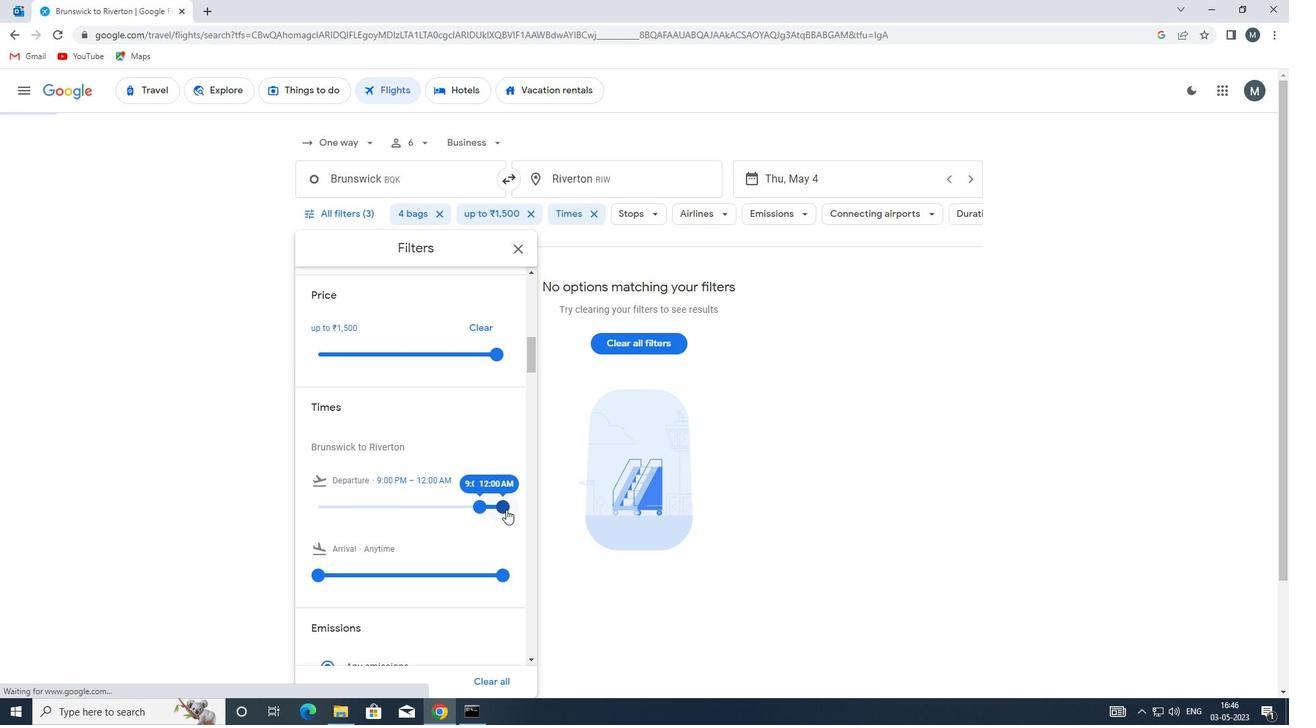 
Action: Mouse moved to (470, 501)
Screenshot: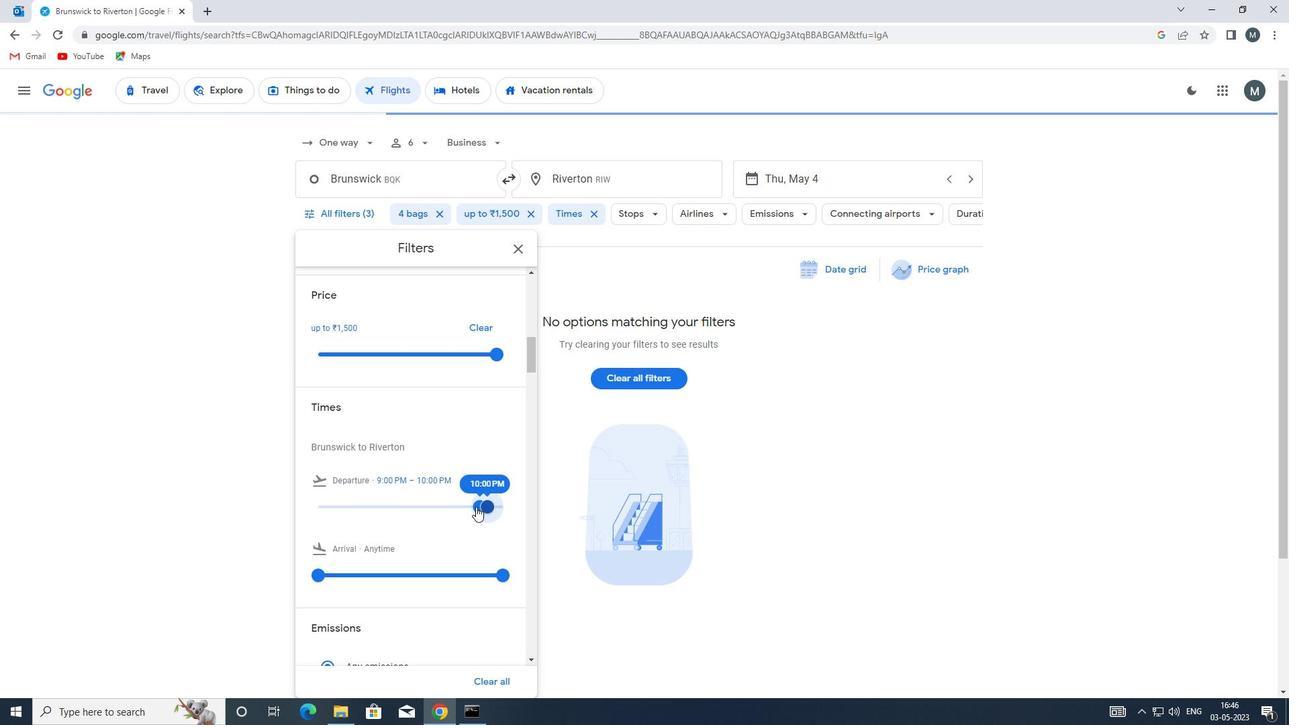 
Action: Mouse scrolled (470, 500) with delta (0, 0)
Screenshot: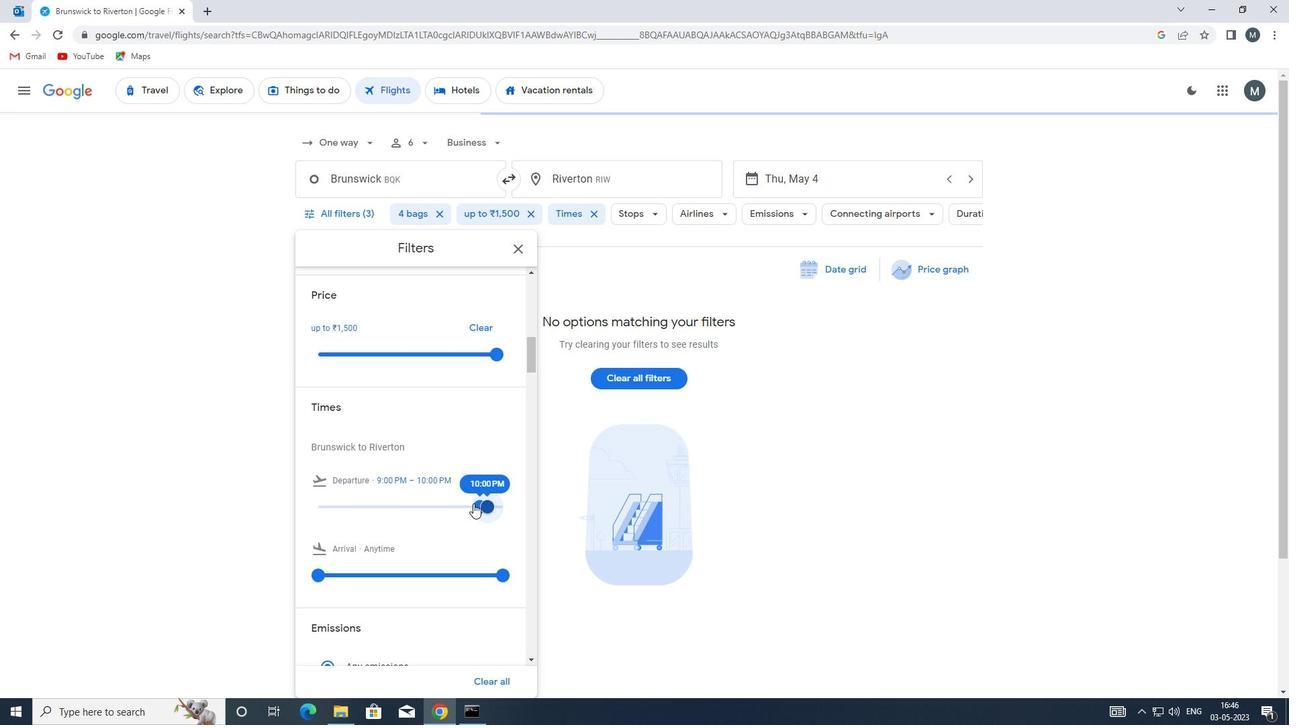 
Action: Mouse moved to (515, 249)
Screenshot: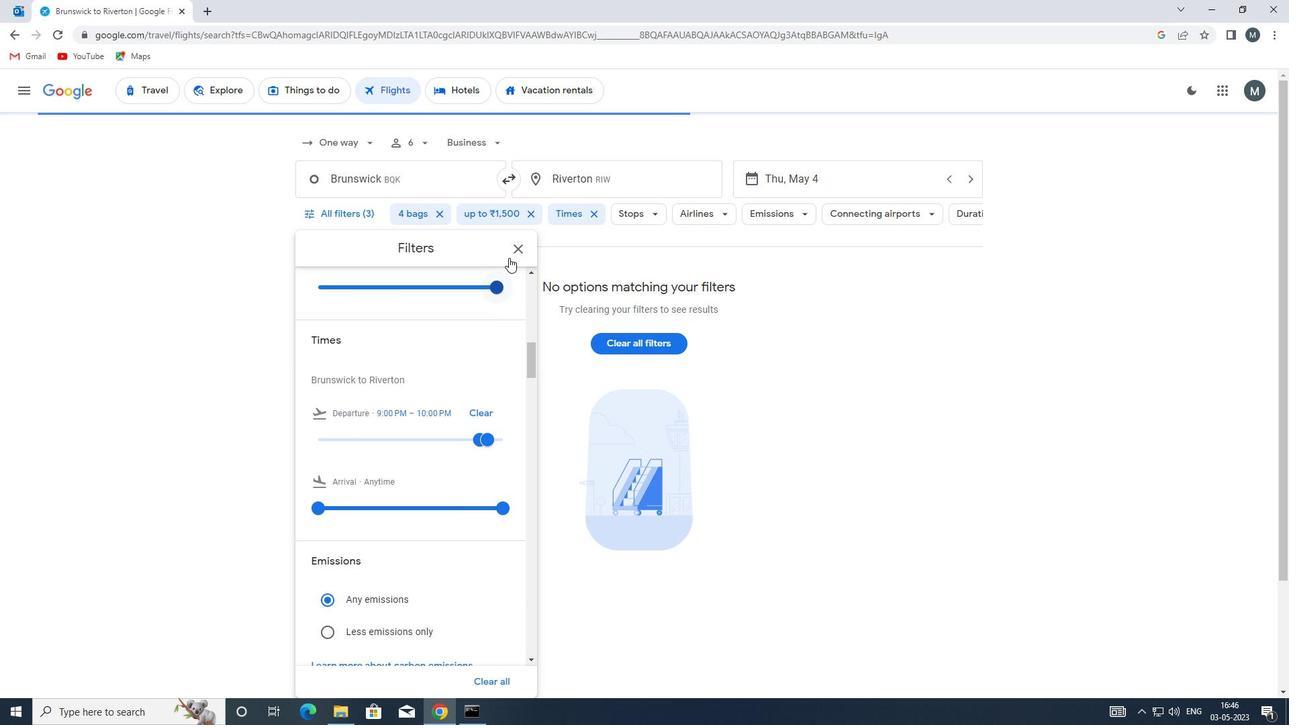 
Action: Mouse pressed left at (515, 249)
Screenshot: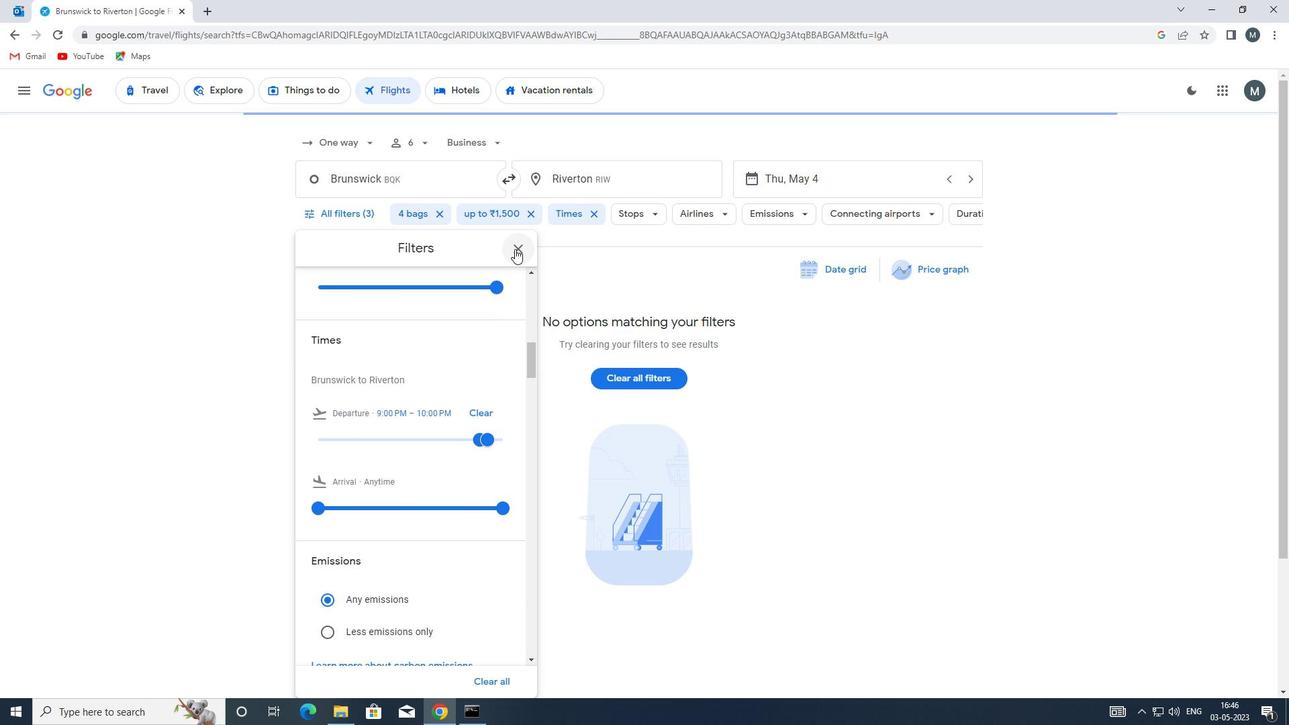 
